 Task: Look for space in Sant Andreu de Palomar, Spain from 6th September, 2023 to 18th September, 2023 for 3 adults in price range Rs.6000 to Rs.12000. Place can be entire place with 2 bedrooms having 2 beds and 2 bathrooms. Property type can be house, flat, guest house, hotel. Amenities needed are: washing machine. Booking option can be shelf check-in. Required host language is English.
Action: Mouse moved to (383, 205)
Screenshot: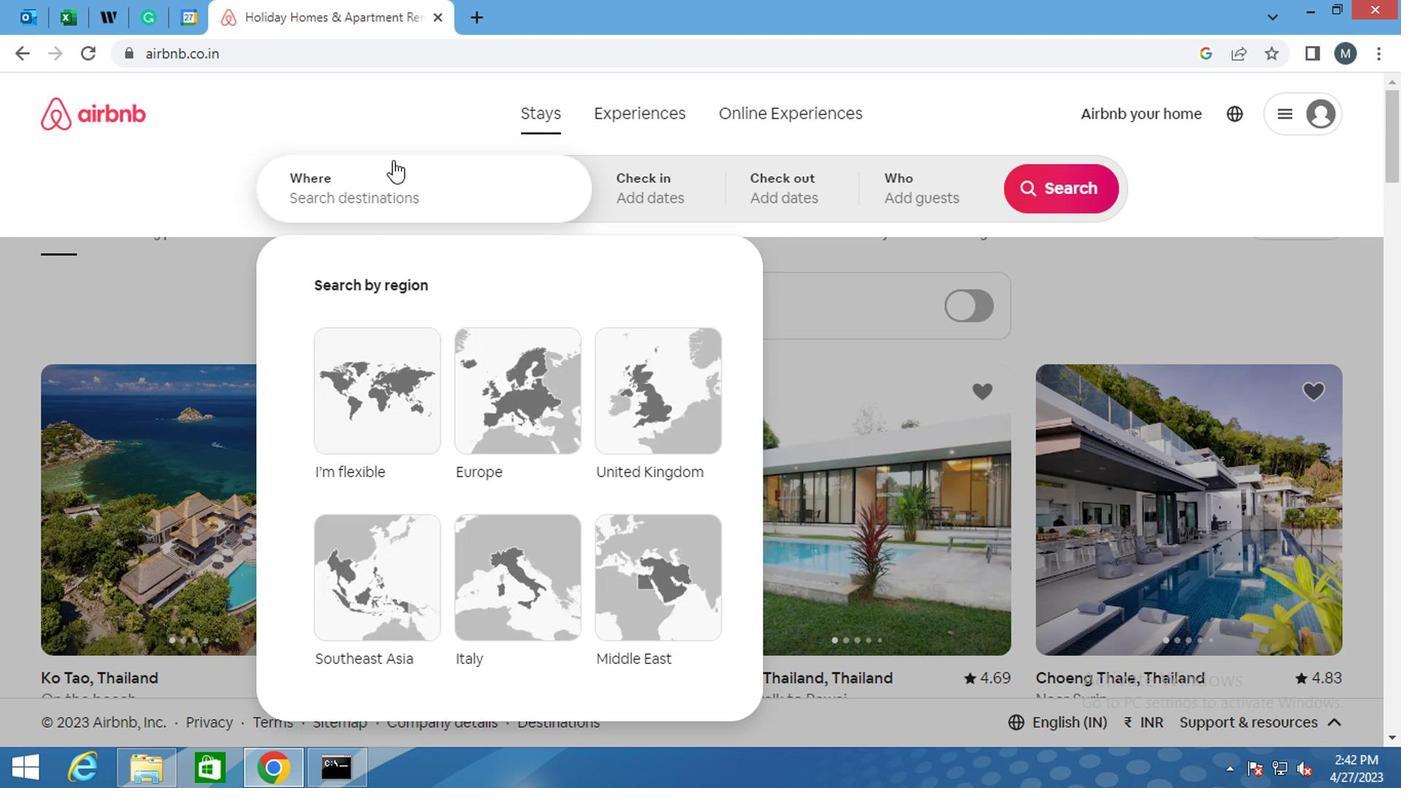 
Action: Mouse pressed left at (383, 205)
Screenshot: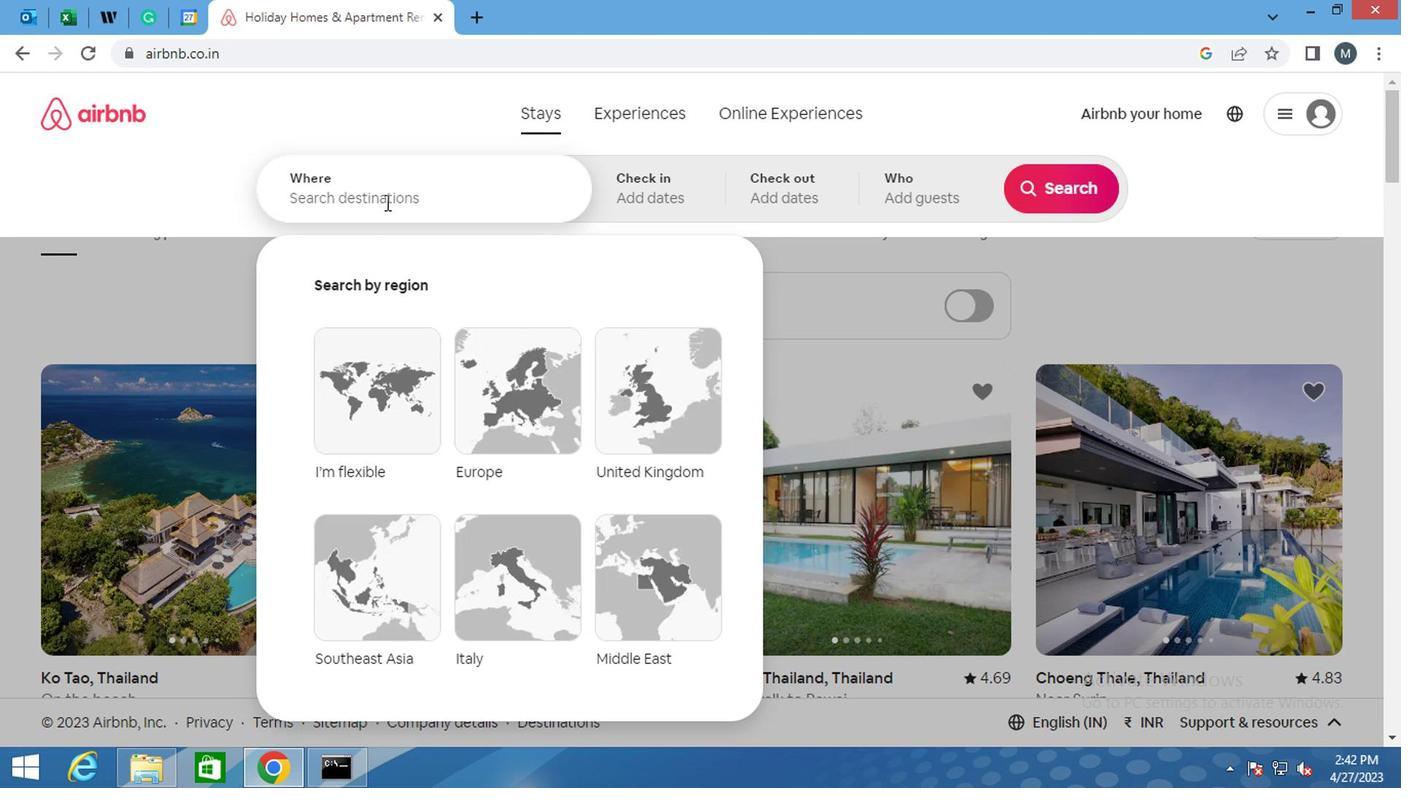 
Action: Mouse moved to (380, 206)
Screenshot: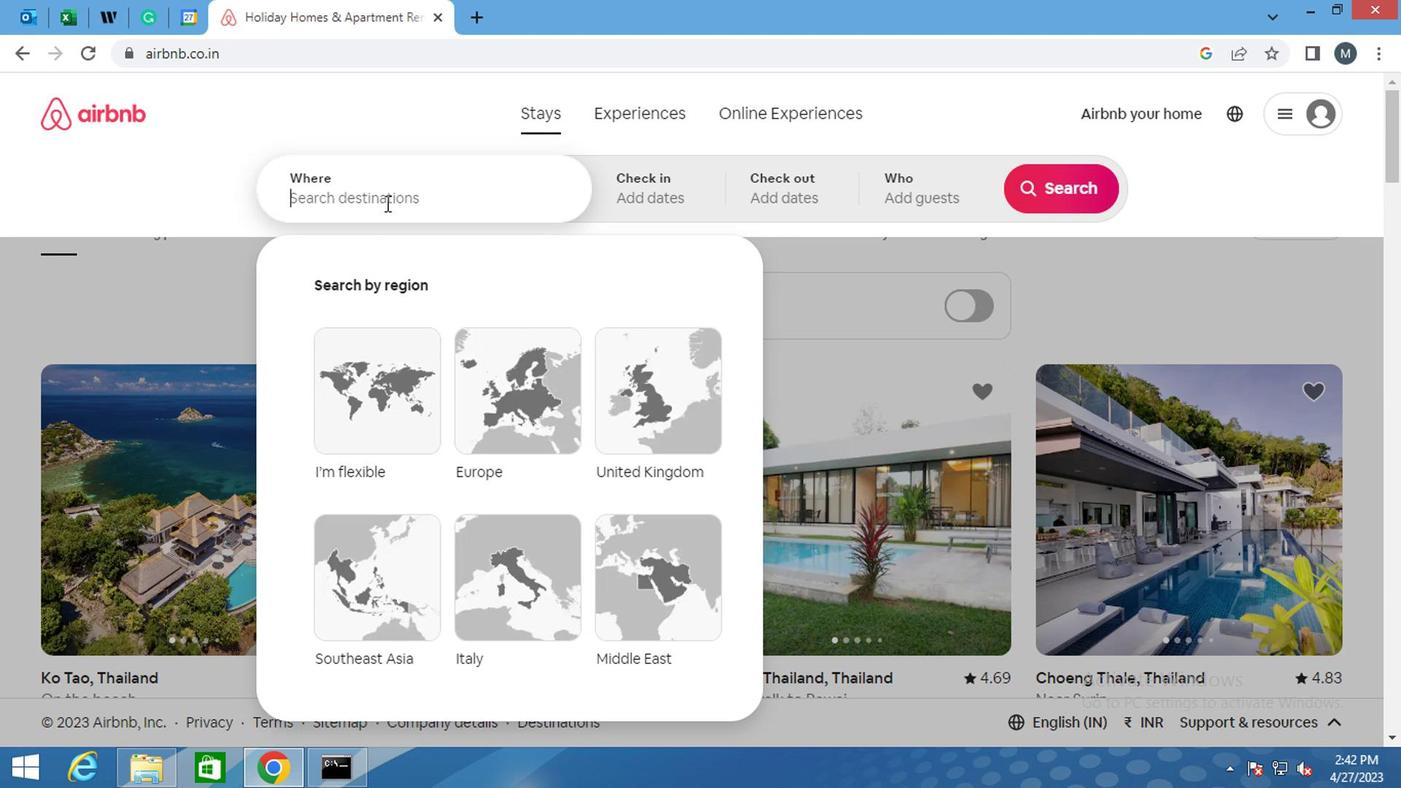 
Action: Key pressed <Key.shift>SANT<Key.space><Key.shift>ANDREU<Key.space>DE<Key.space><Key.shift>PALOMAR,<Key.space><Key.shift>SPAIN
Screenshot: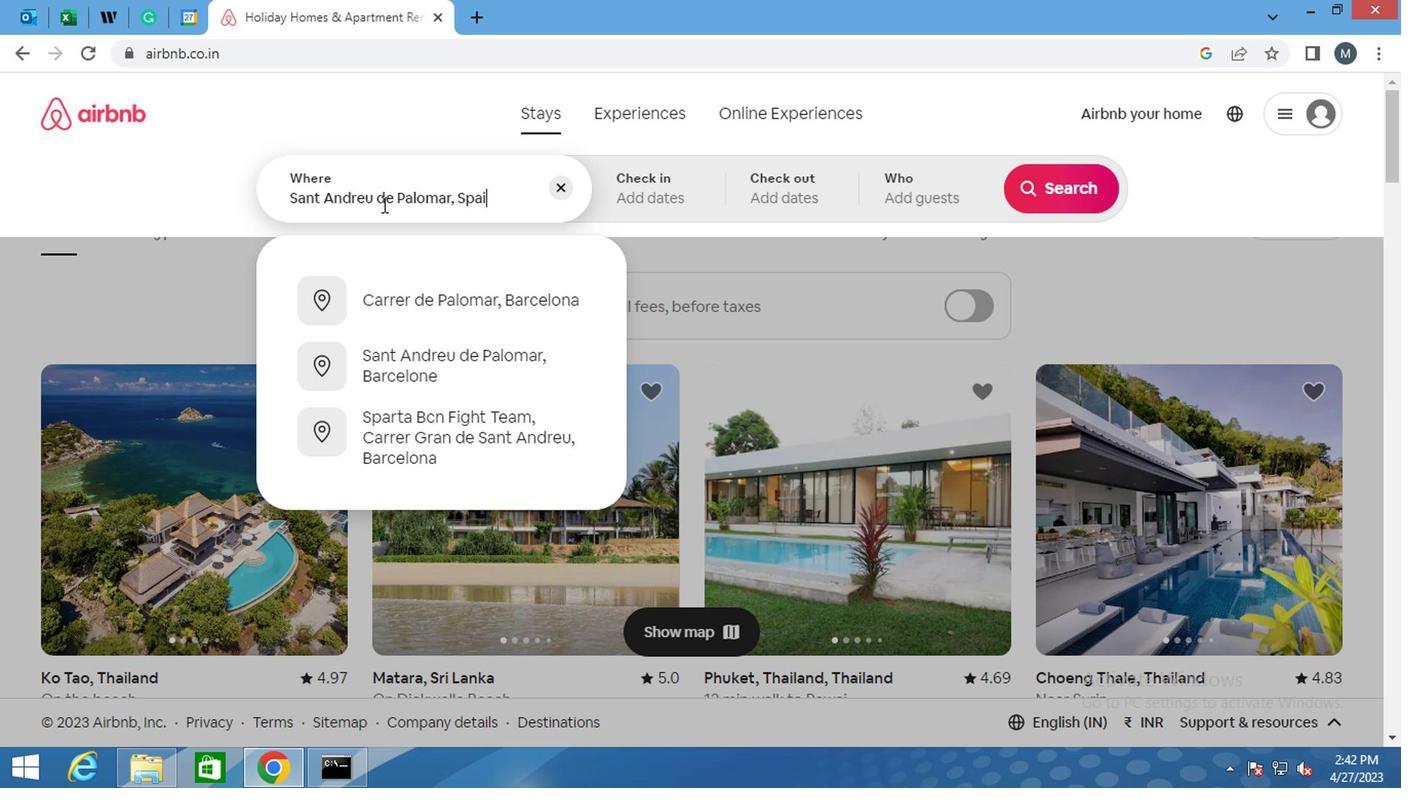 
Action: Mouse moved to (381, 209)
Screenshot: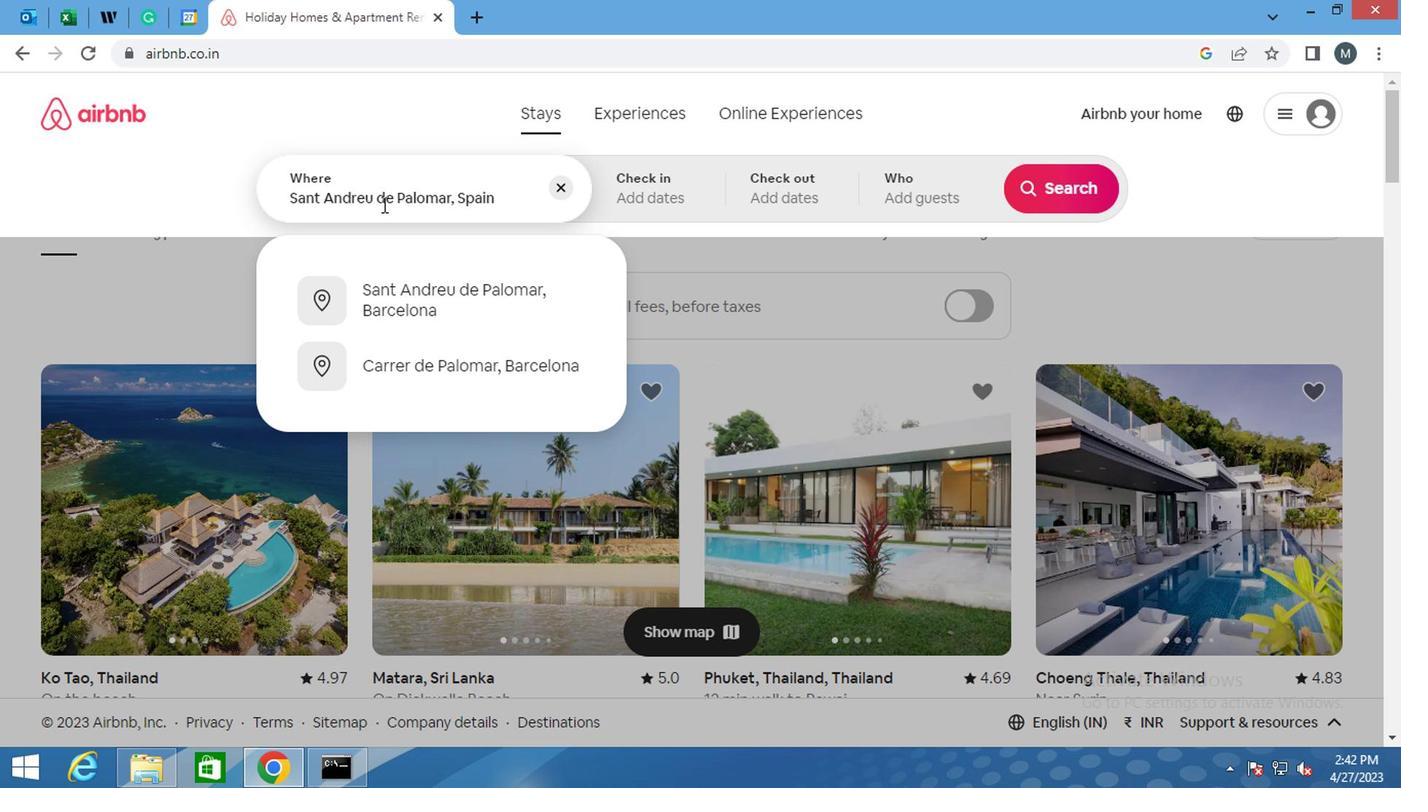 
Action: Key pressed <Key.enter>
Screenshot: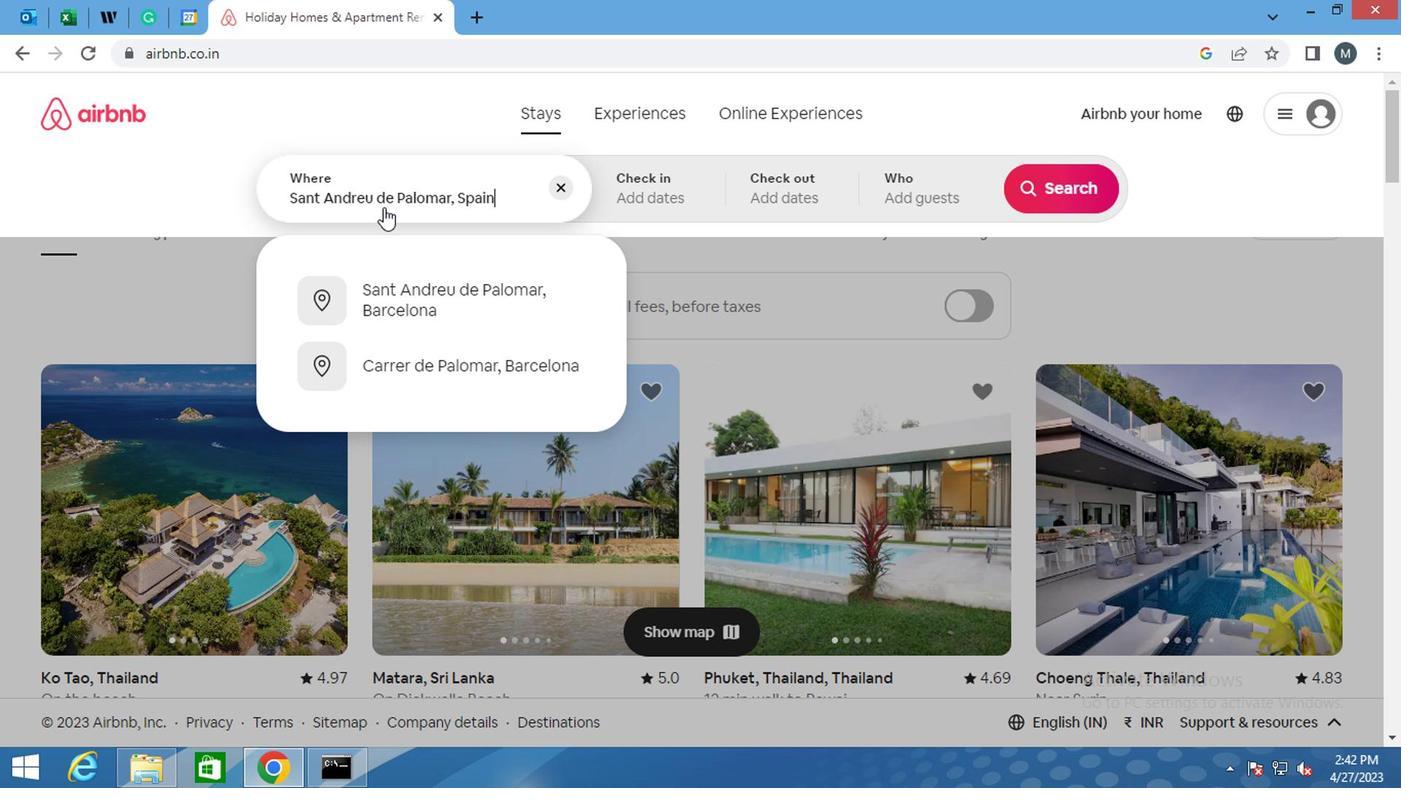 
Action: Mouse moved to (1033, 345)
Screenshot: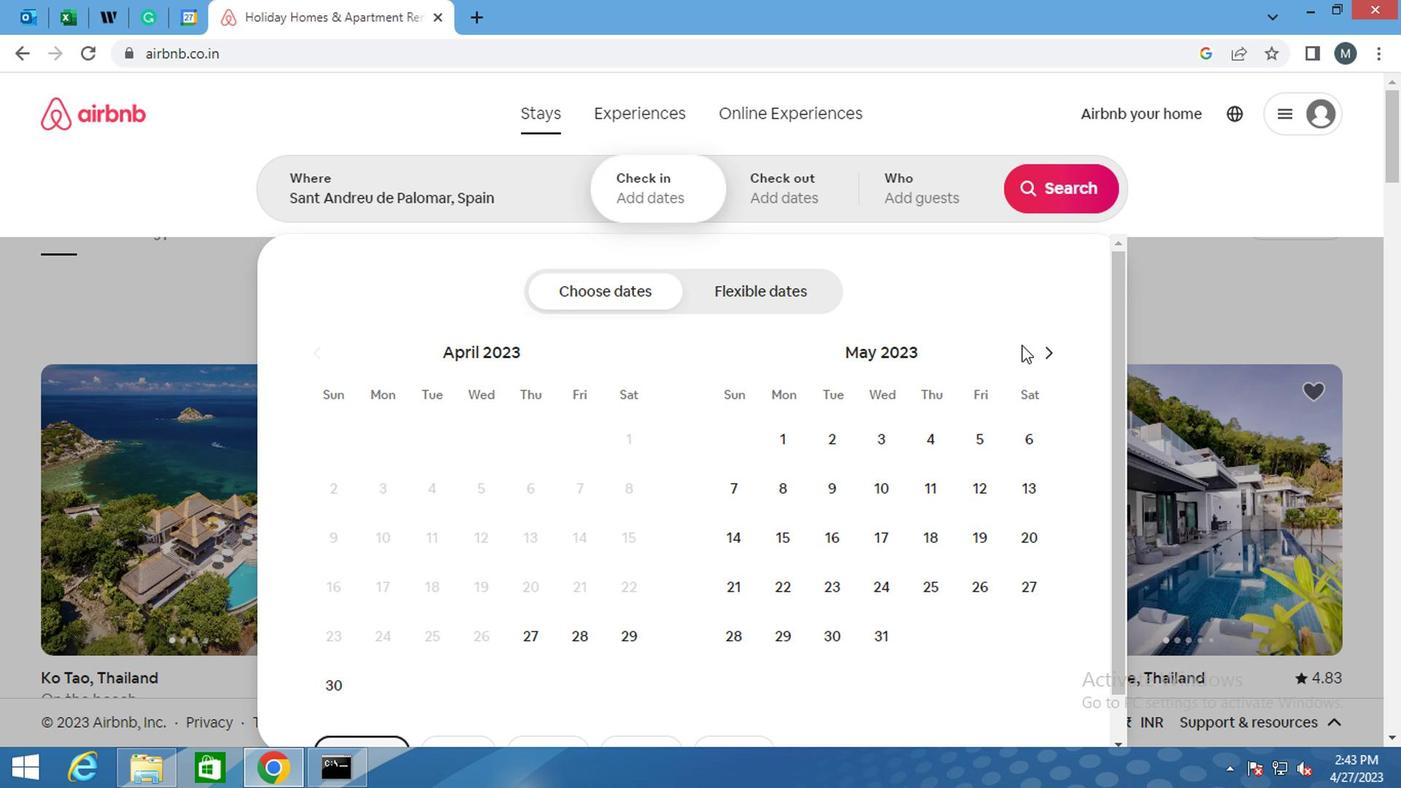 
Action: Mouse pressed left at (1033, 345)
Screenshot: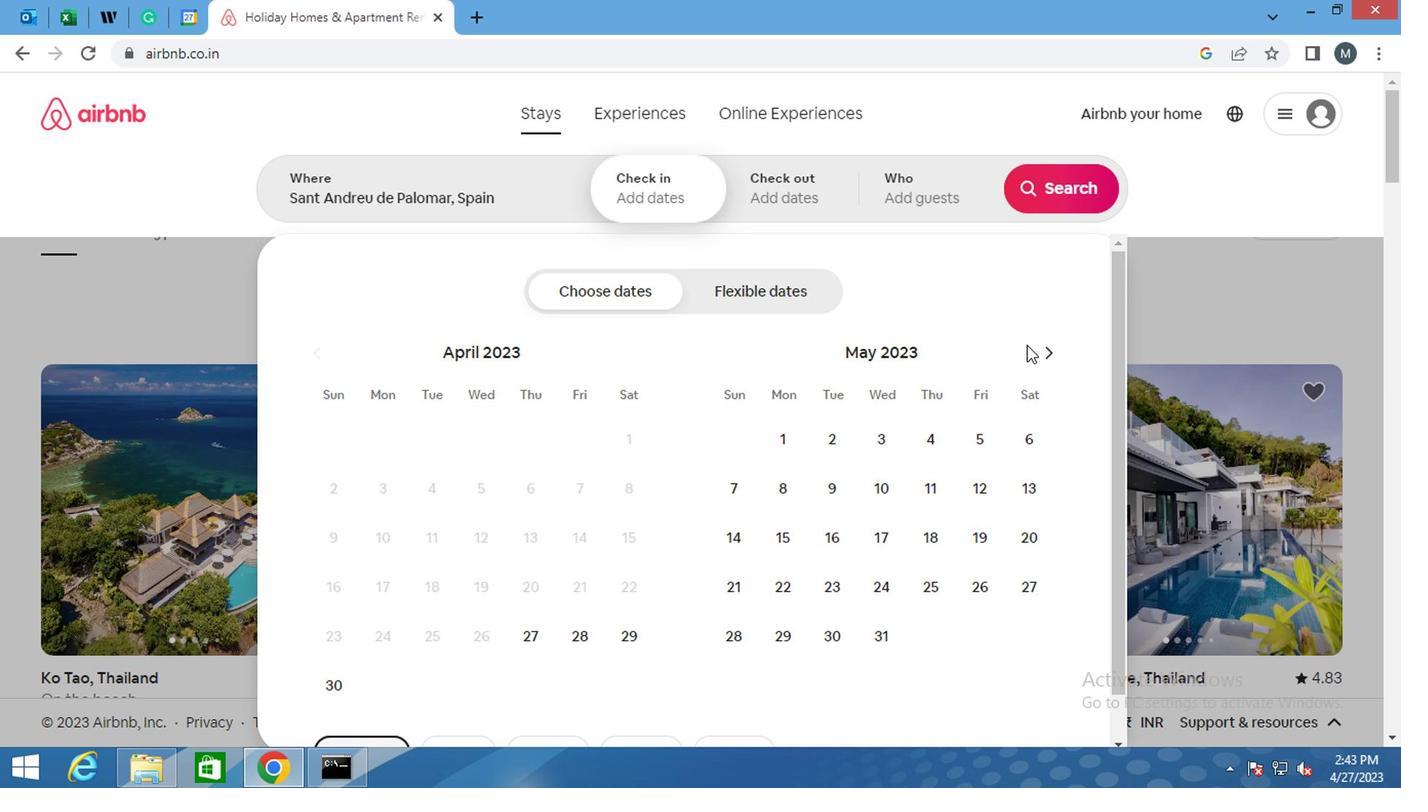 
Action: Mouse pressed left at (1033, 345)
Screenshot: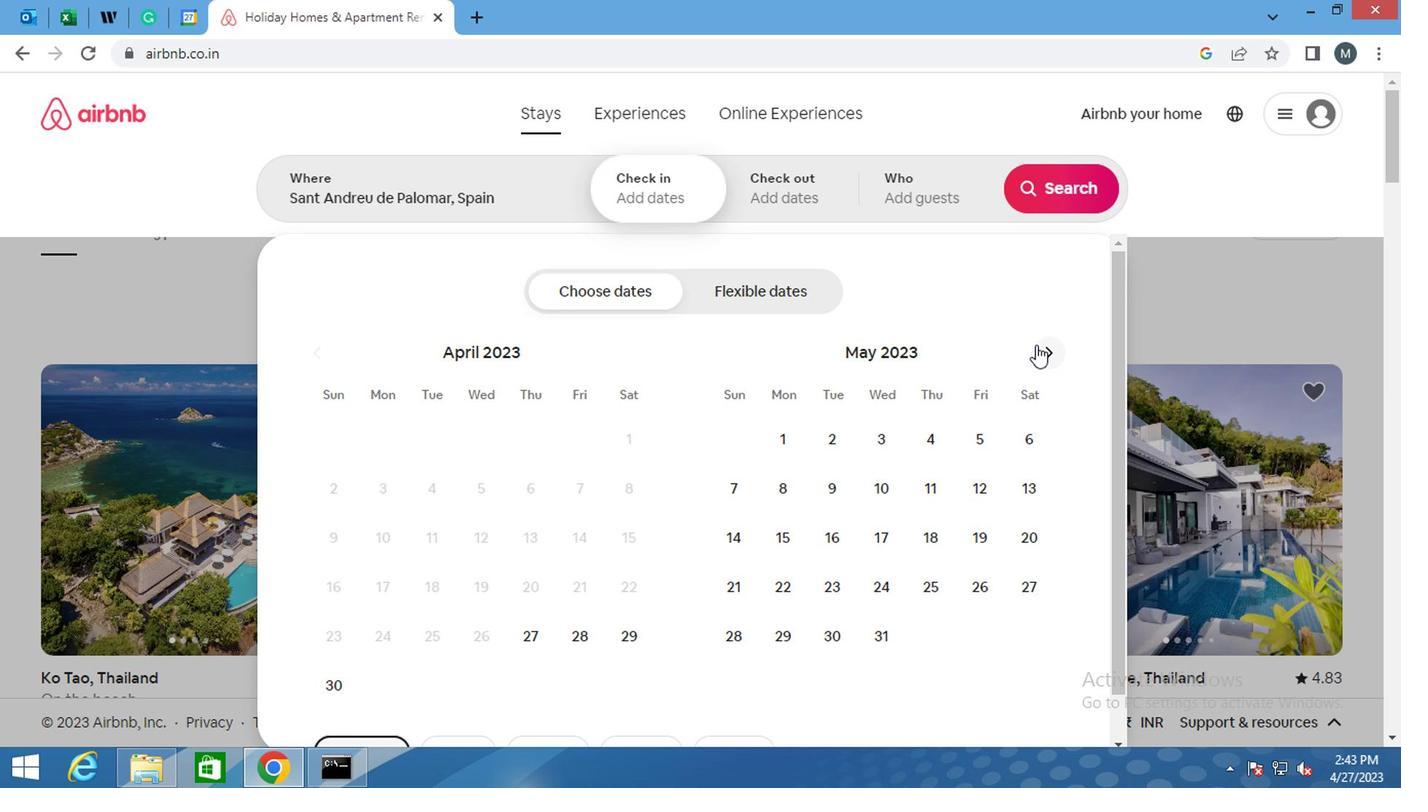 
Action: Mouse moved to (1033, 345)
Screenshot: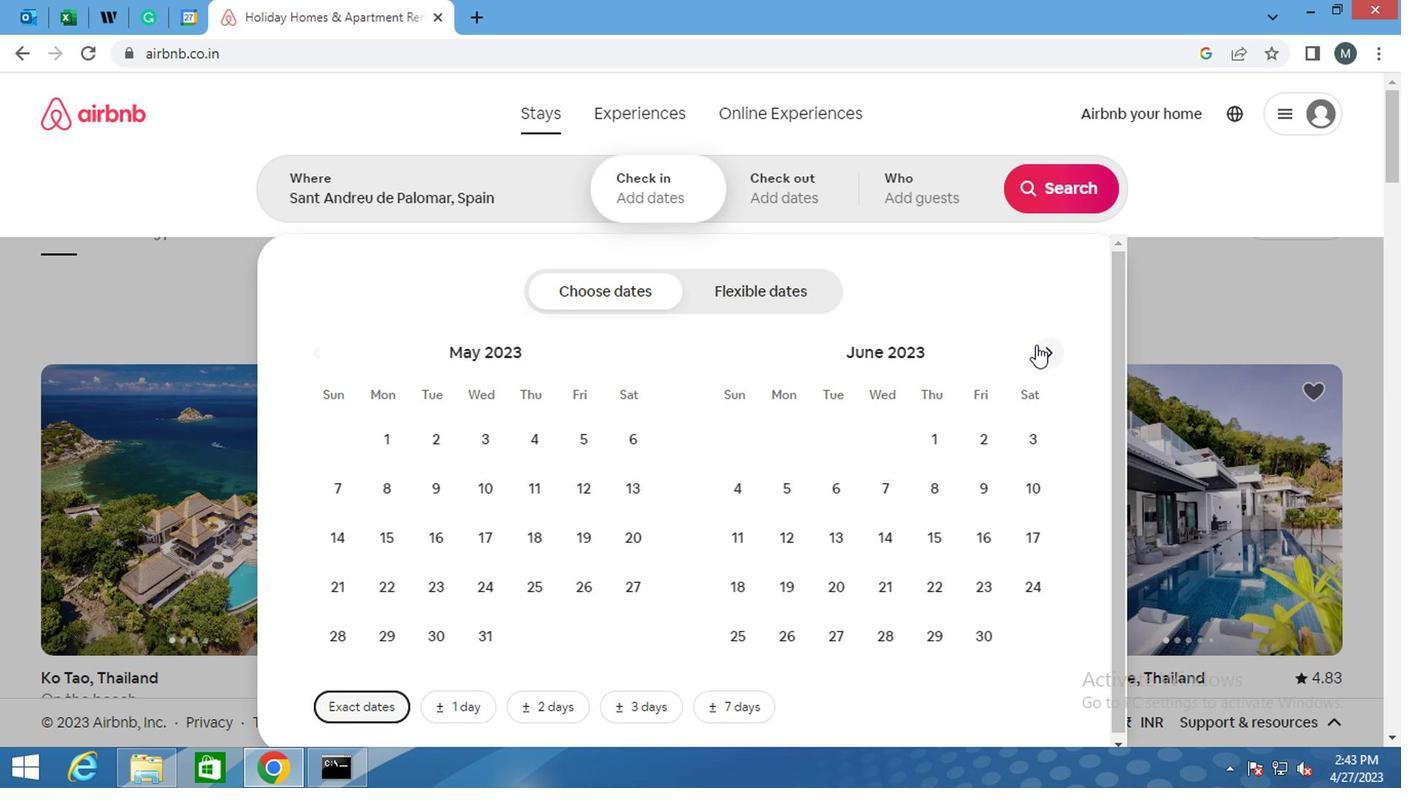 
Action: Mouse pressed left at (1033, 345)
Screenshot: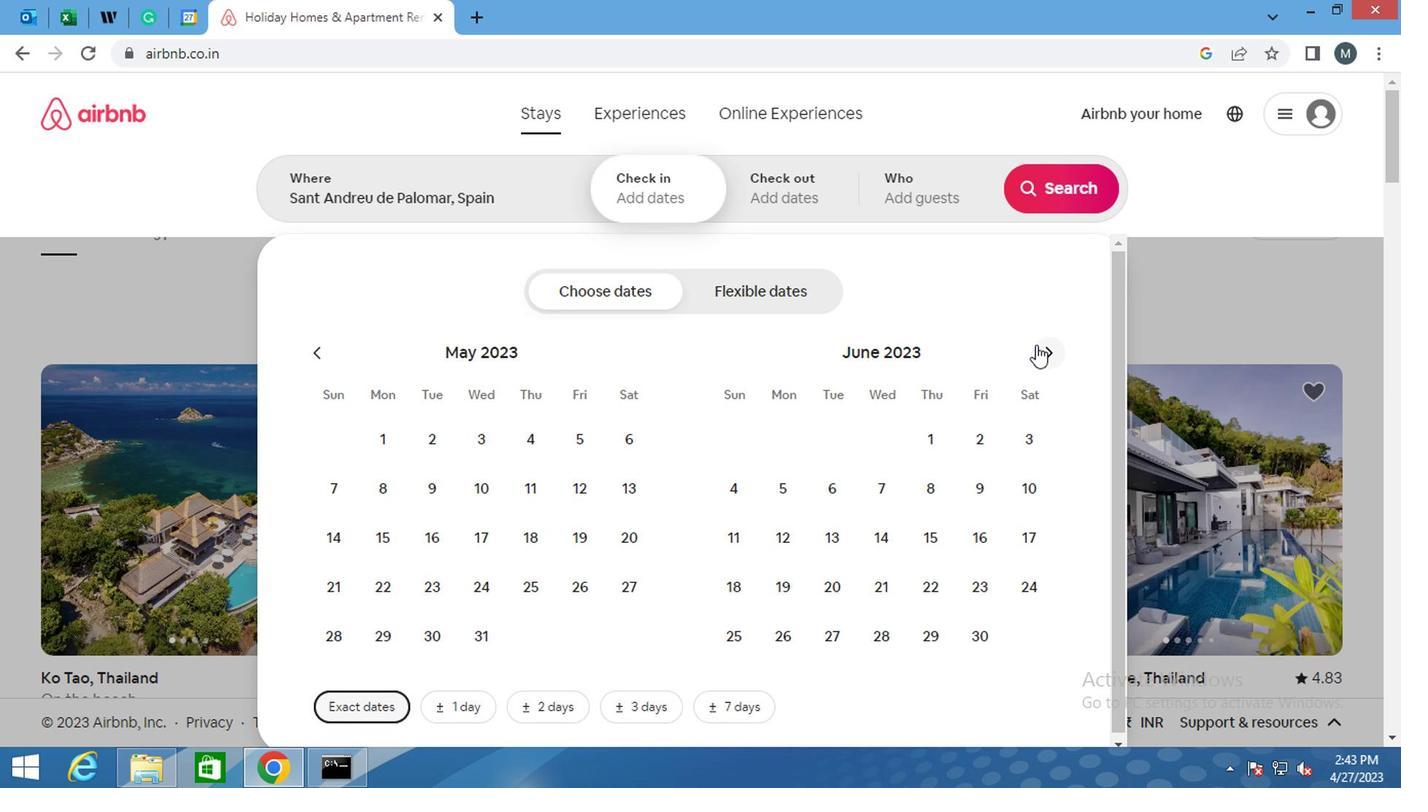 
Action: Mouse moved to (1036, 345)
Screenshot: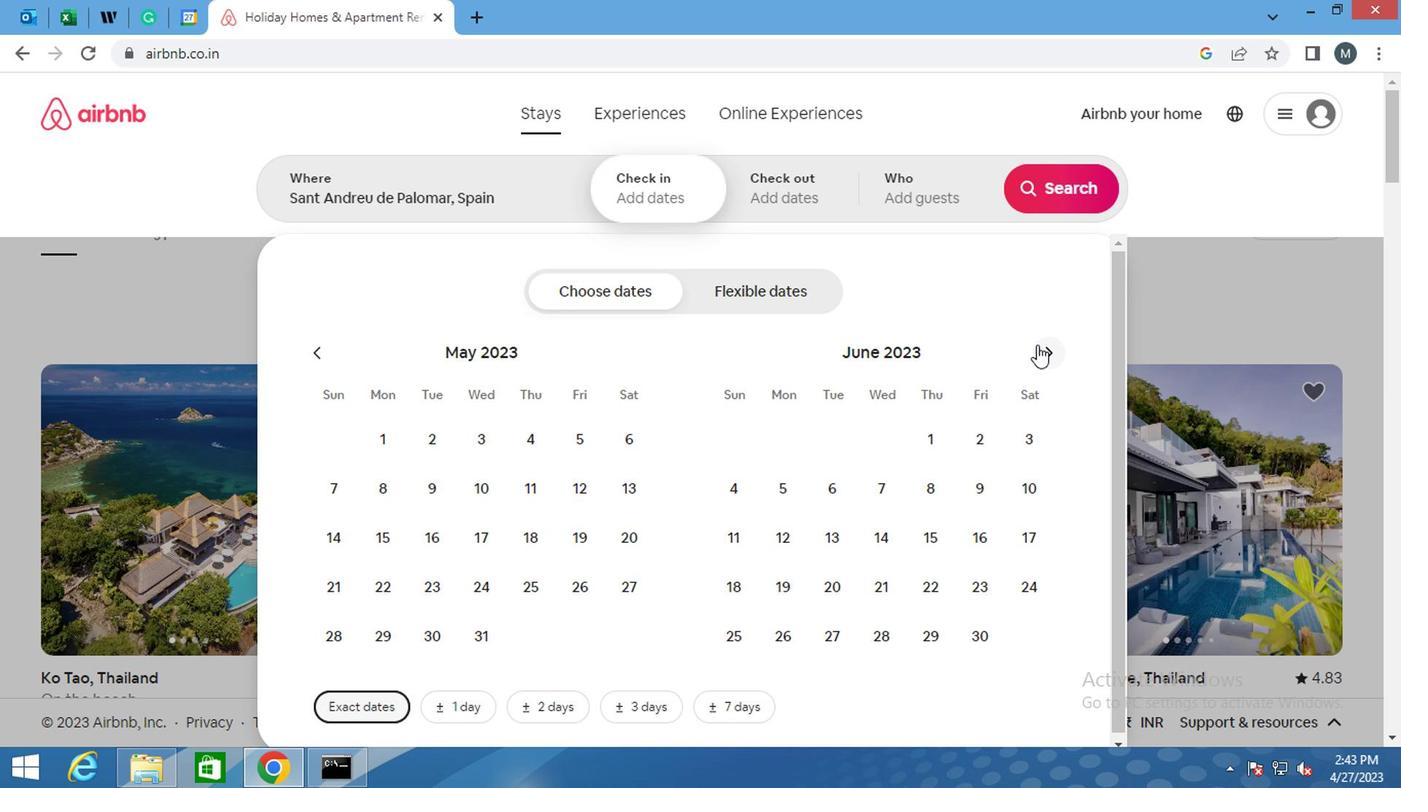 
Action: Mouse pressed left at (1036, 345)
Screenshot: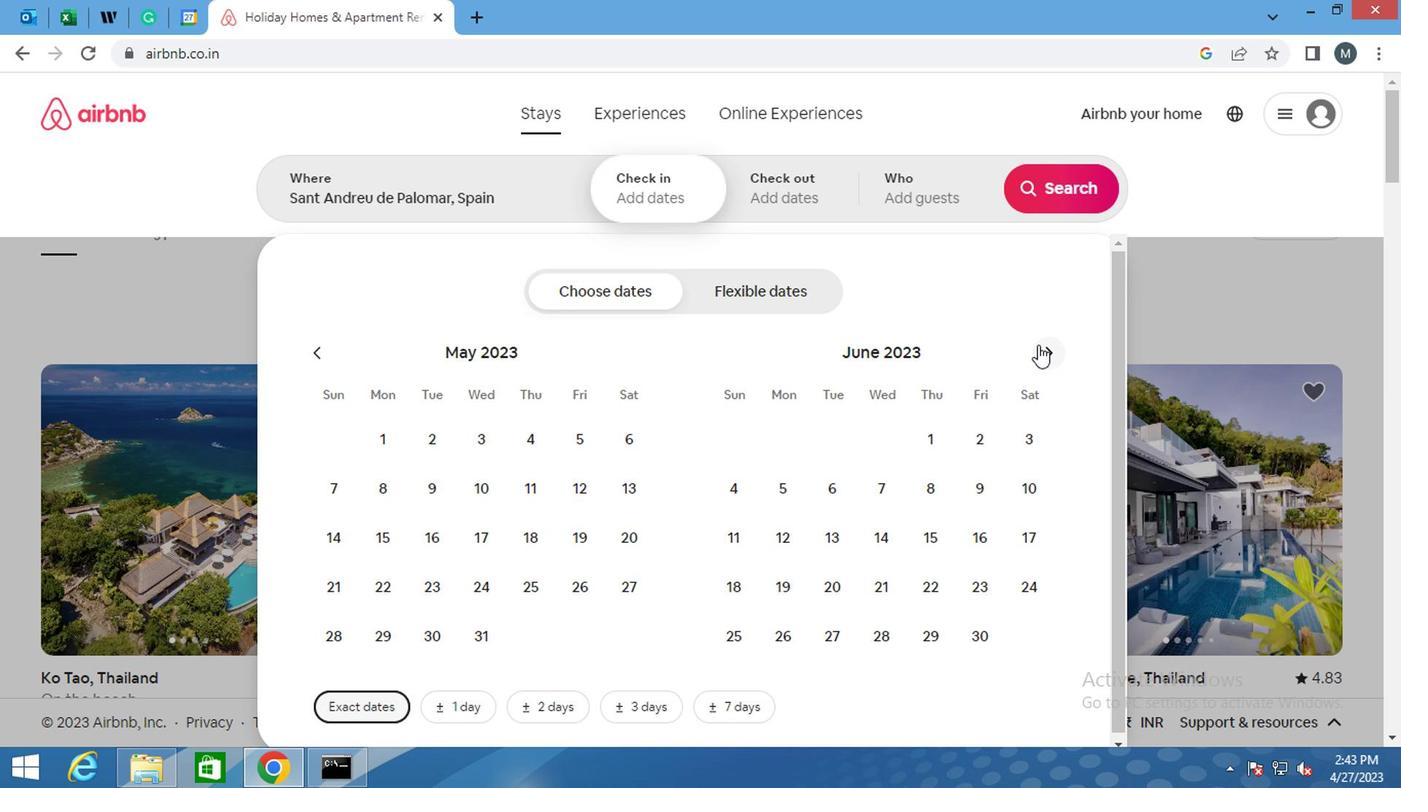 
Action: Mouse moved to (1036, 345)
Screenshot: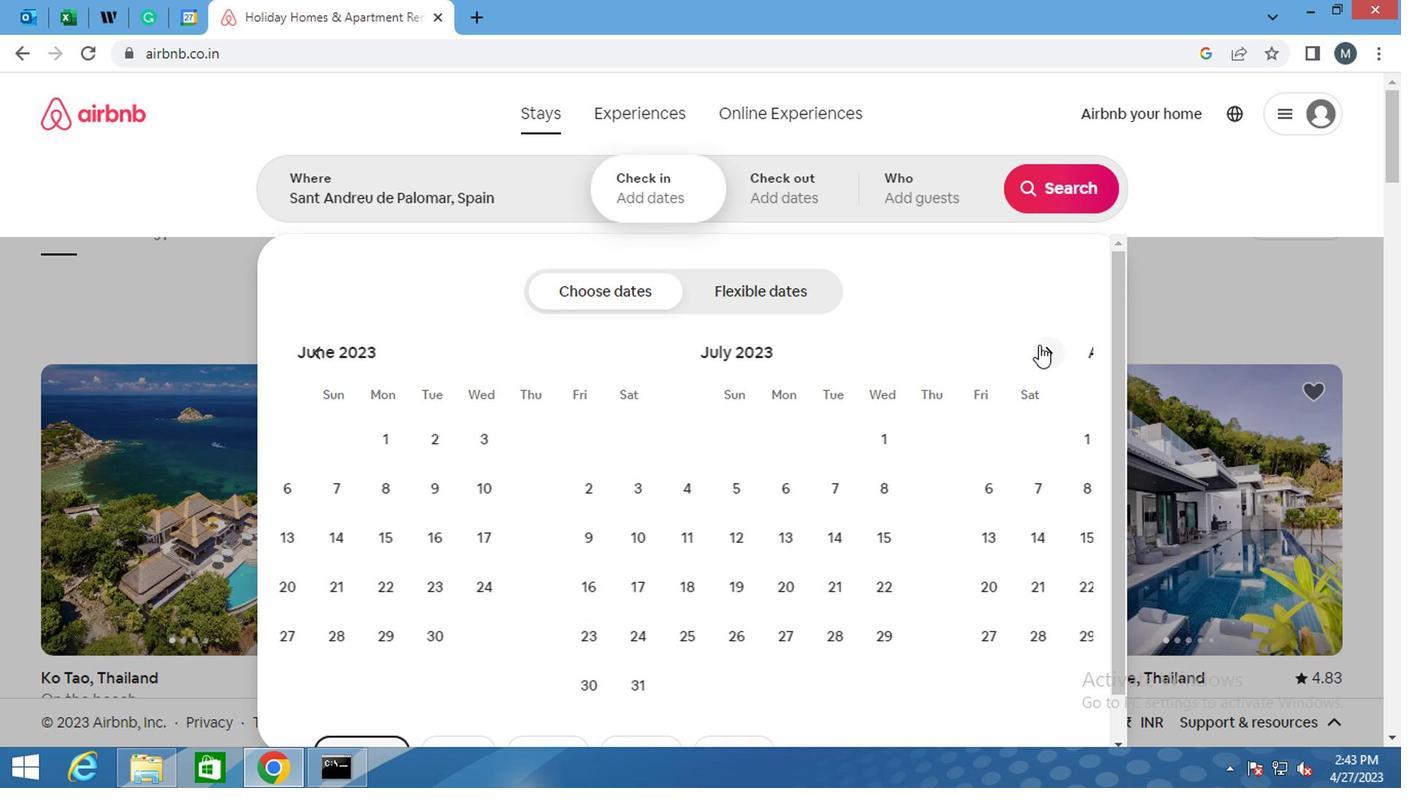 
Action: Mouse pressed left at (1036, 345)
Screenshot: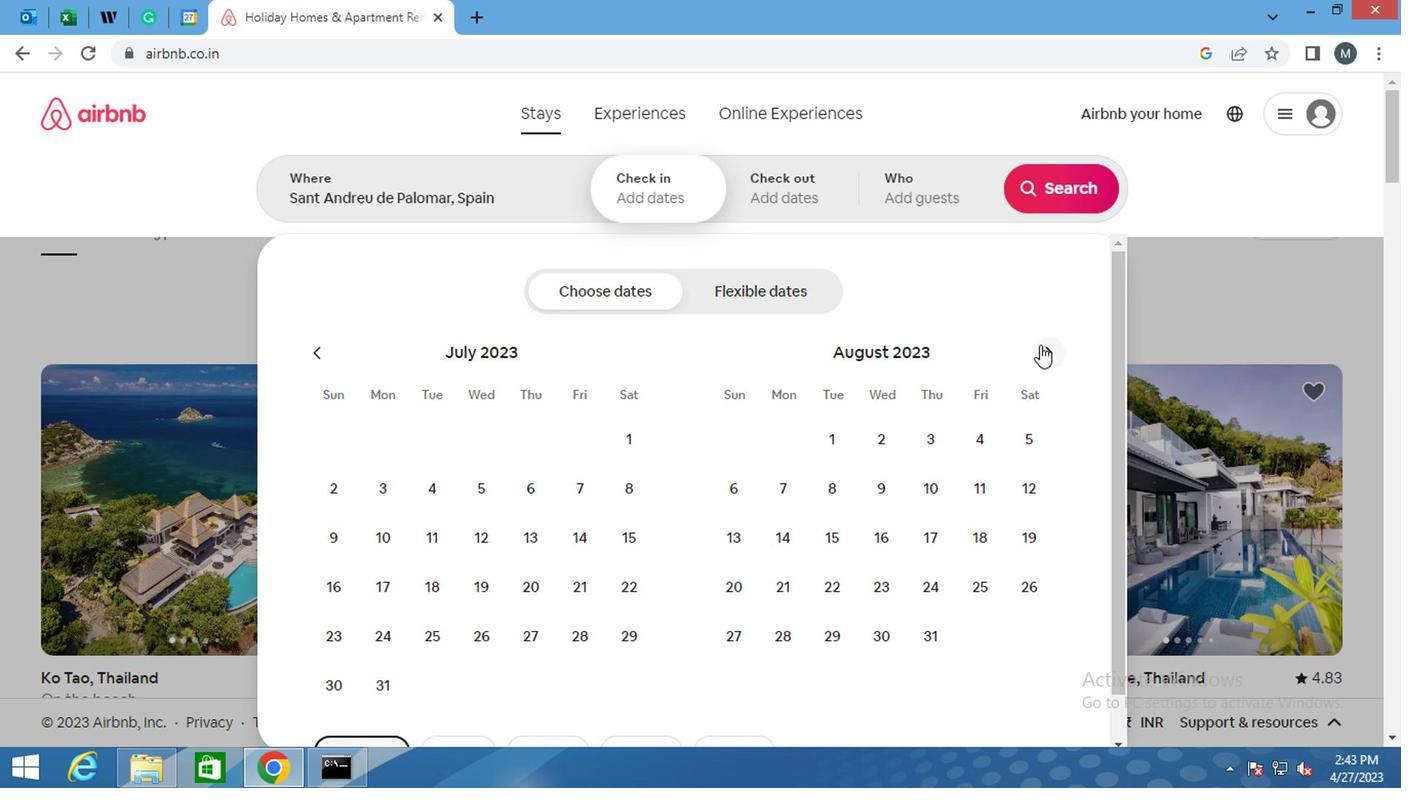 
Action: Mouse moved to (878, 476)
Screenshot: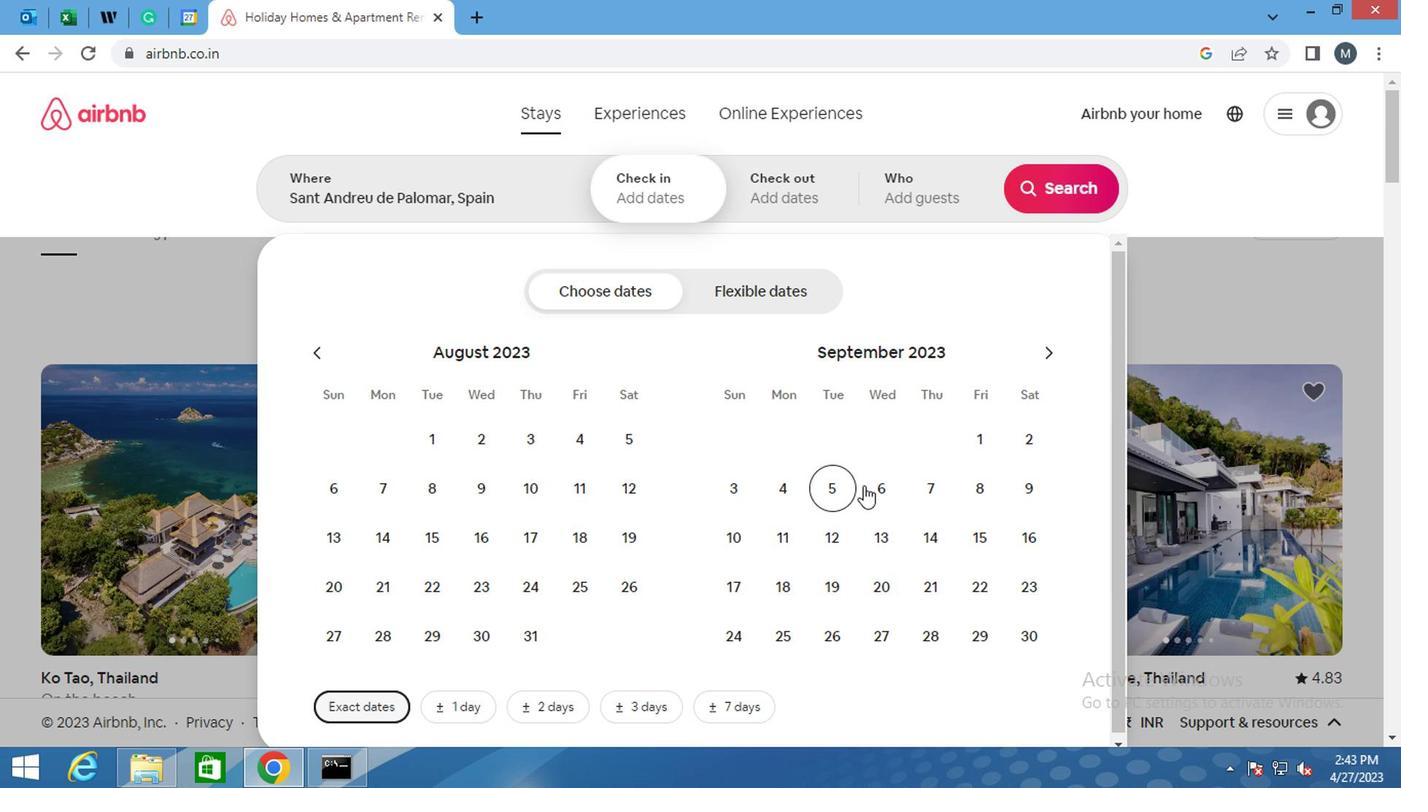 
Action: Mouse pressed left at (878, 476)
Screenshot: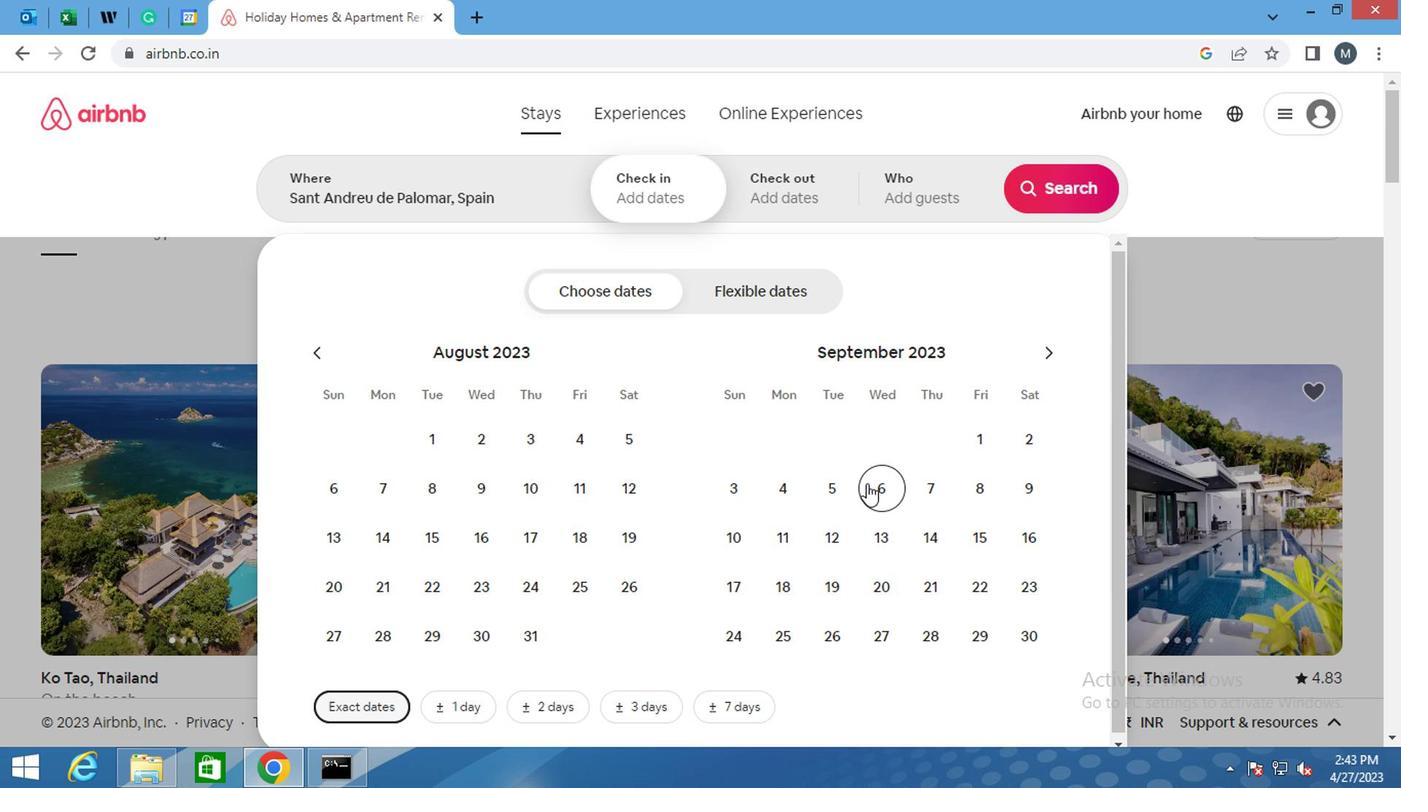 
Action: Mouse moved to (784, 583)
Screenshot: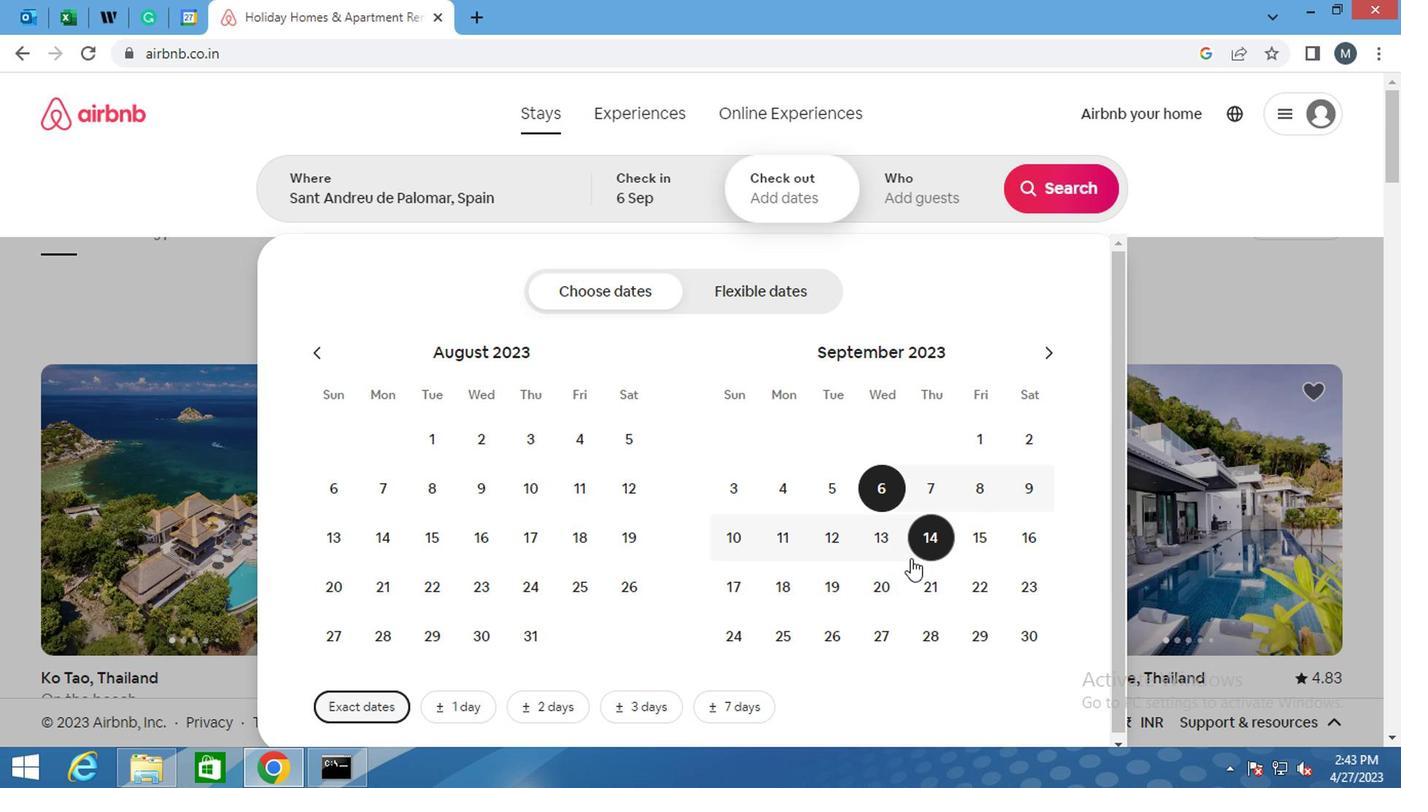 
Action: Mouse pressed left at (784, 583)
Screenshot: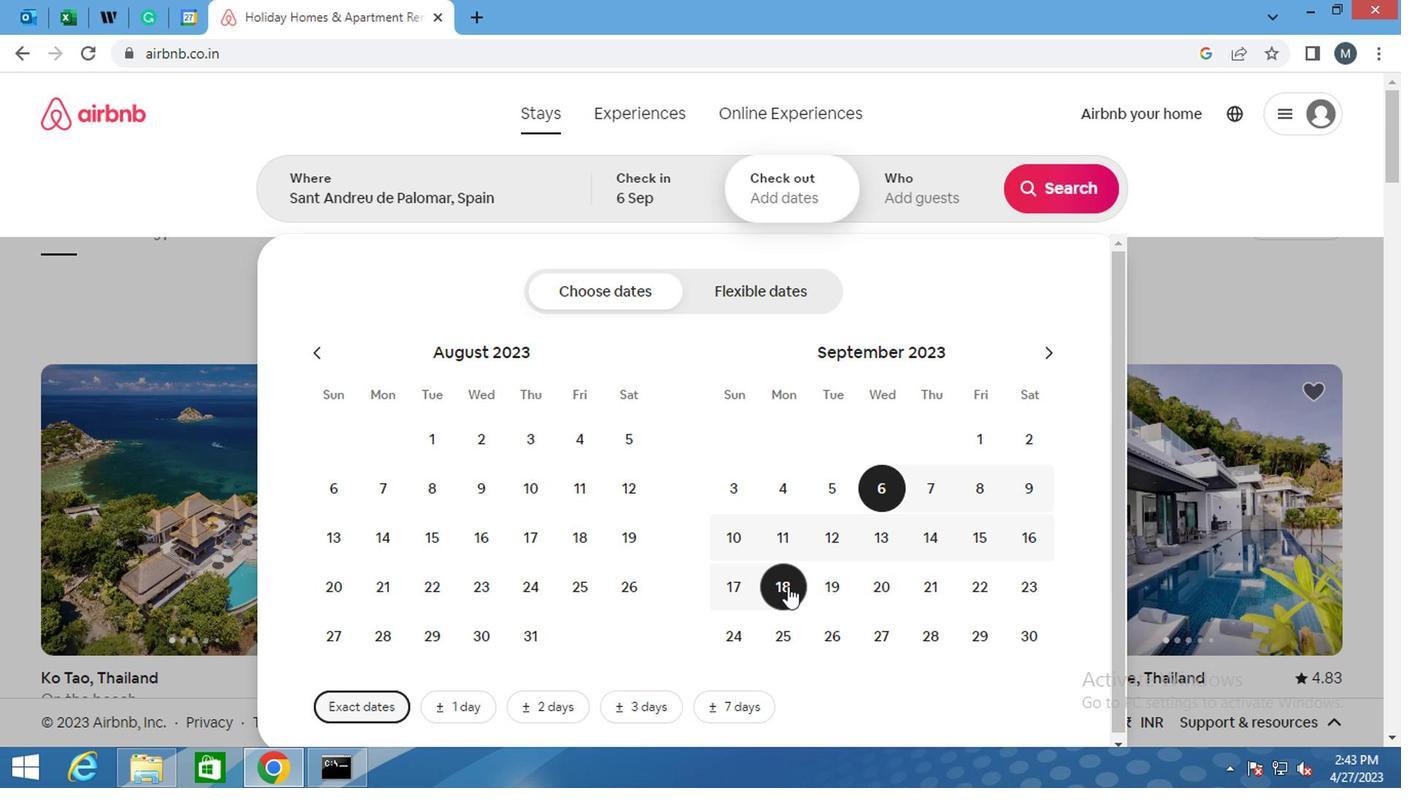 
Action: Mouse moved to (897, 202)
Screenshot: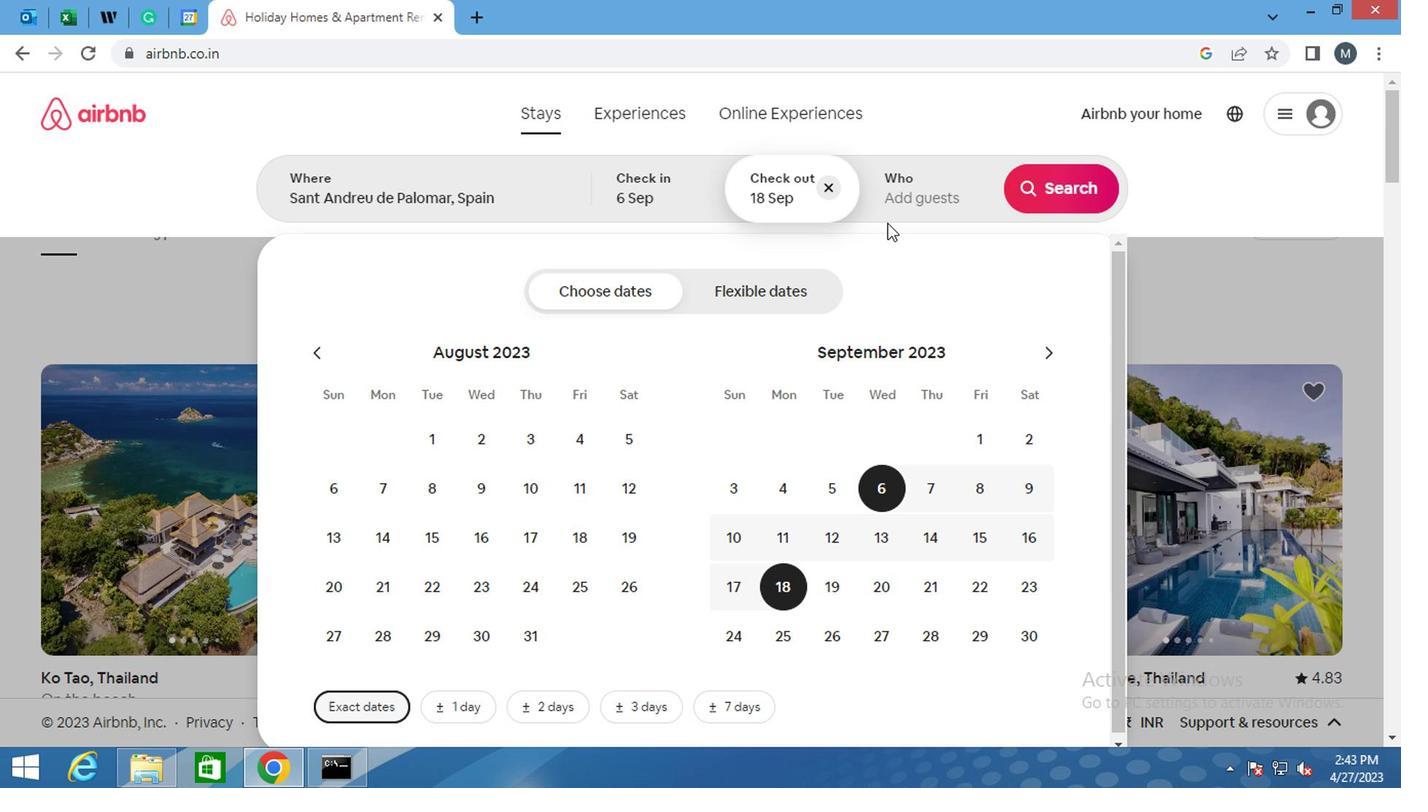 
Action: Mouse pressed left at (897, 202)
Screenshot: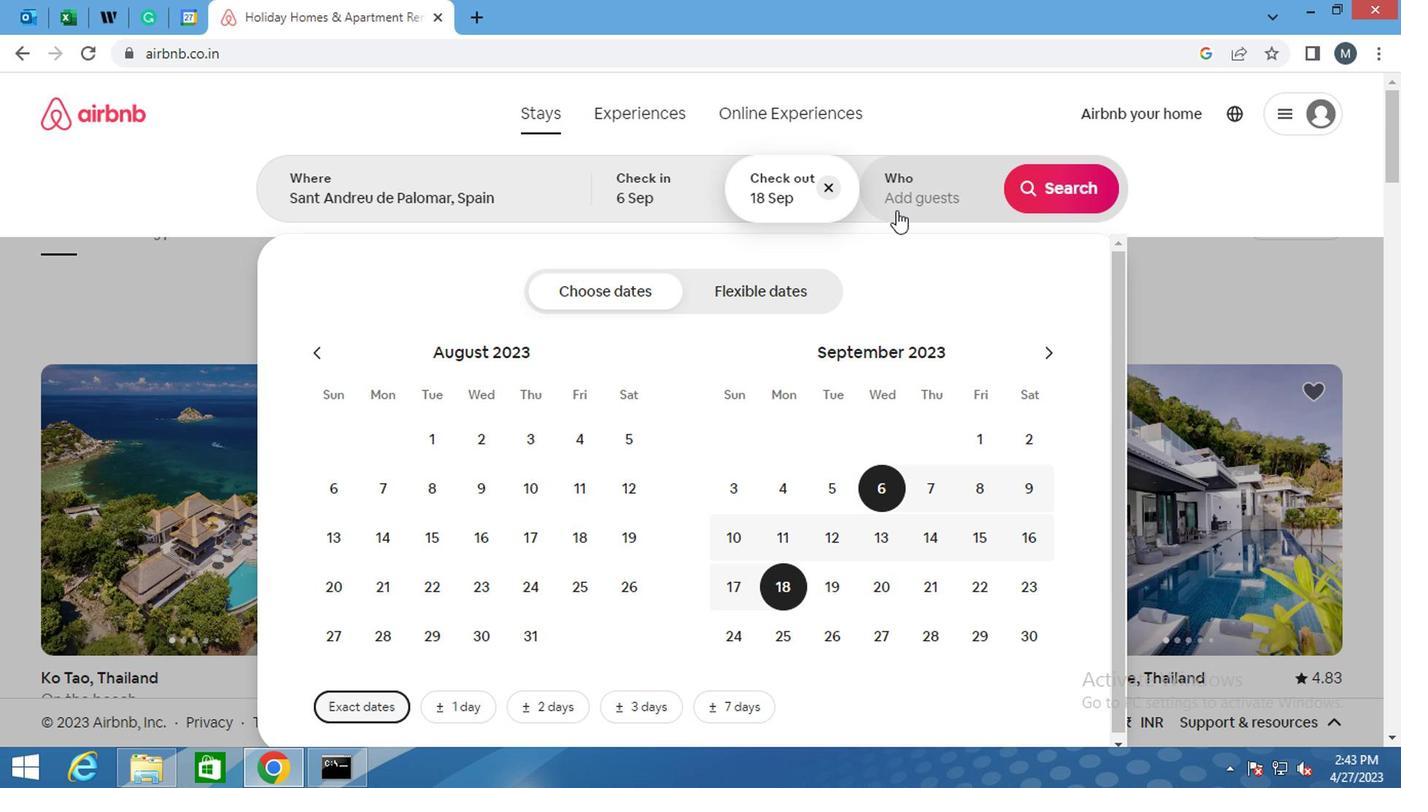 
Action: Mouse moved to (1059, 295)
Screenshot: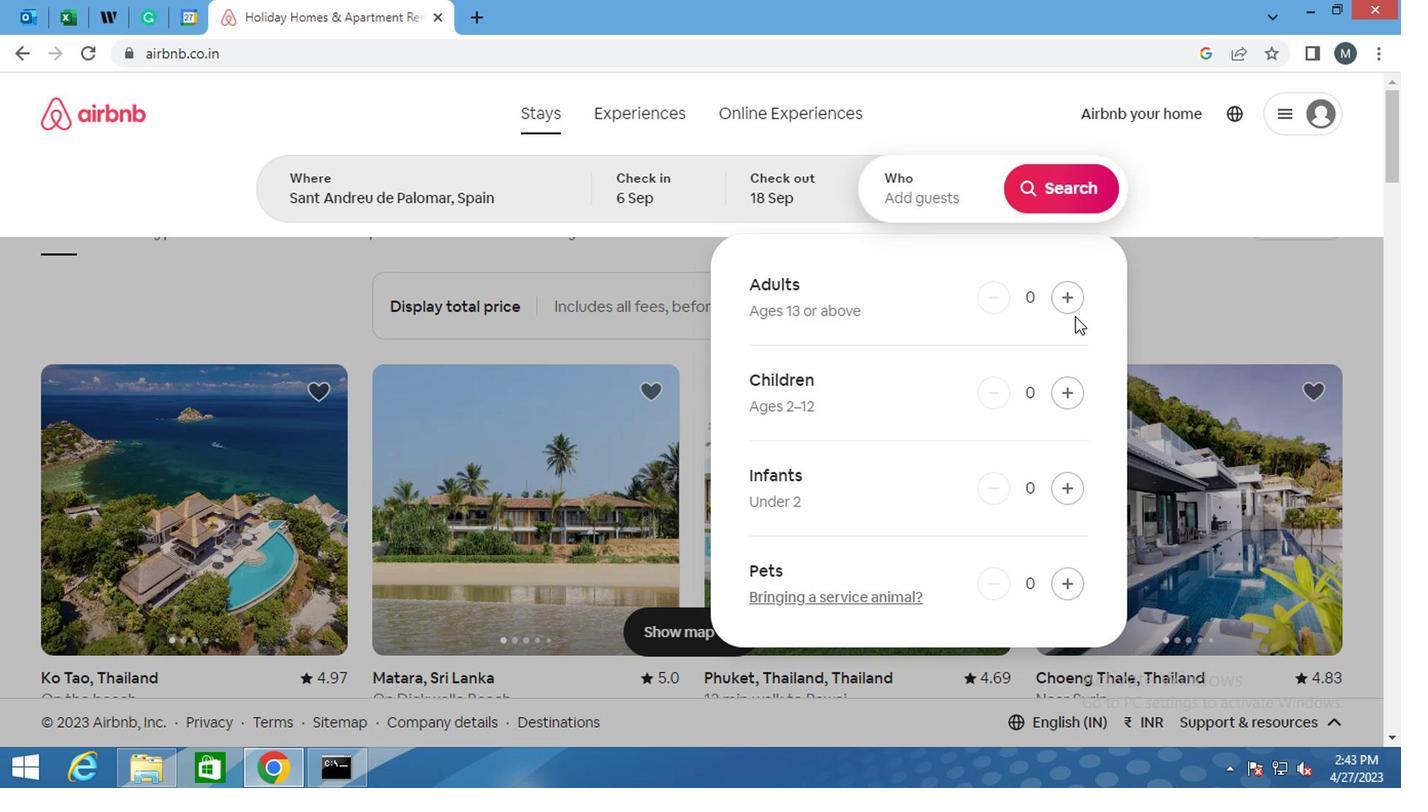 
Action: Mouse pressed left at (1059, 295)
Screenshot: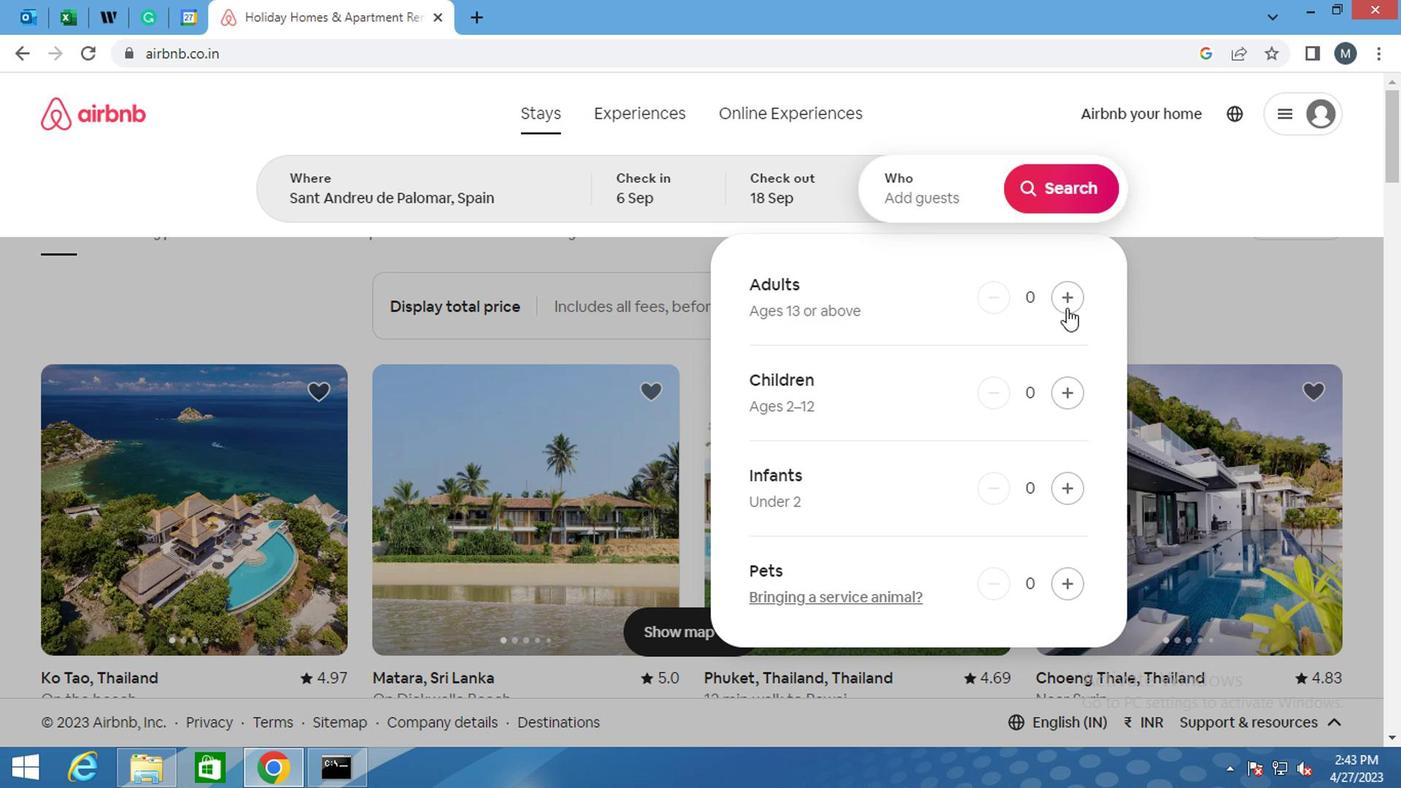 
Action: Mouse pressed left at (1059, 295)
Screenshot: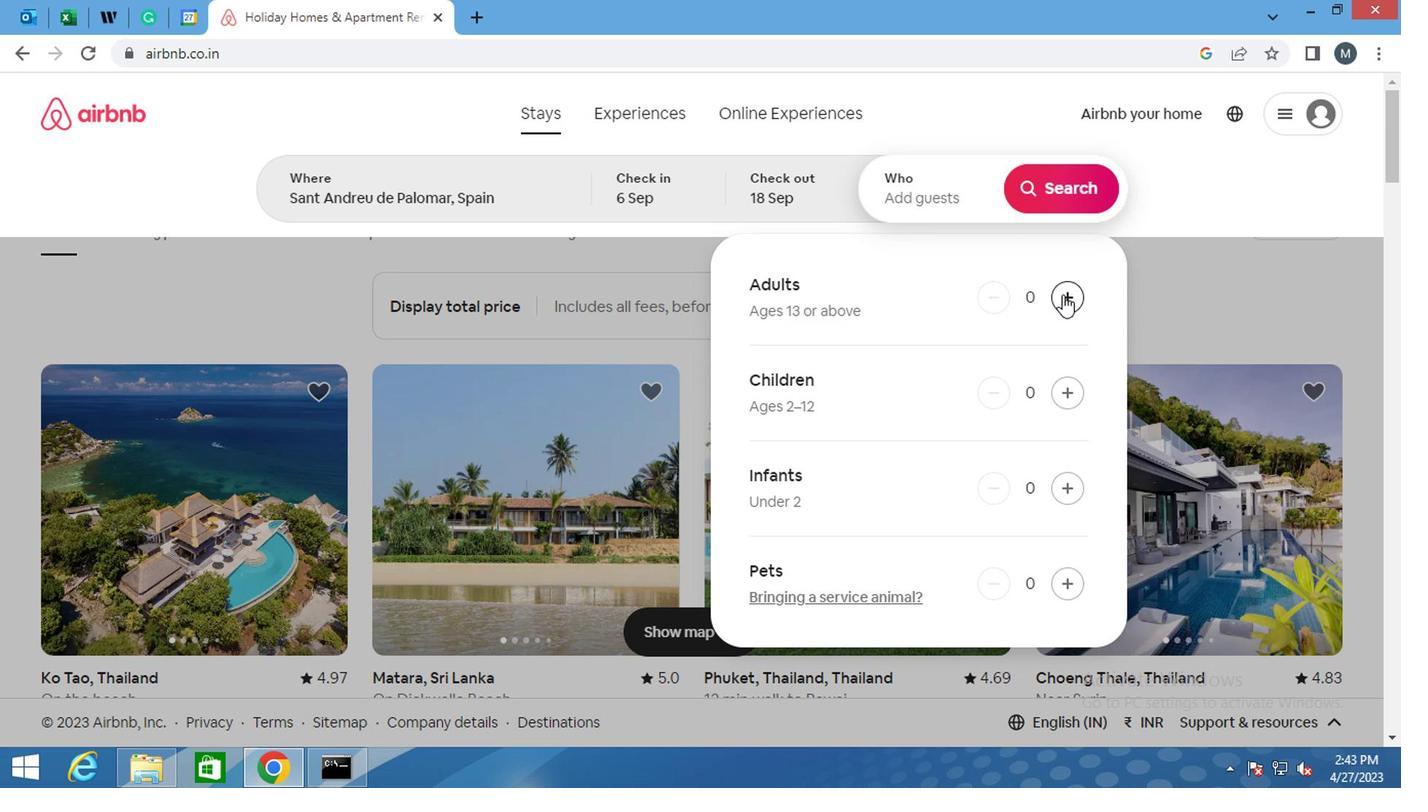 
Action: Mouse pressed left at (1059, 295)
Screenshot: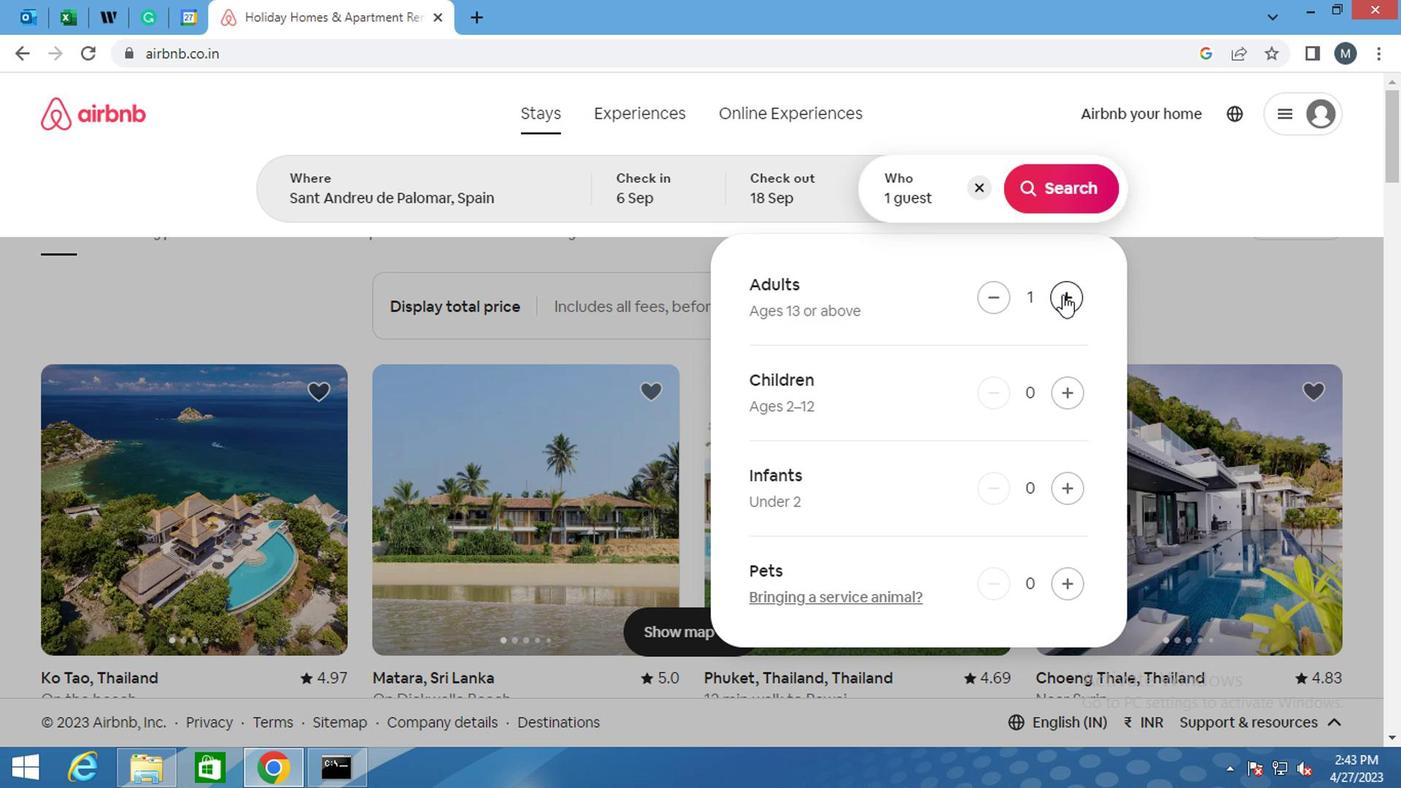 
Action: Mouse moved to (1071, 189)
Screenshot: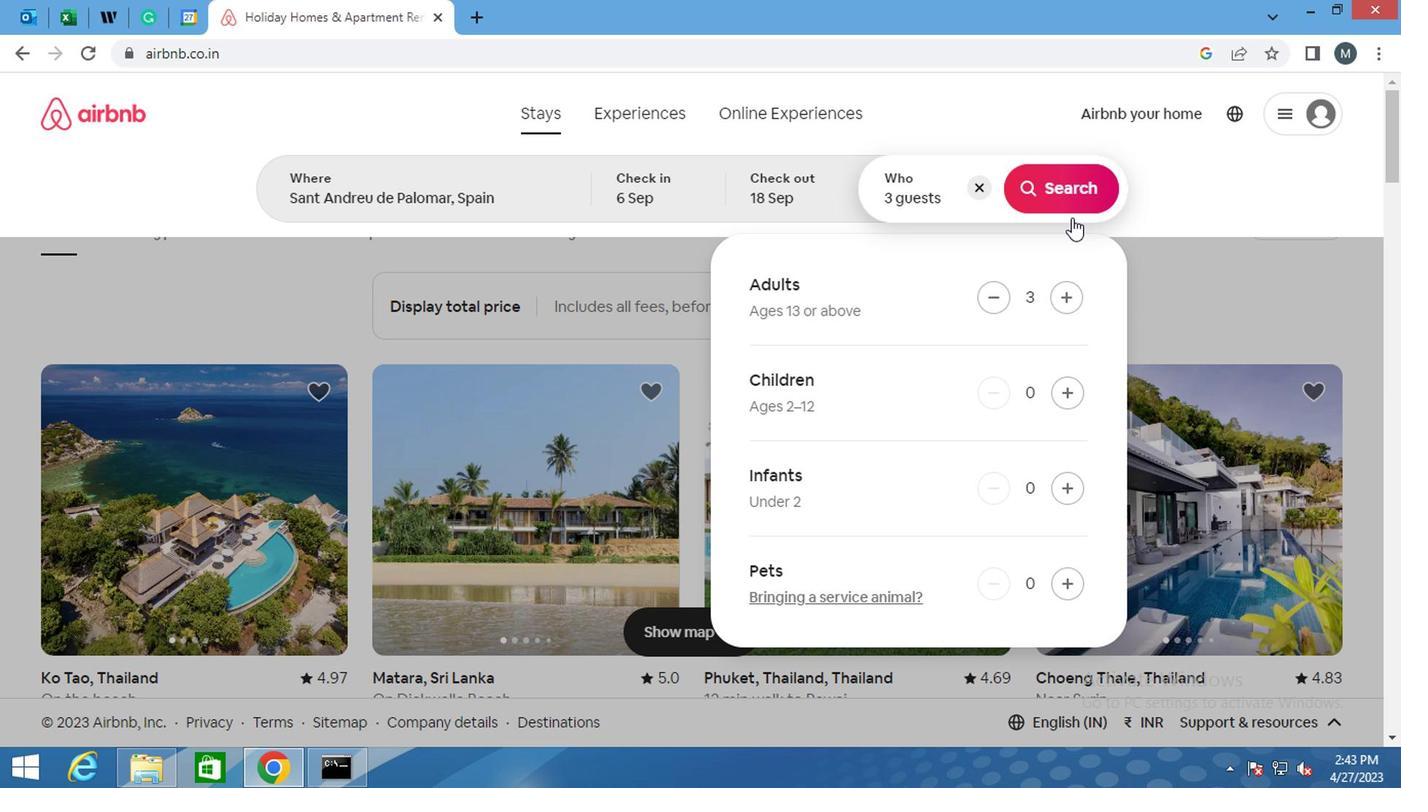 
Action: Mouse pressed left at (1071, 189)
Screenshot: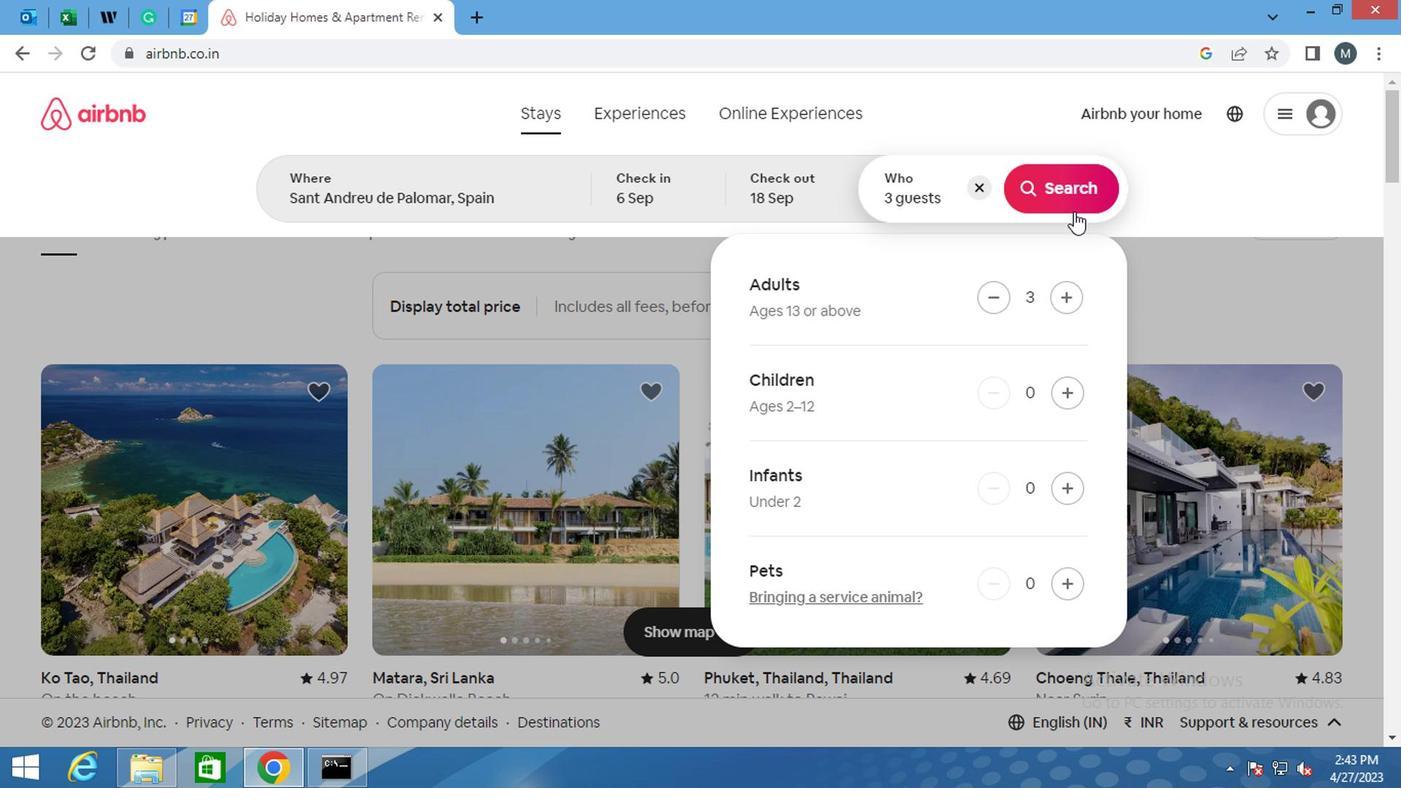 
Action: Mouse moved to (1282, 197)
Screenshot: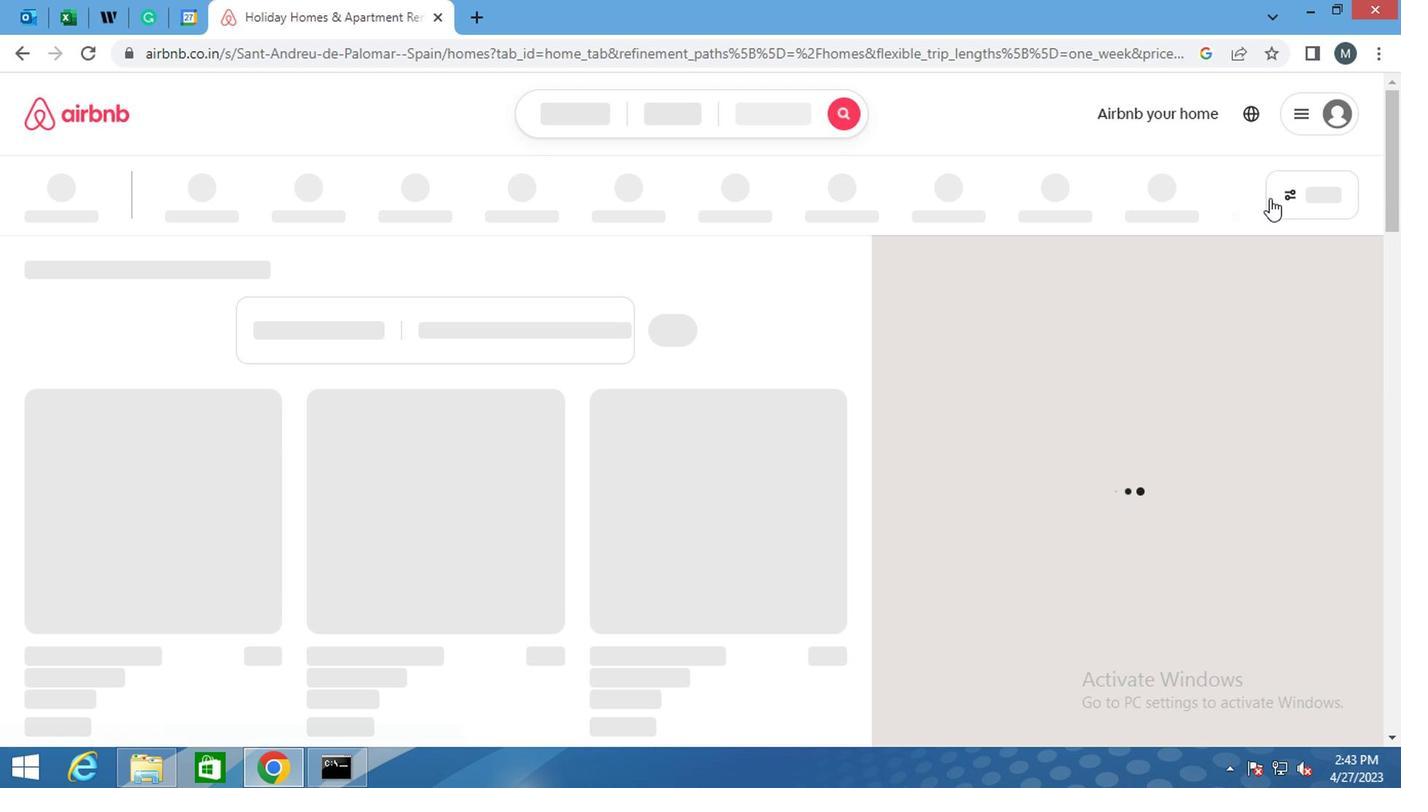 
Action: Mouse pressed left at (1282, 197)
Screenshot: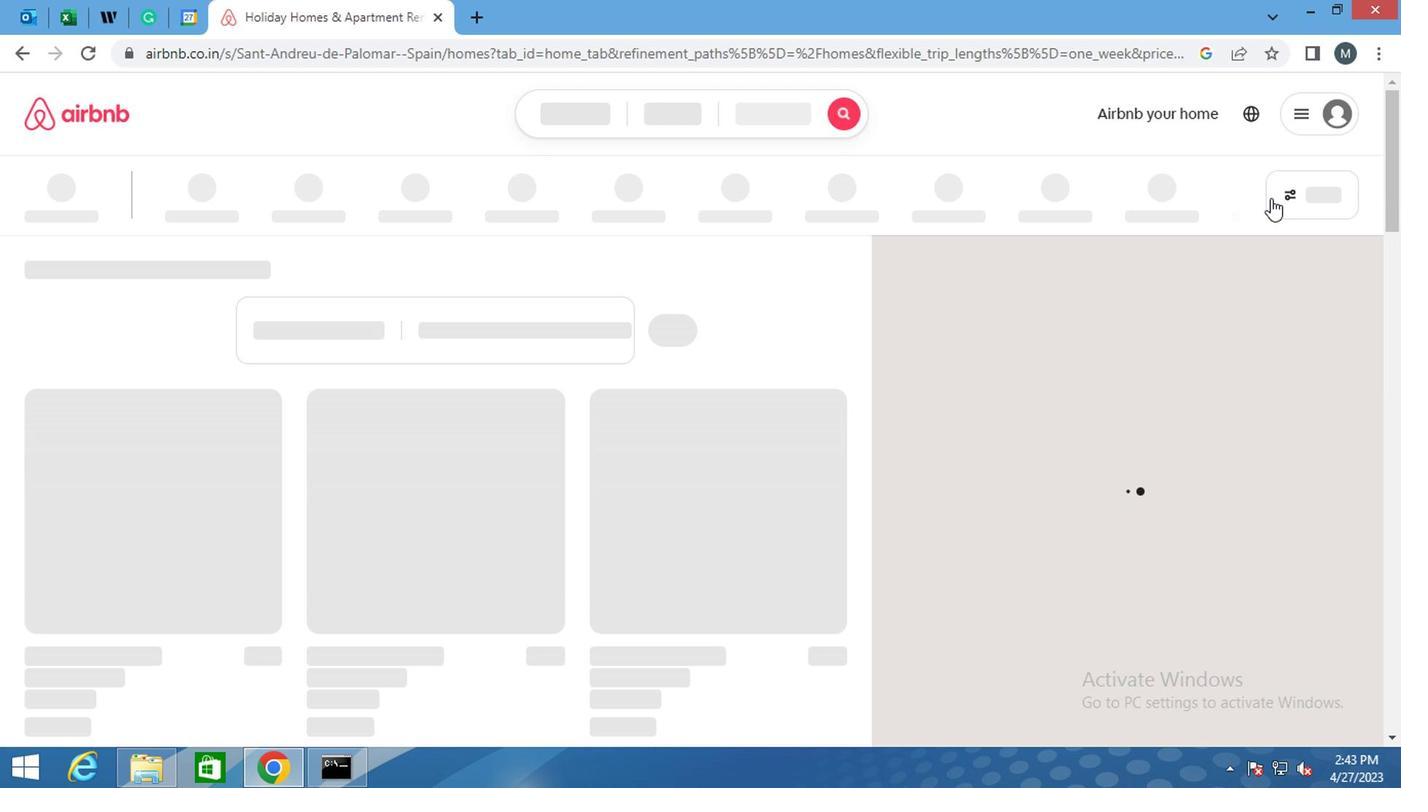 
Action: Mouse moved to (1320, 197)
Screenshot: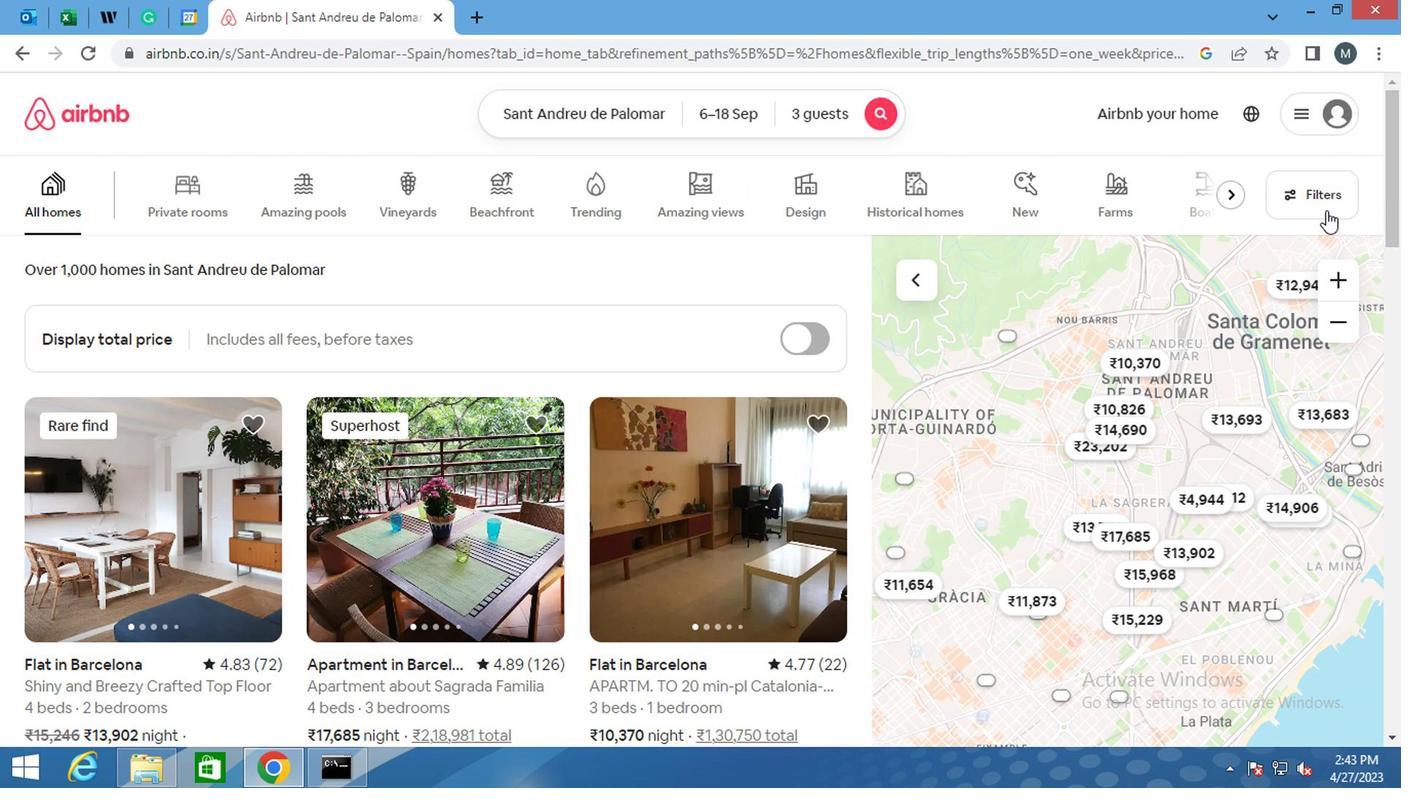 
Action: Mouse pressed left at (1320, 197)
Screenshot: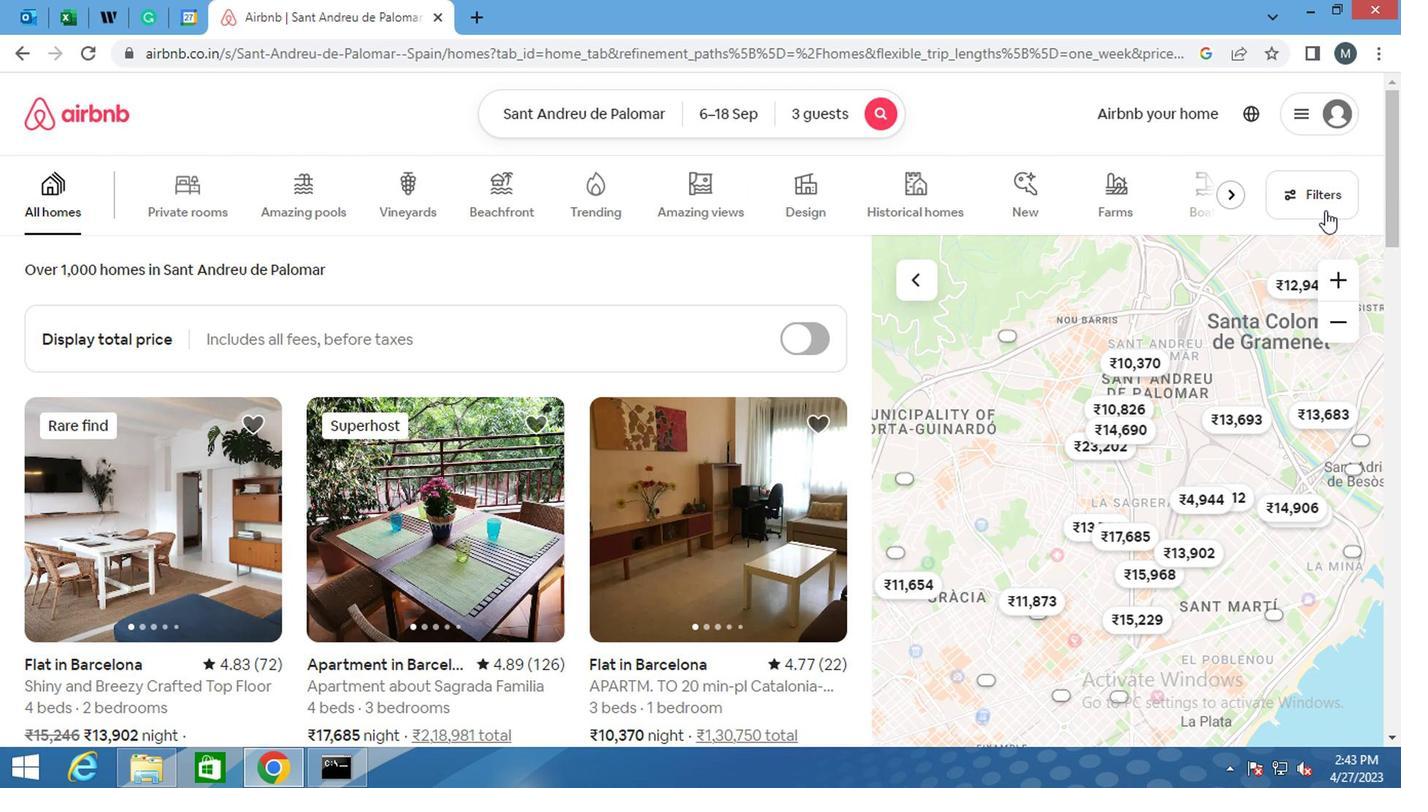 
Action: Mouse moved to (553, 457)
Screenshot: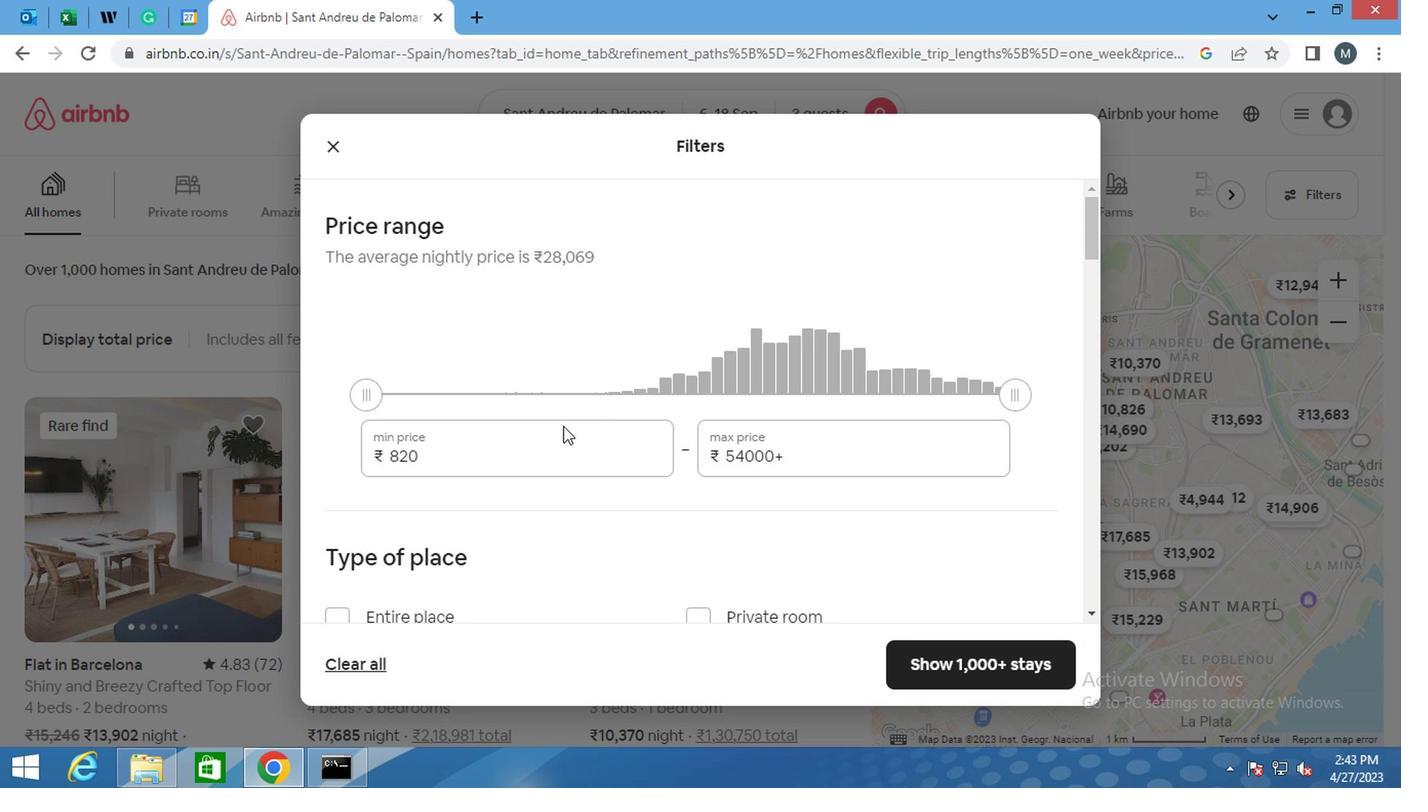 
Action: Mouse pressed left at (553, 457)
Screenshot: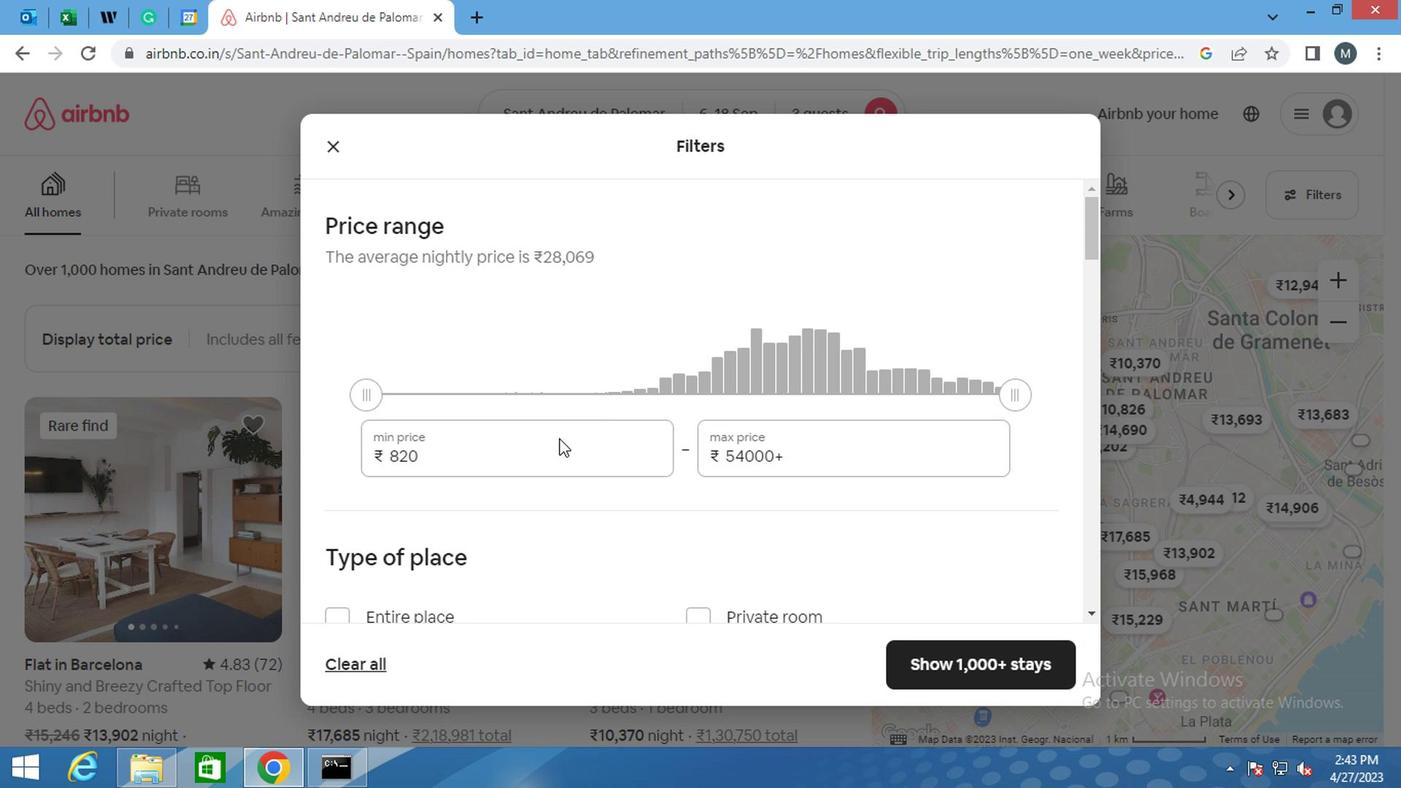 
Action: Mouse moved to (549, 455)
Screenshot: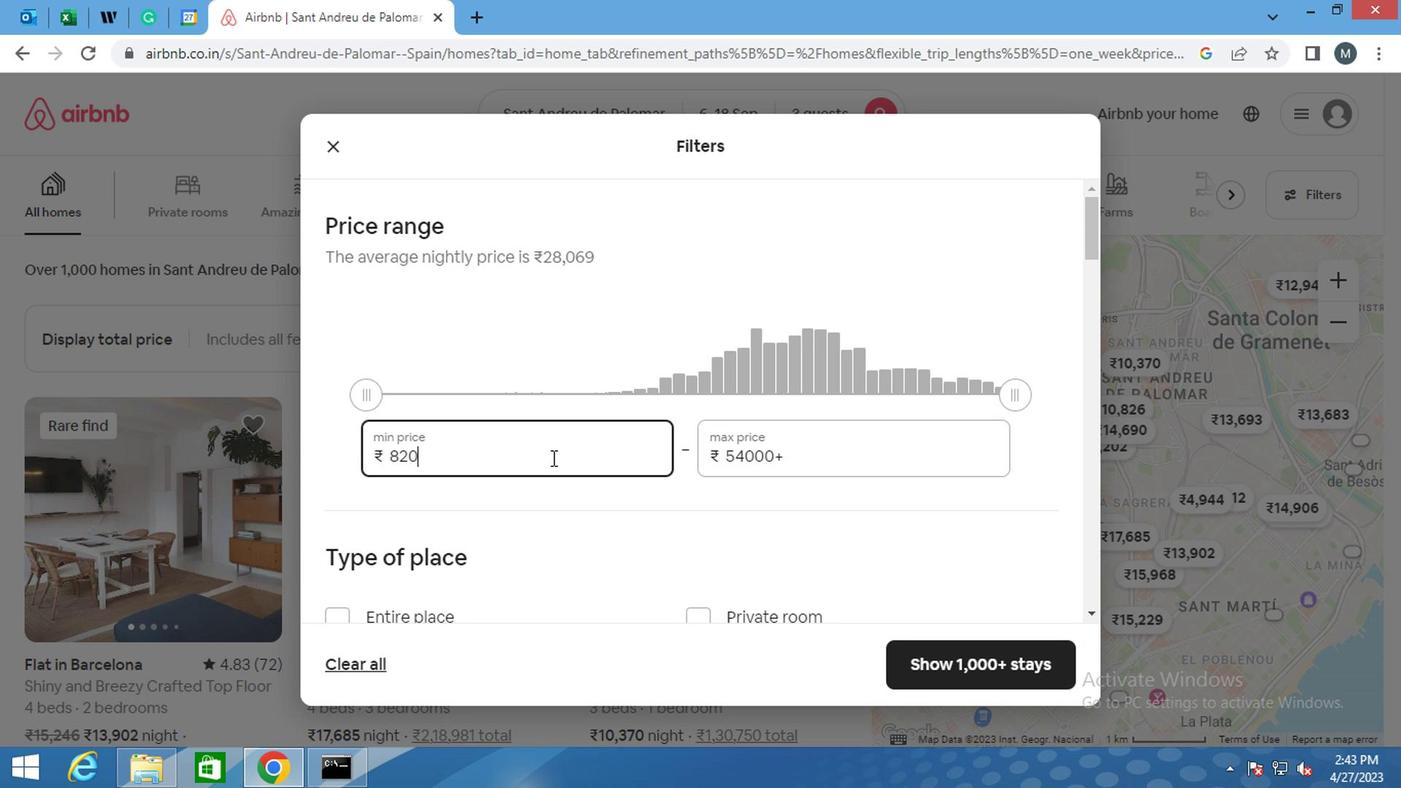 
Action: Key pressed <Key.backspace><Key.backspace><Key.backspace>6000
Screenshot: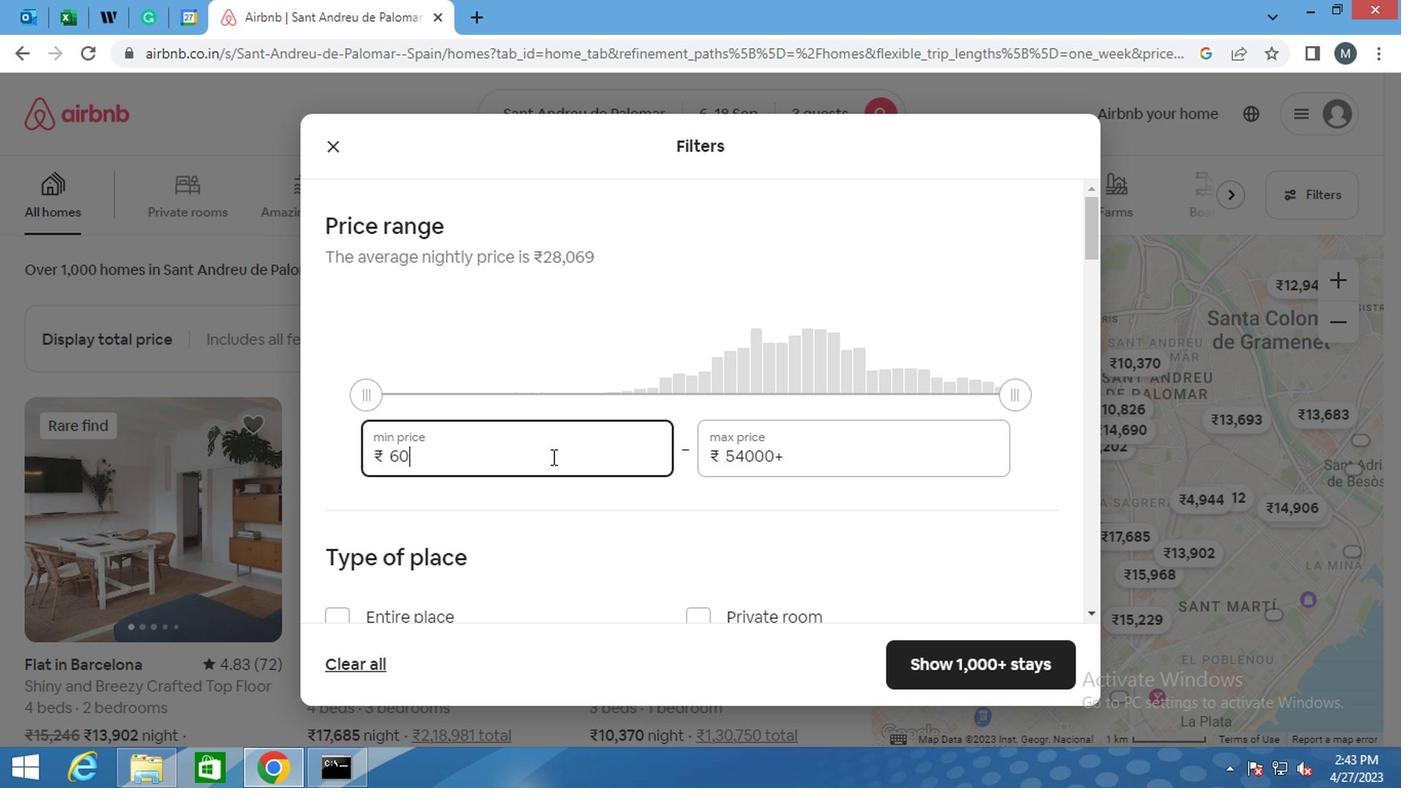 
Action: Mouse moved to (748, 460)
Screenshot: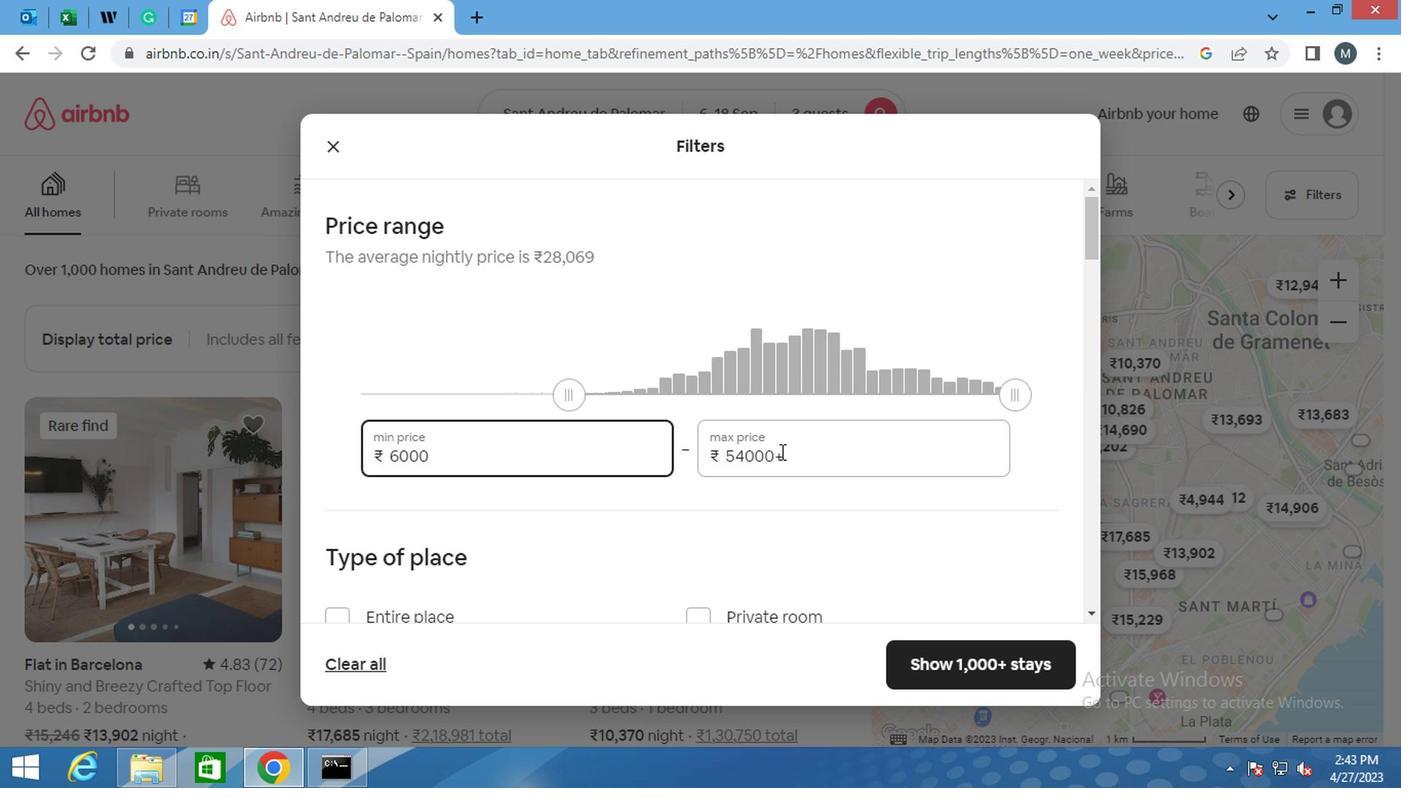 
Action: Mouse pressed left at (748, 460)
Screenshot: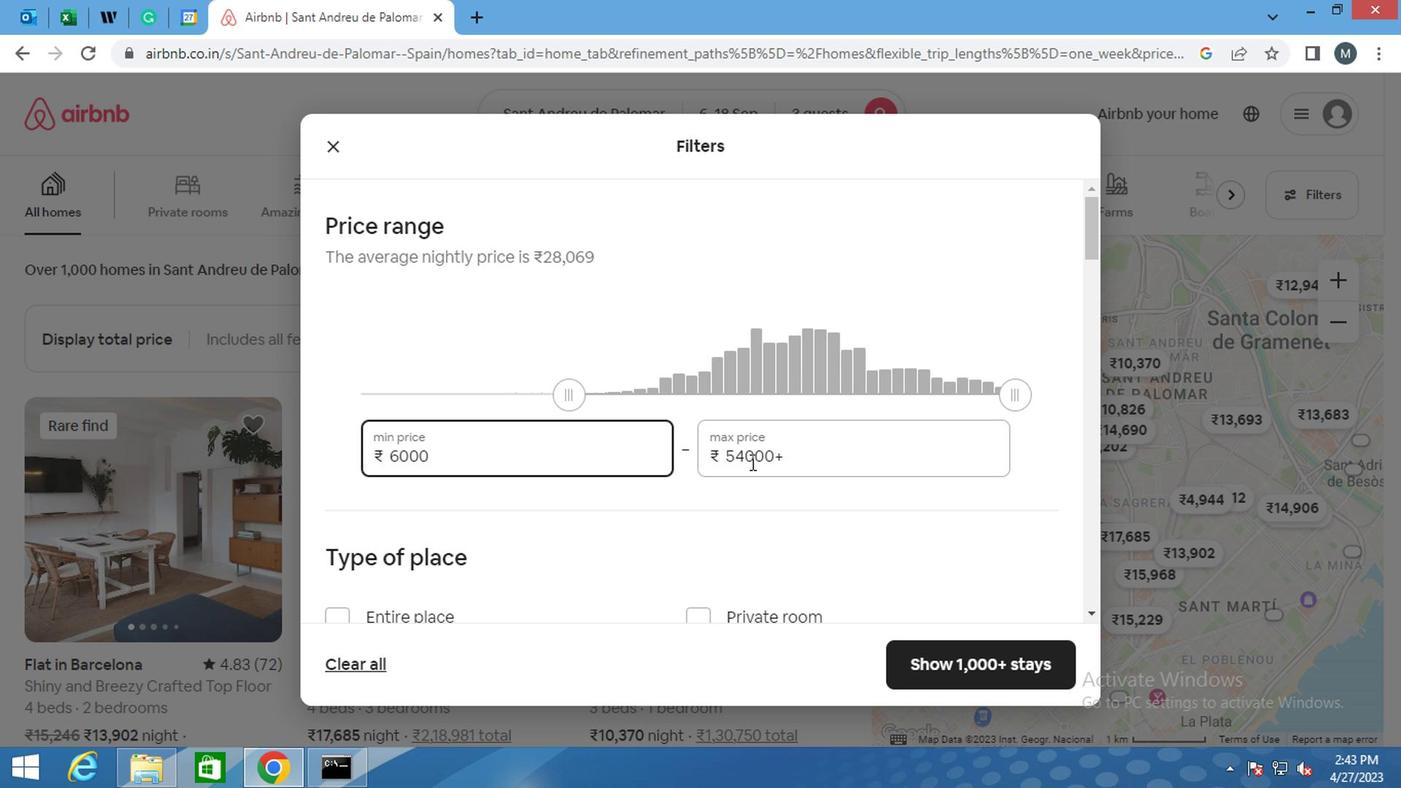 
Action: Mouse pressed left at (748, 460)
Screenshot: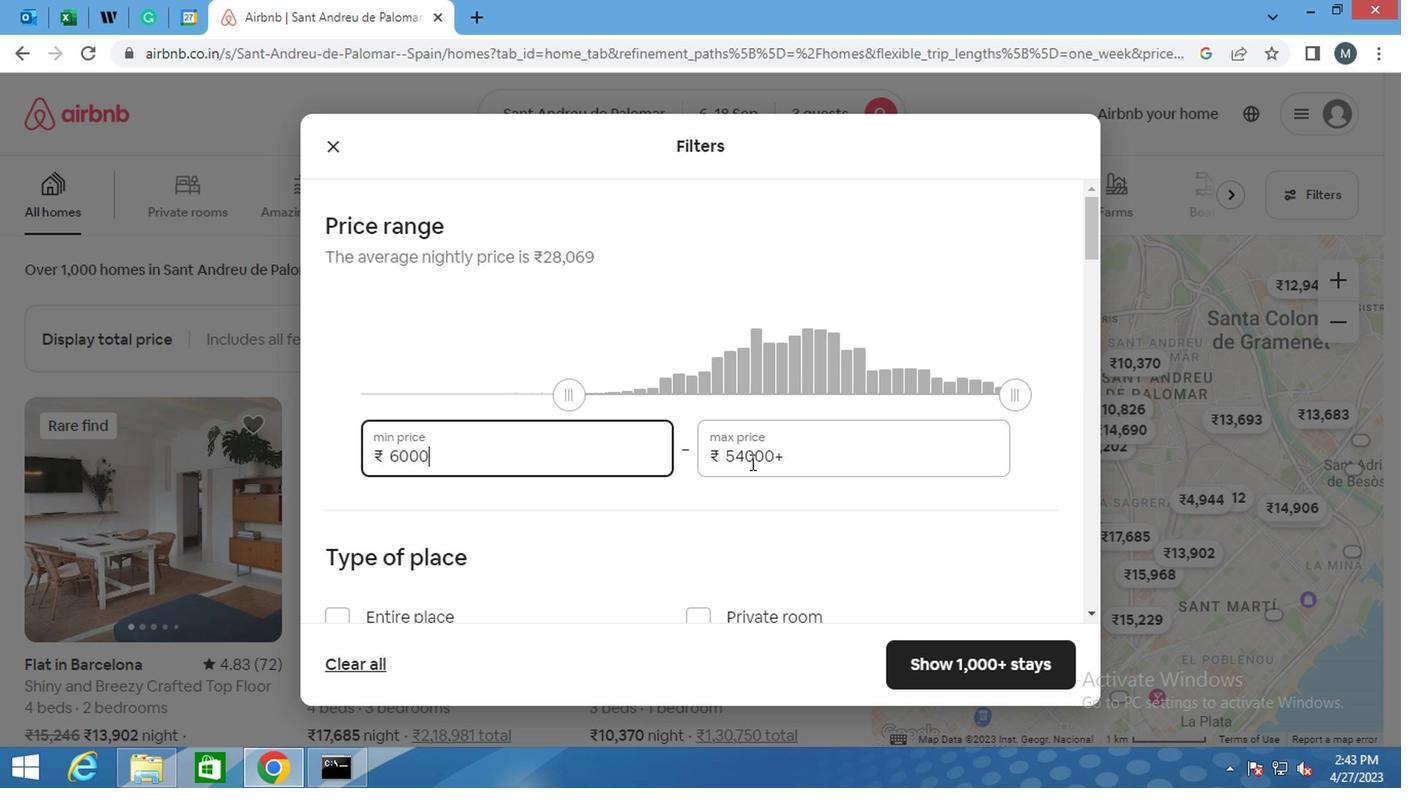 
Action: Key pressed 12
Screenshot: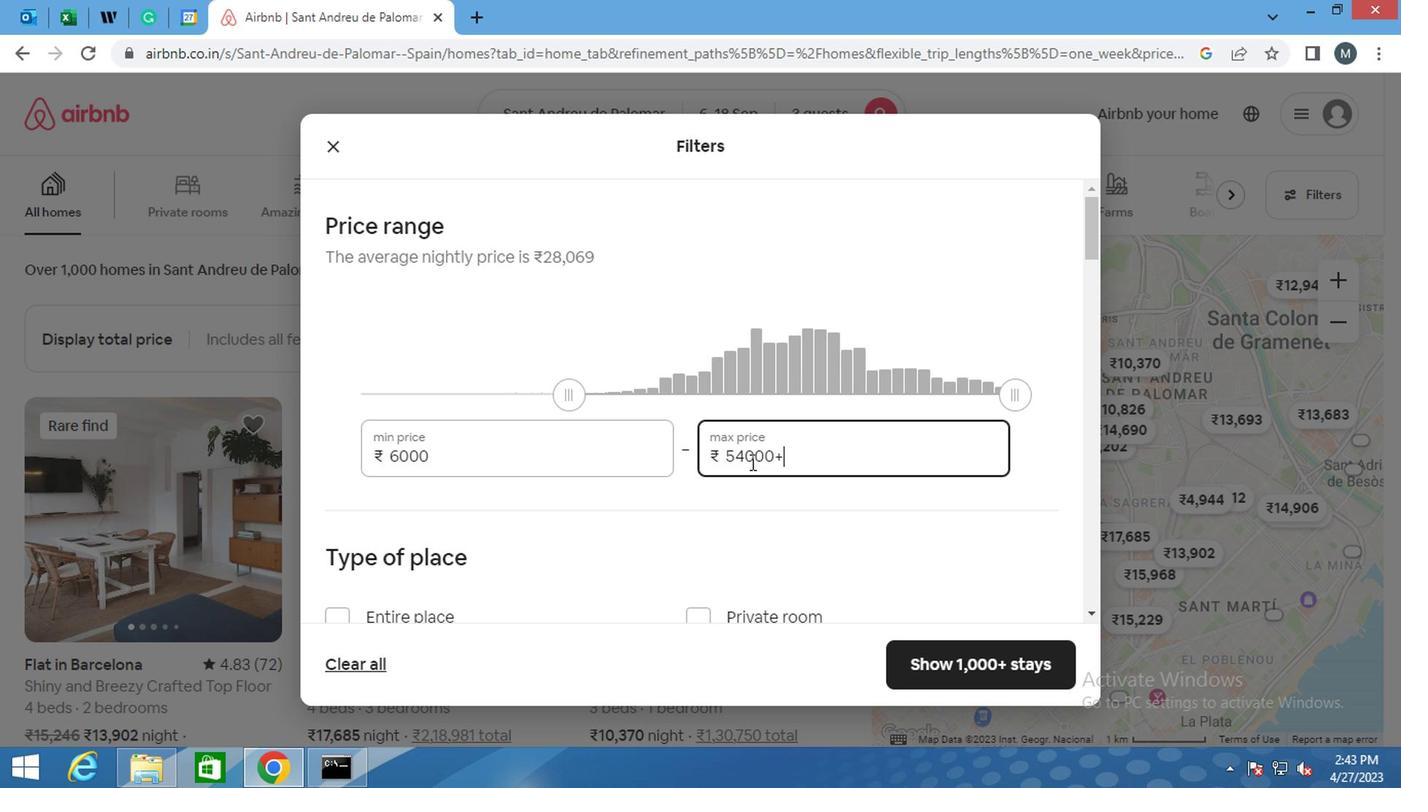 
Action: Mouse moved to (784, 455)
Screenshot: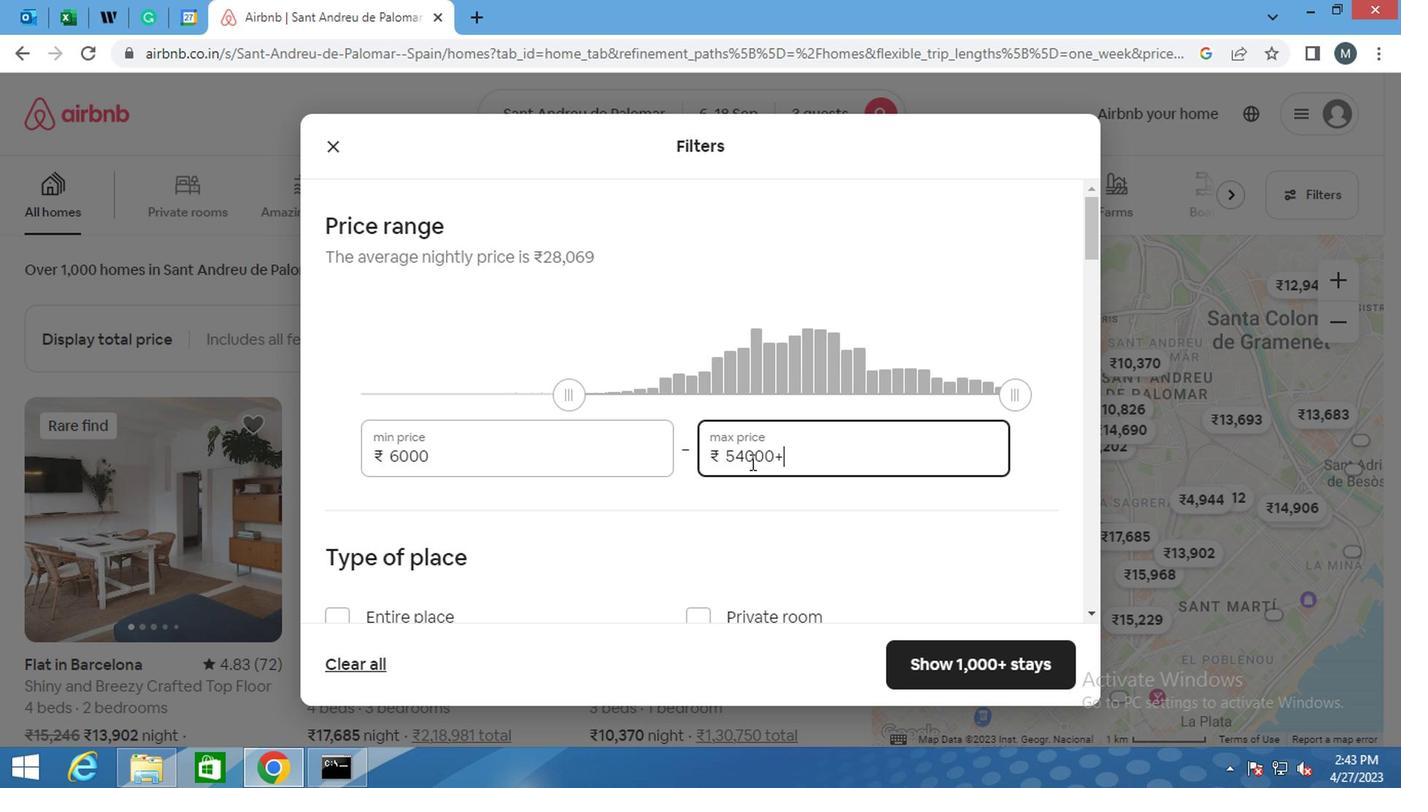 
Action: Mouse pressed left at (784, 455)
Screenshot: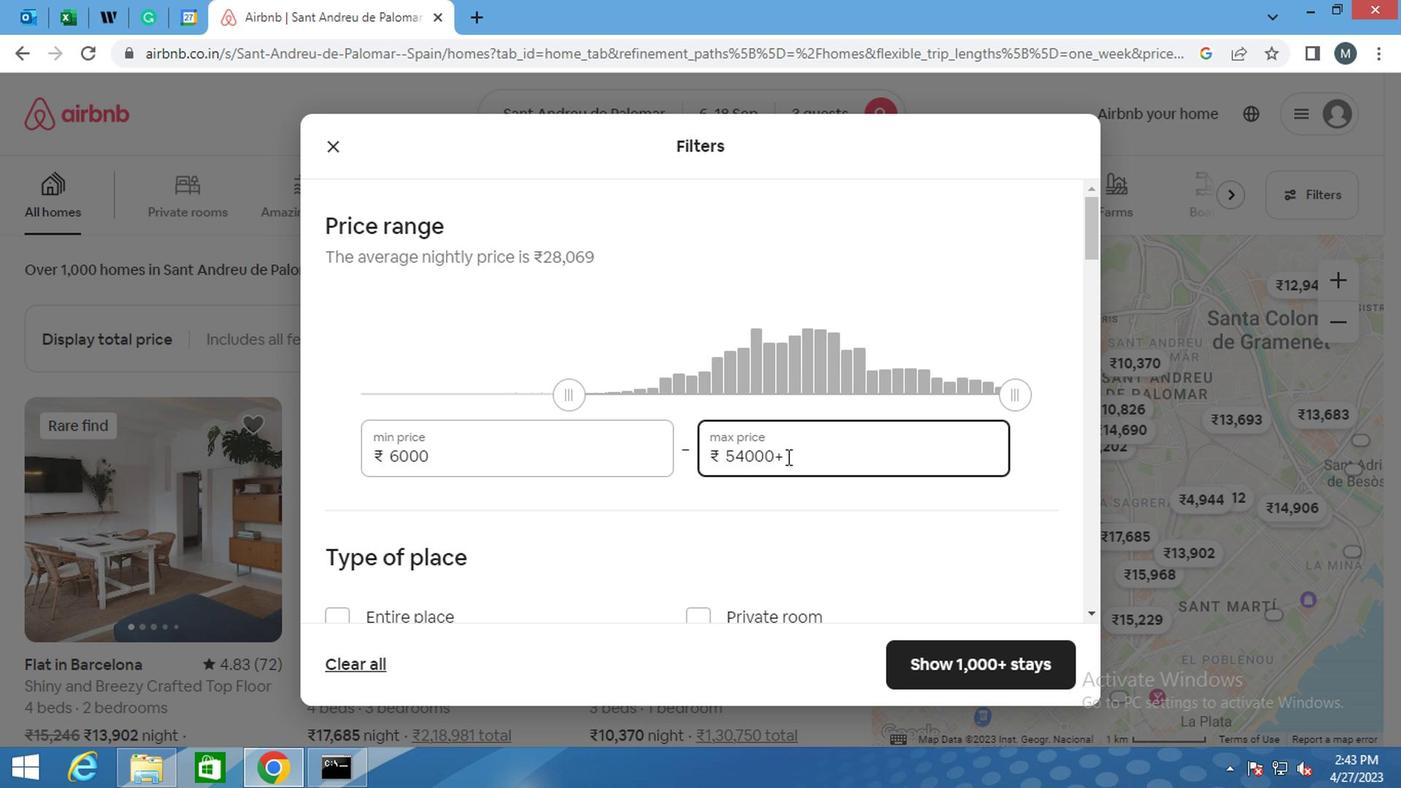 
Action: Mouse moved to (724, 453)
Screenshot: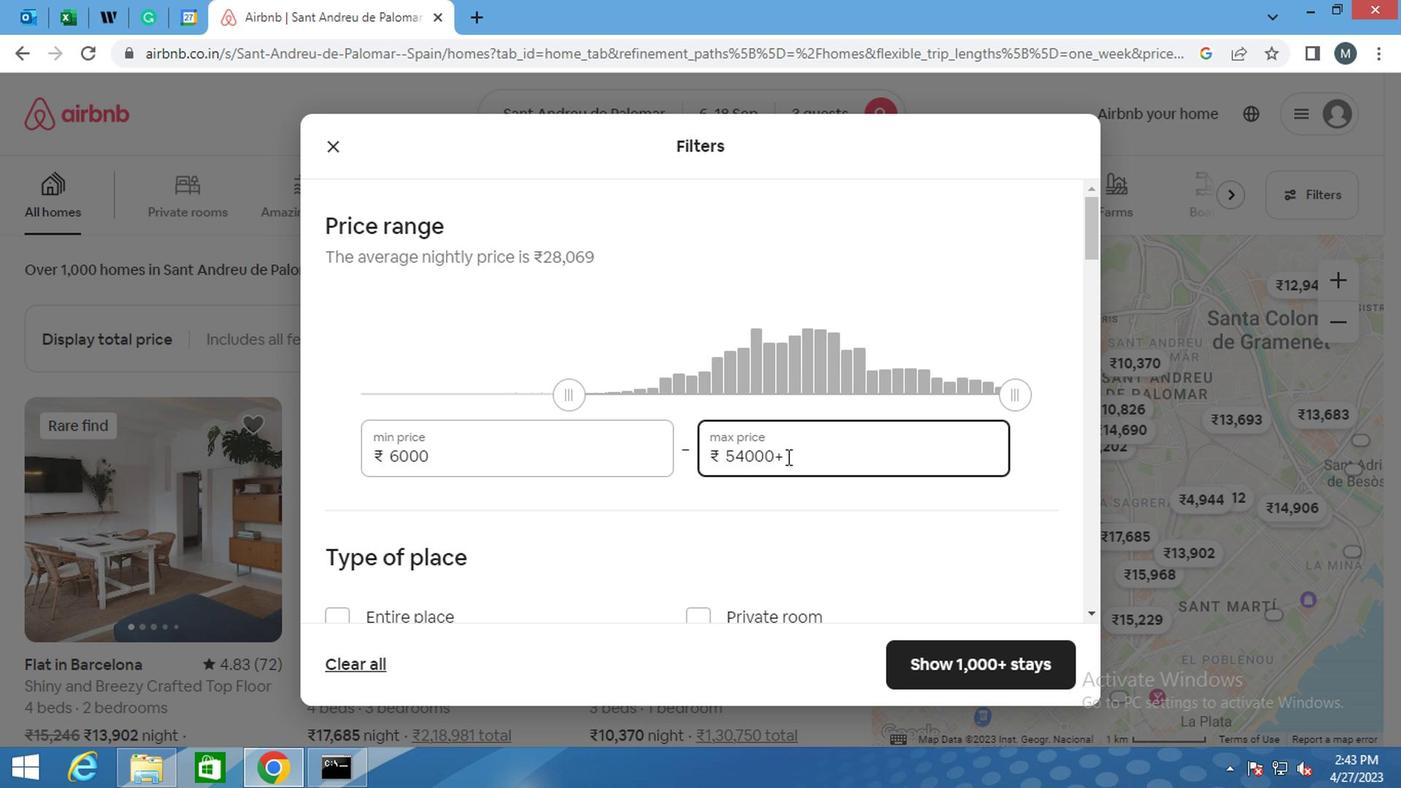 
Action: Key pressed 12000
Screenshot: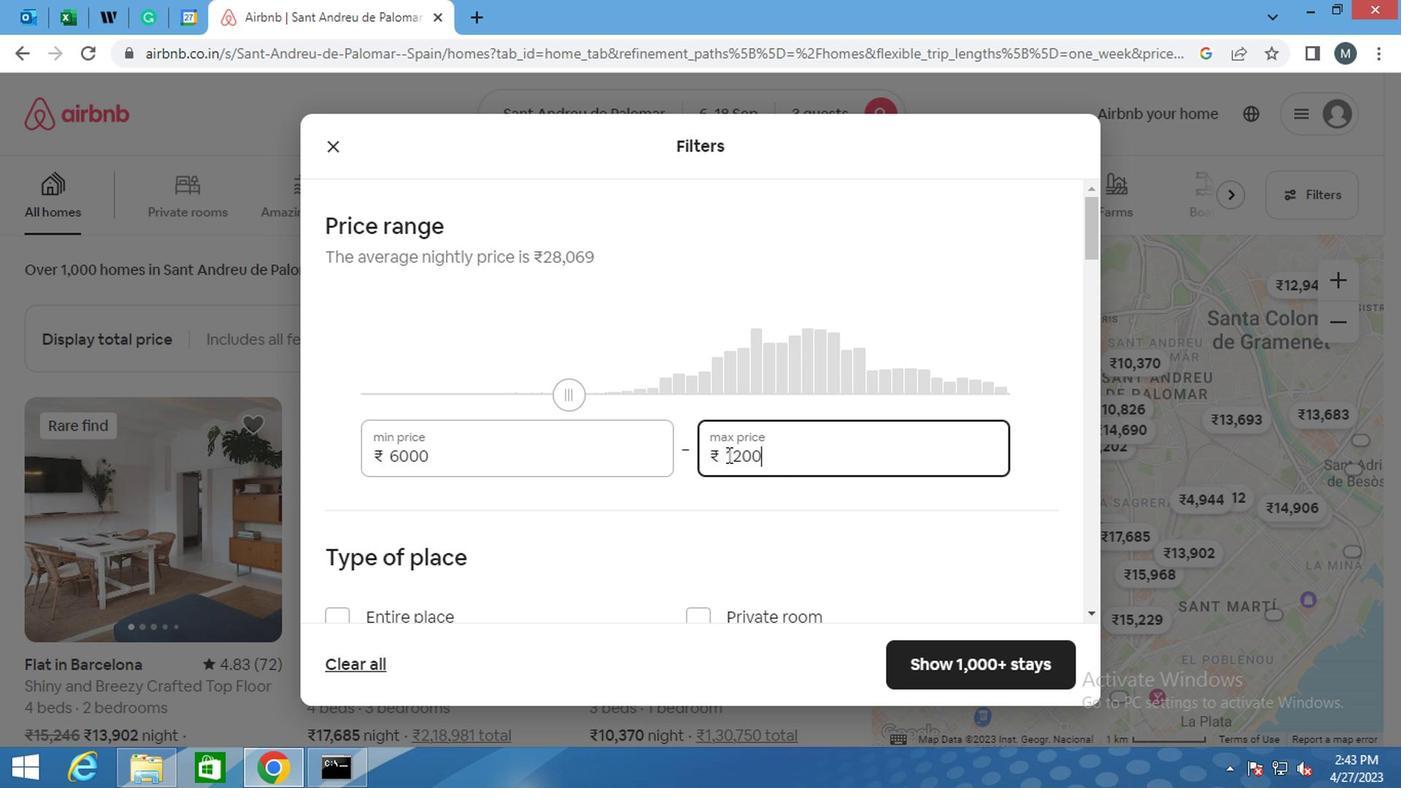 
Action: Mouse moved to (649, 438)
Screenshot: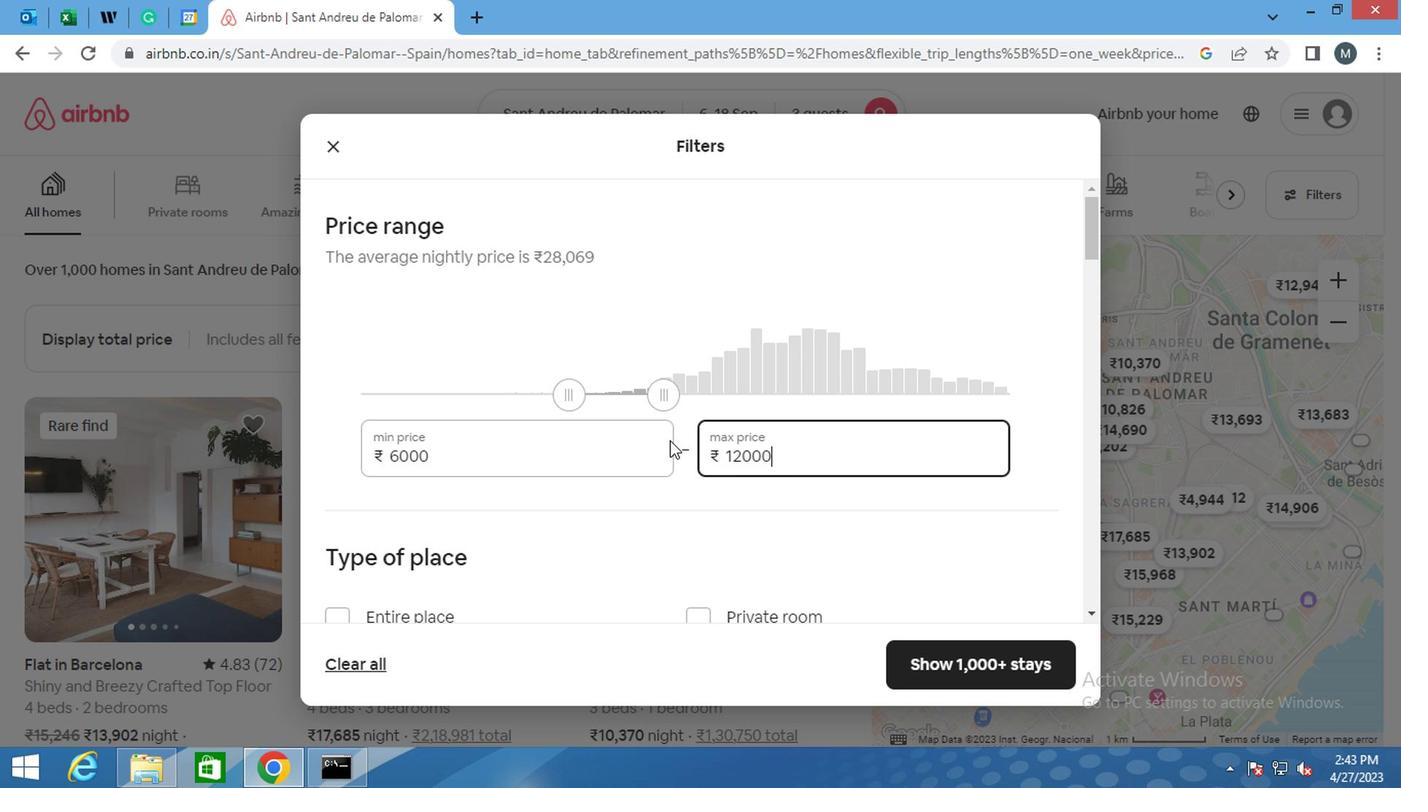 
Action: Mouse scrolled (649, 437) with delta (0, -1)
Screenshot: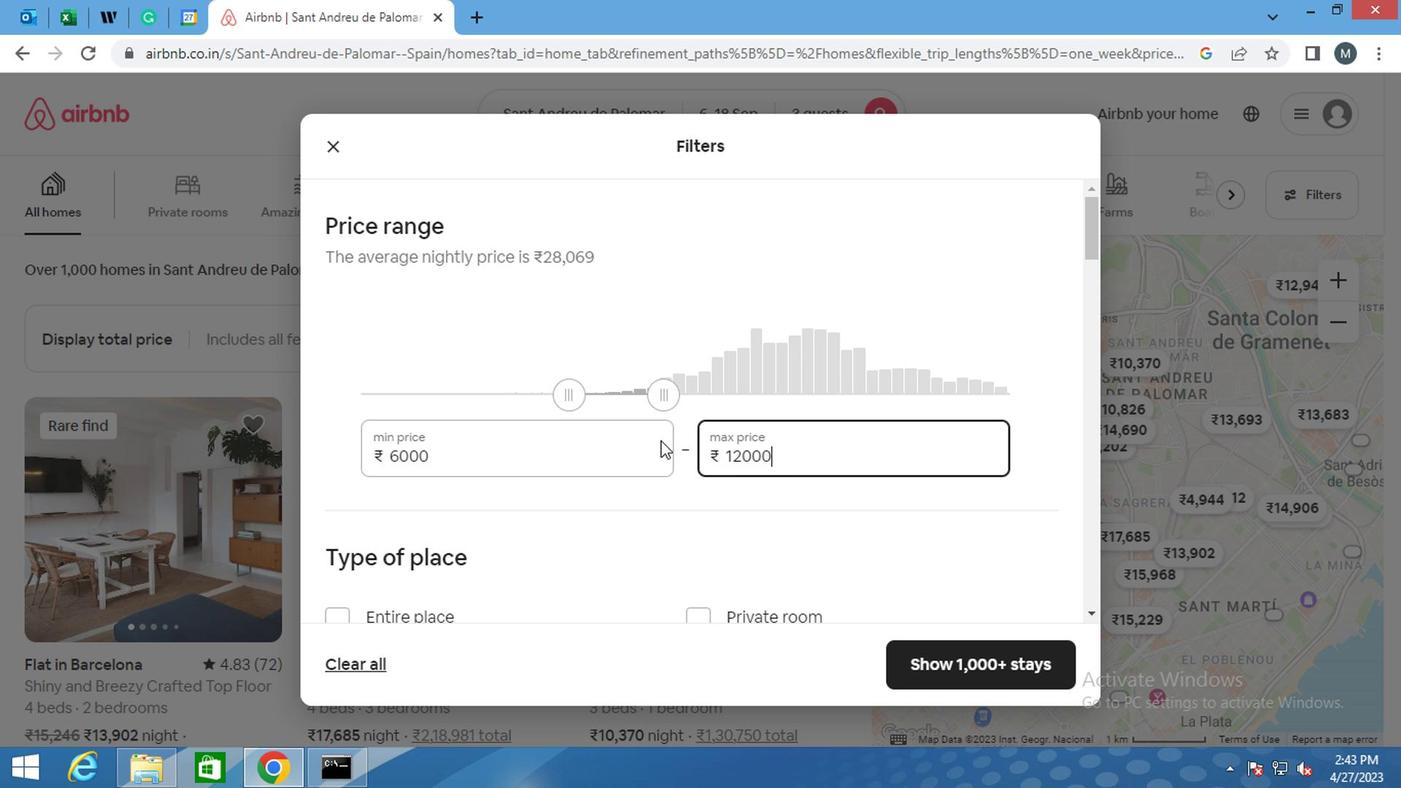 
Action: Mouse moved to (647, 438)
Screenshot: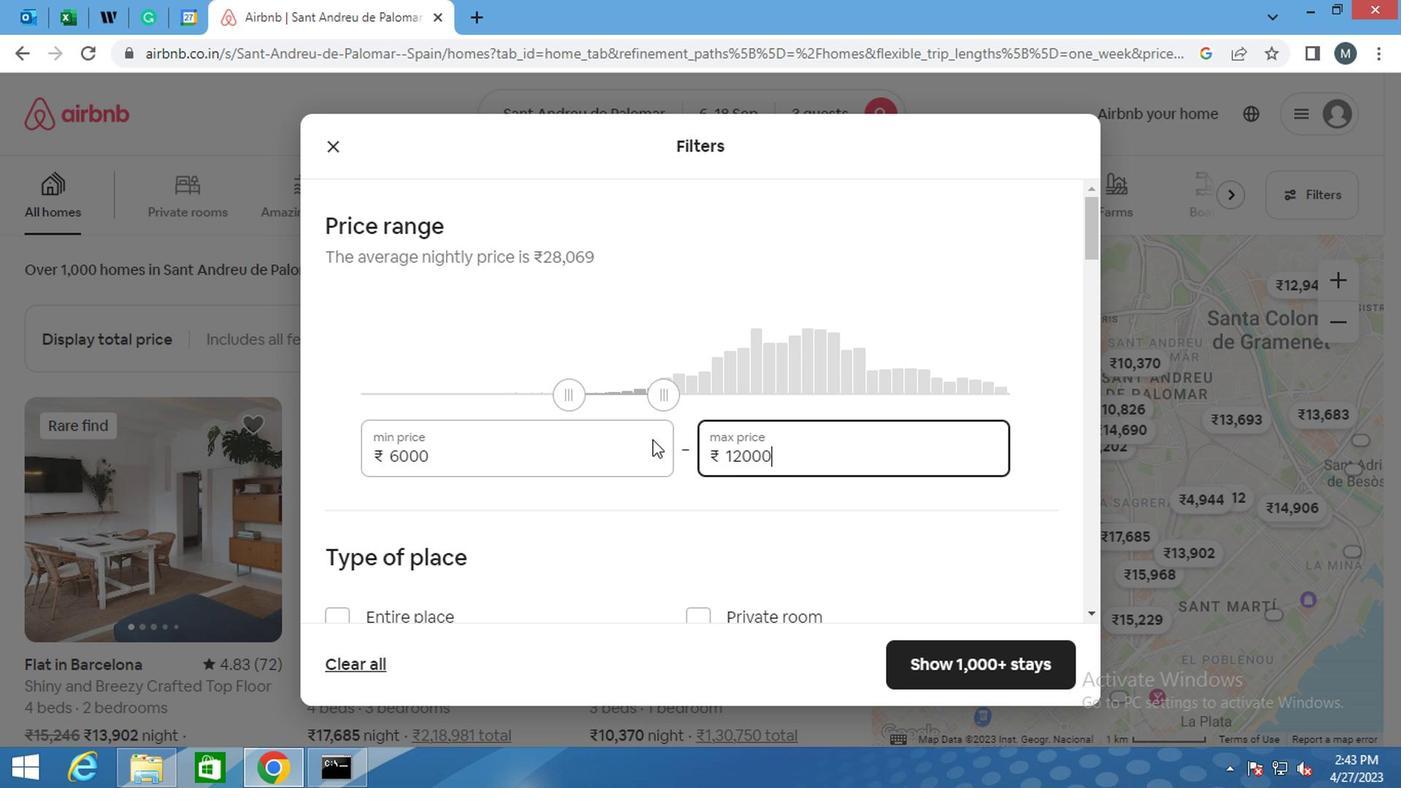 
Action: Mouse scrolled (647, 437) with delta (0, -1)
Screenshot: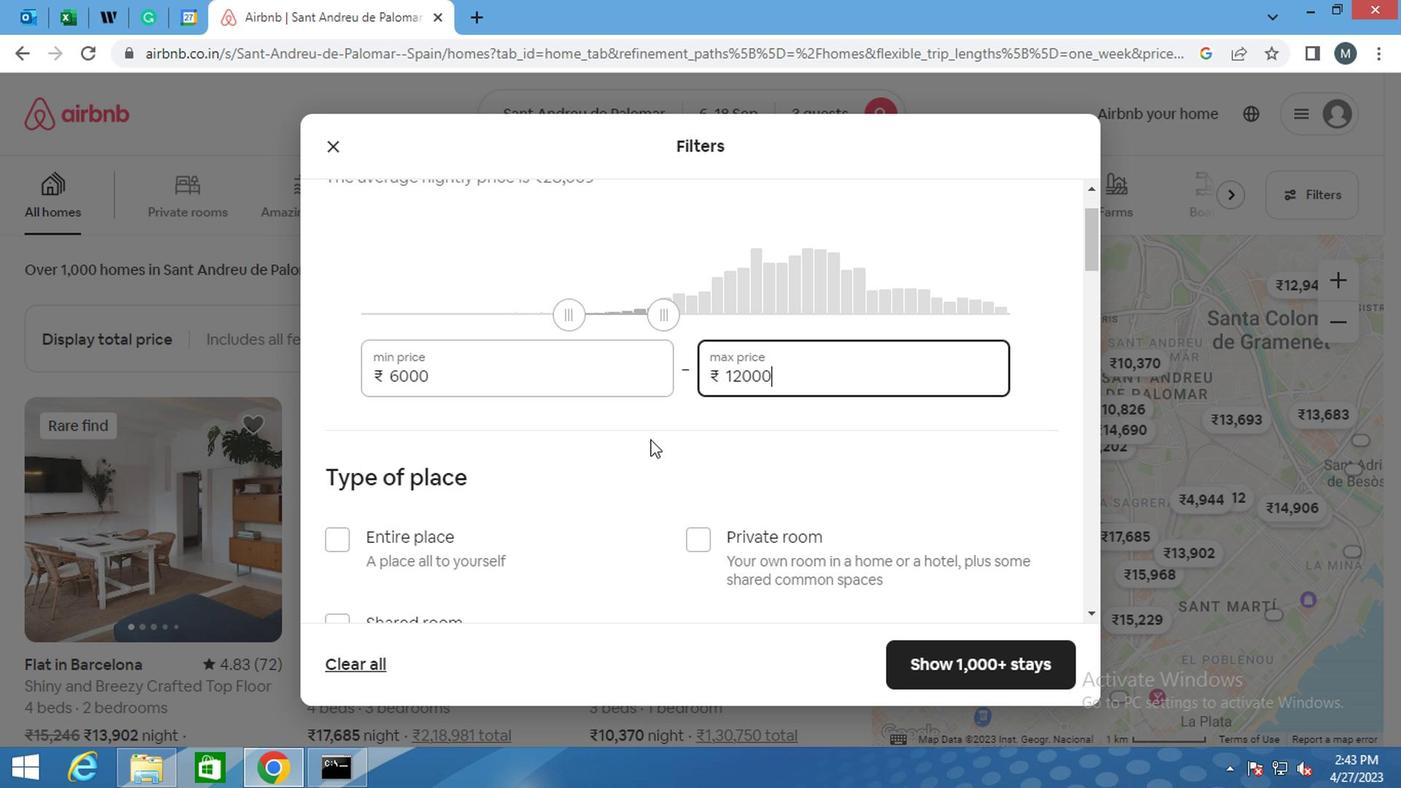 
Action: Mouse moved to (636, 441)
Screenshot: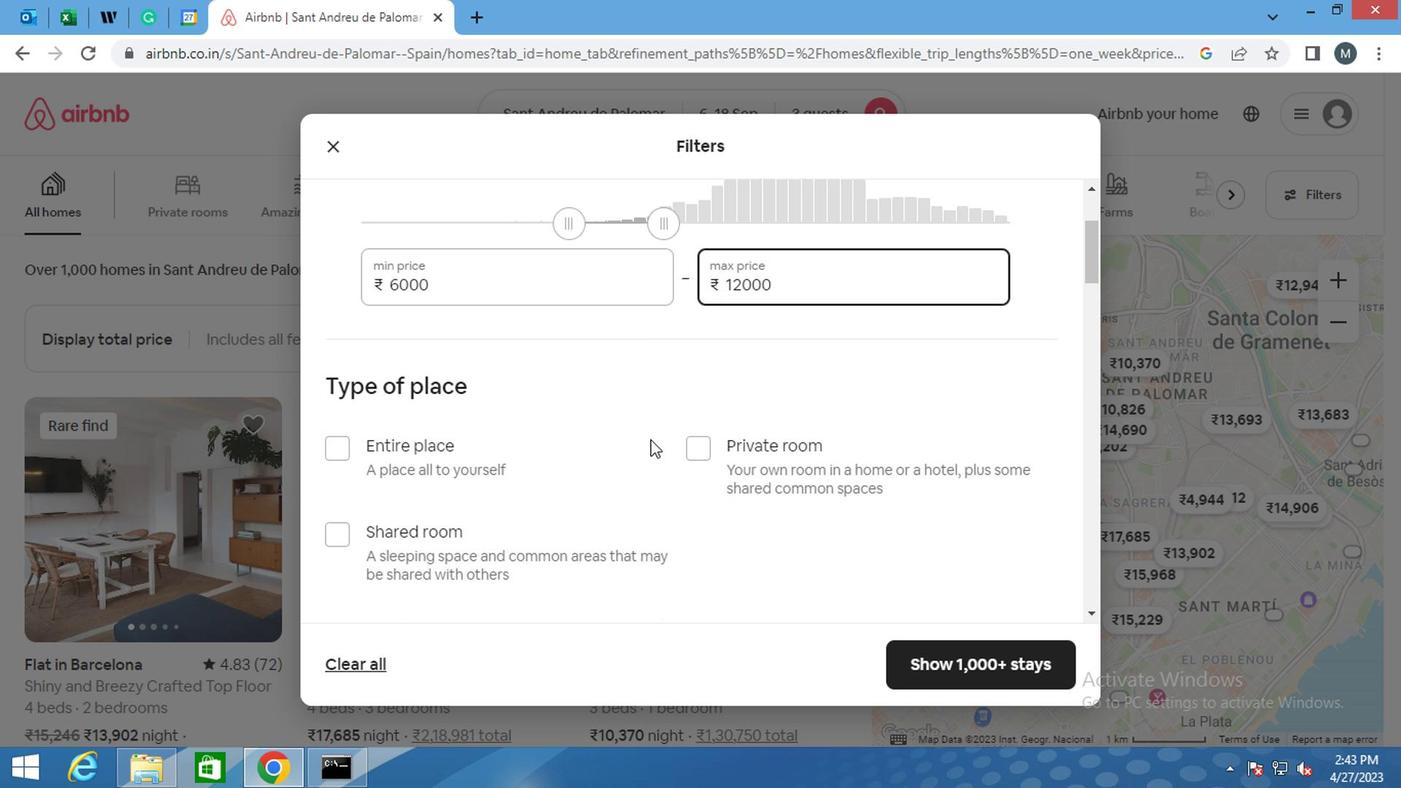 
Action: Mouse scrolled (636, 440) with delta (0, -1)
Screenshot: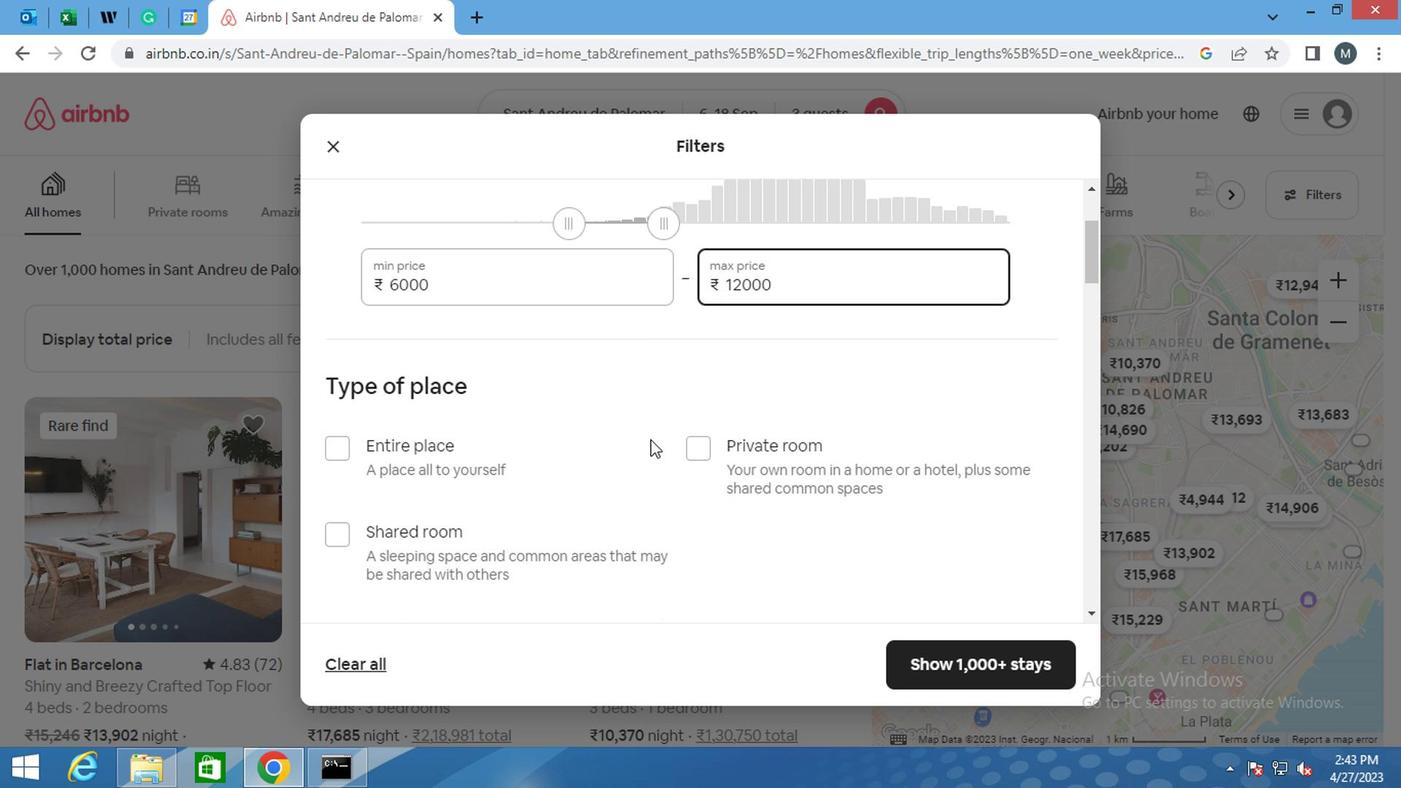 
Action: Mouse moved to (328, 309)
Screenshot: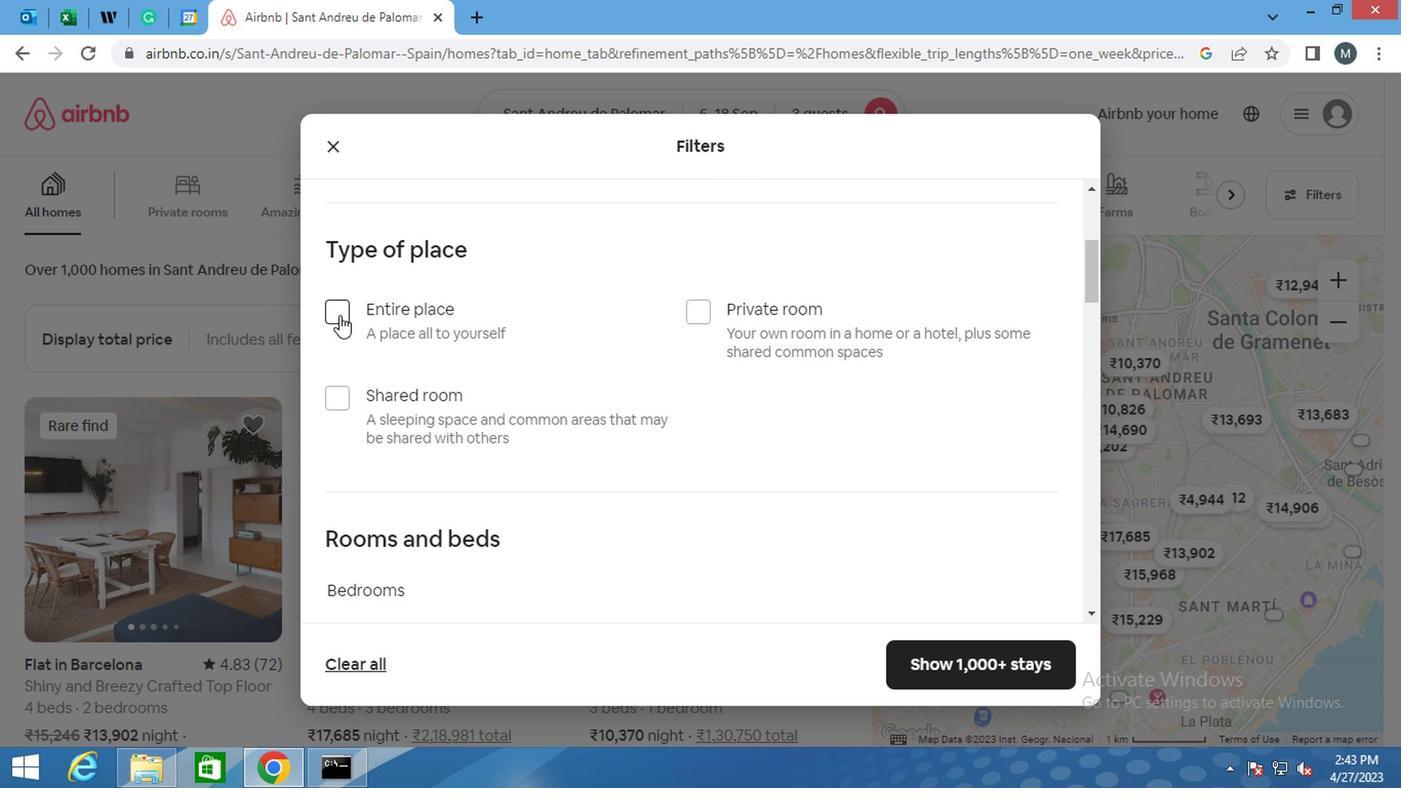 
Action: Mouse pressed left at (328, 309)
Screenshot: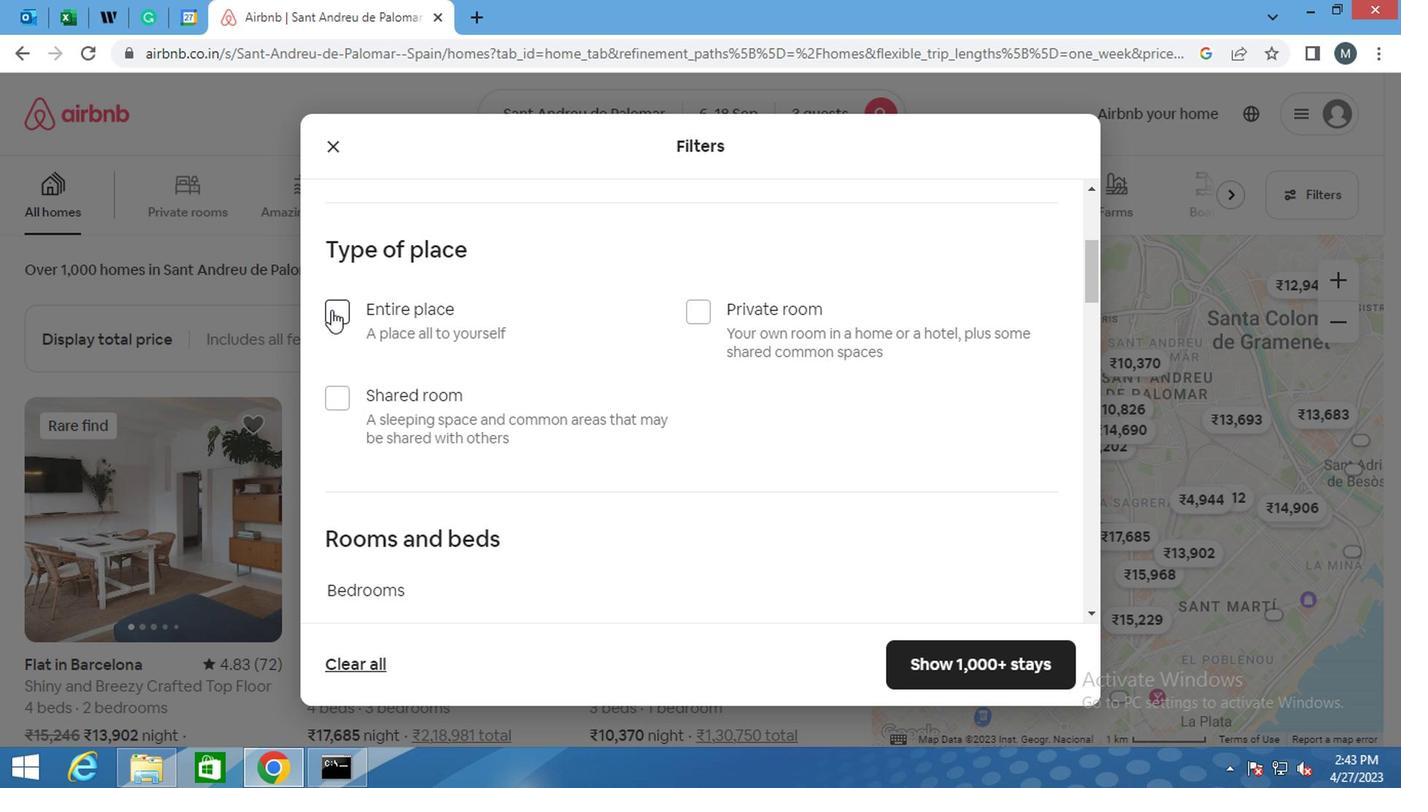 
Action: Mouse moved to (408, 322)
Screenshot: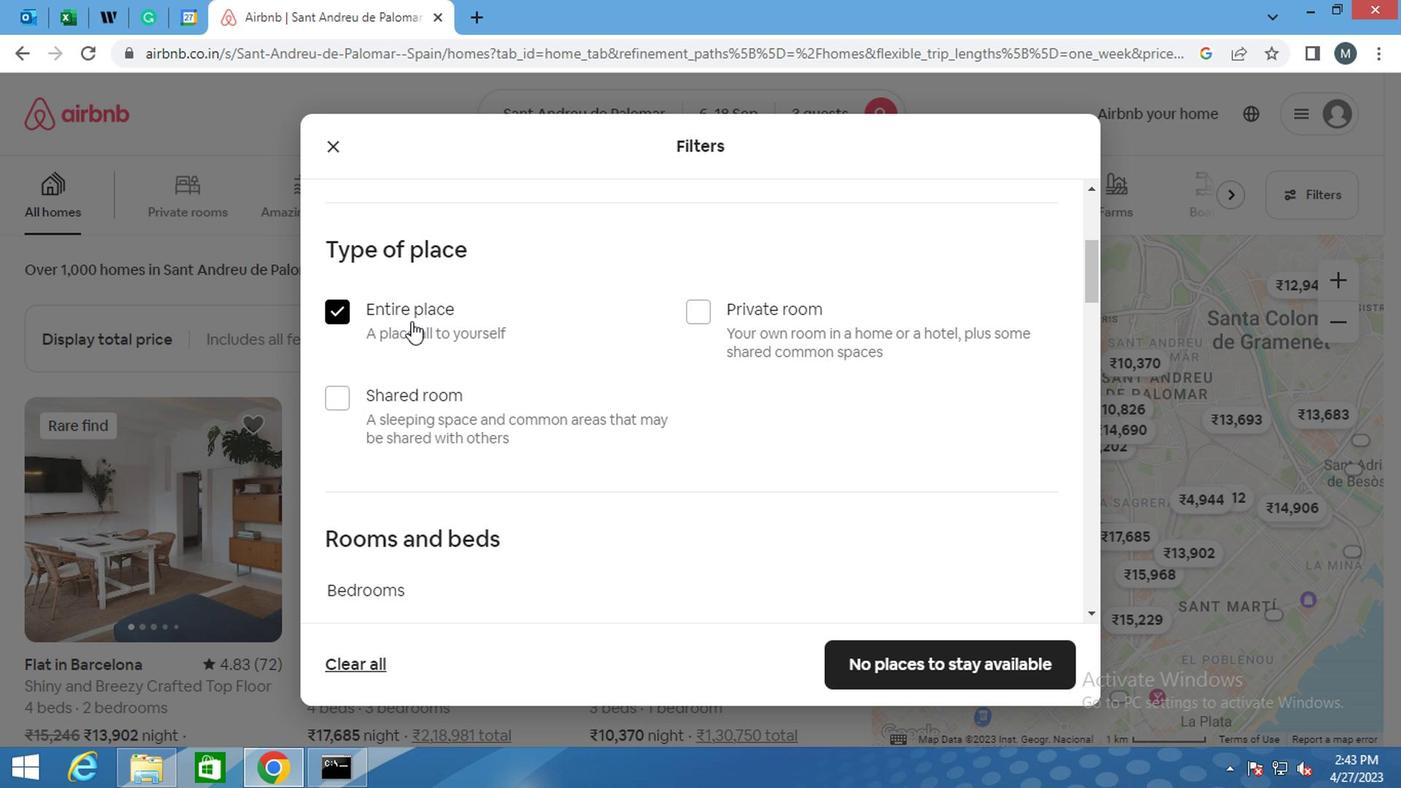 
Action: Mouse scrolled (408, 321) with delta (0, 0)
Screenshot: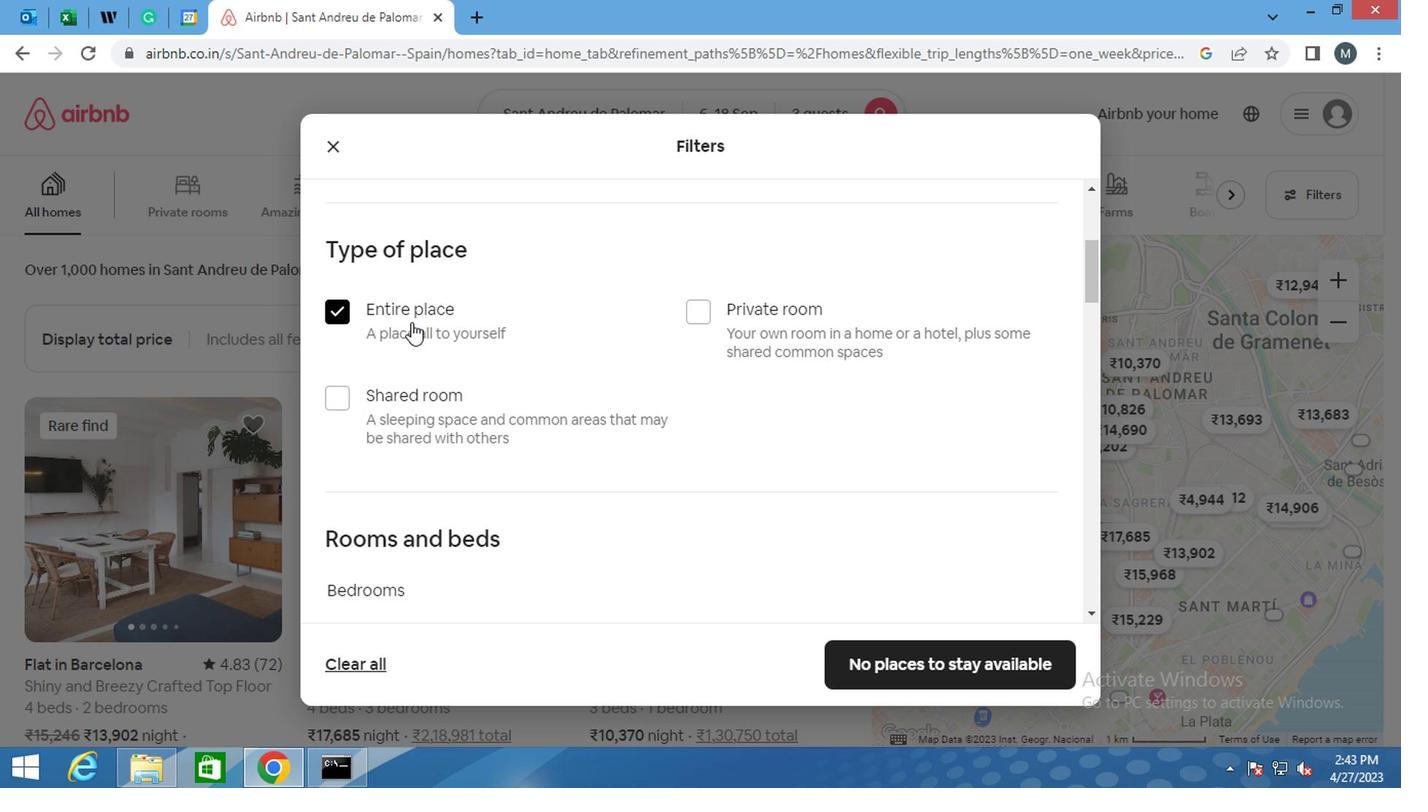 
Action: Mouse scrolled (408, 321) with delta (0, 0)
Screenshot: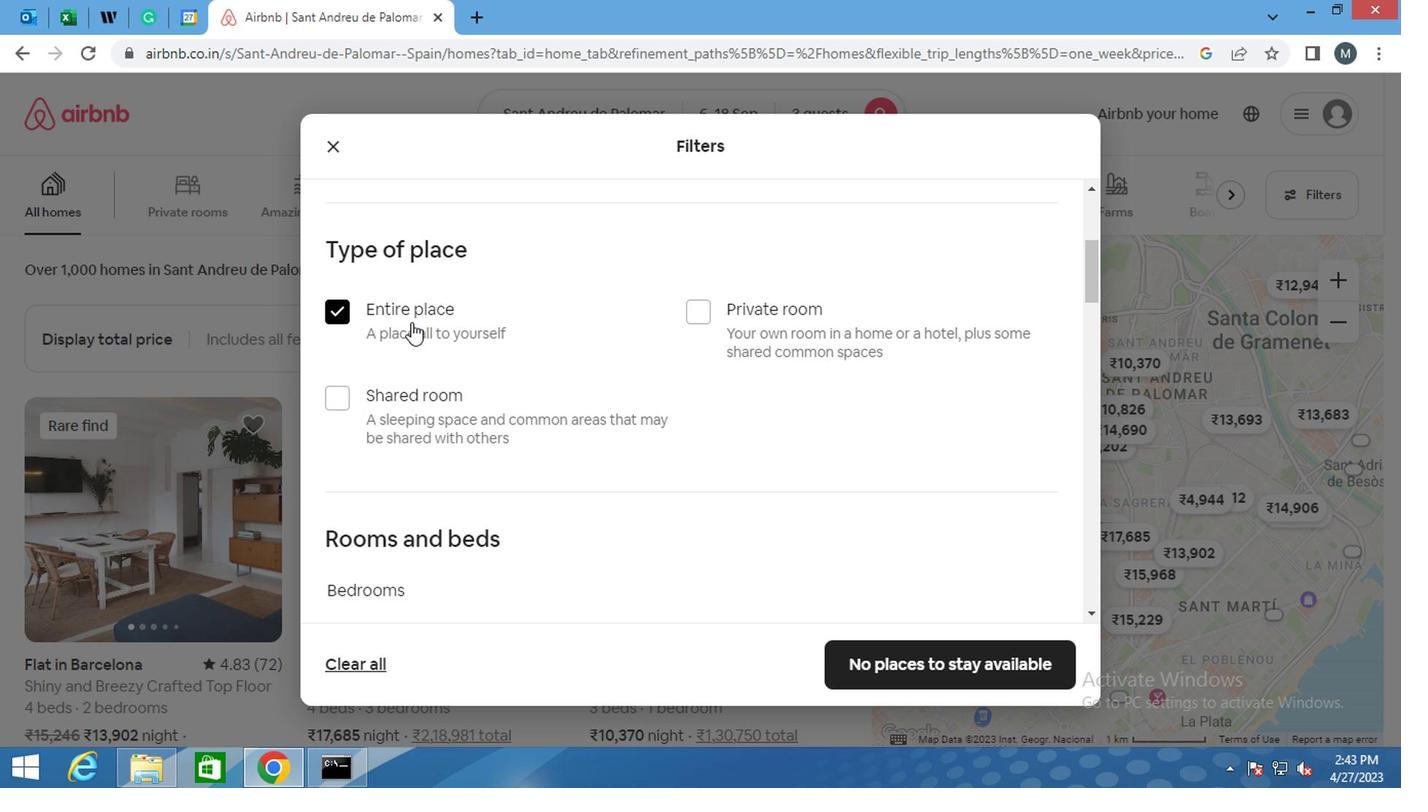 
Action: Mouse scrolled (408, 321) with delta (0, 0)
Screenshot: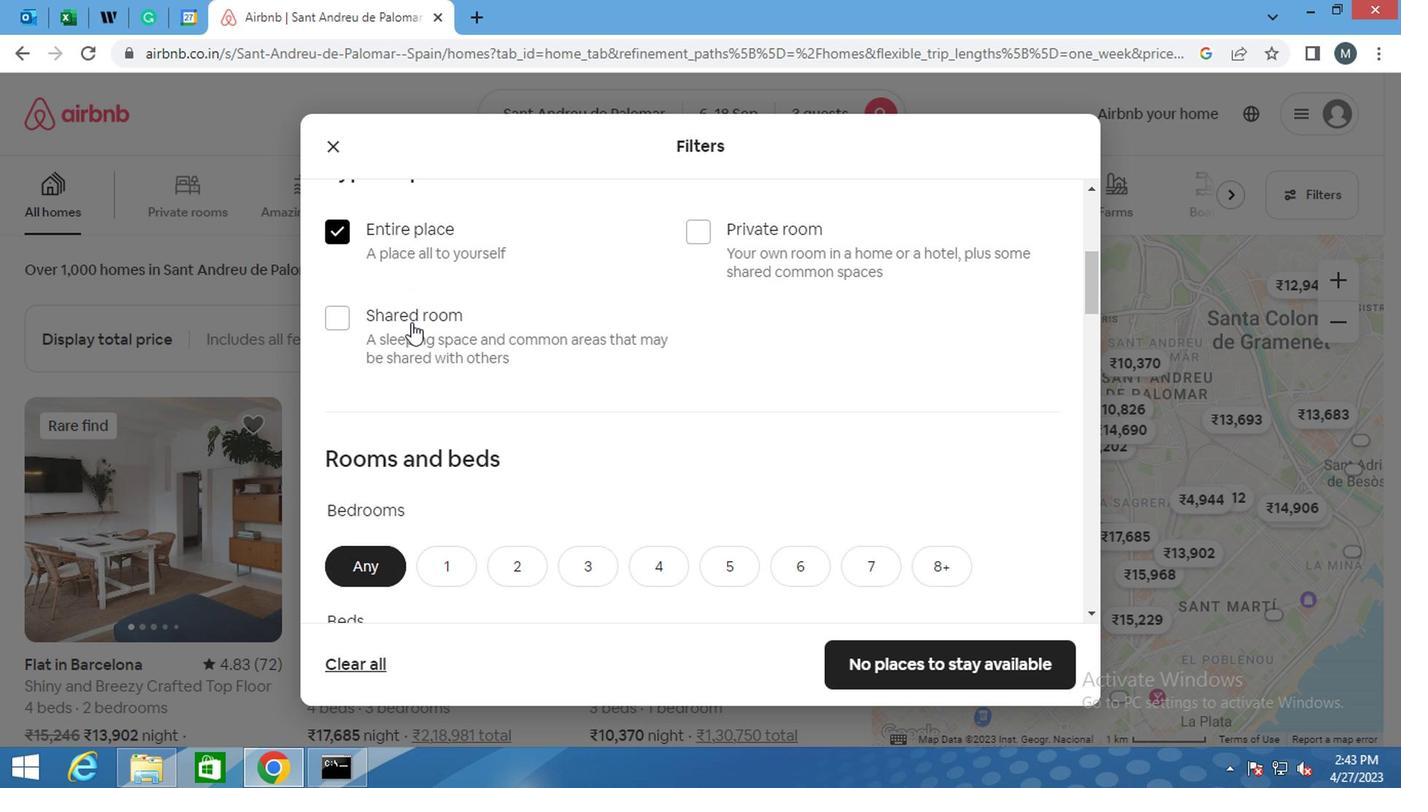 
Action: Mouse moved to (500, 332)
Screenshot: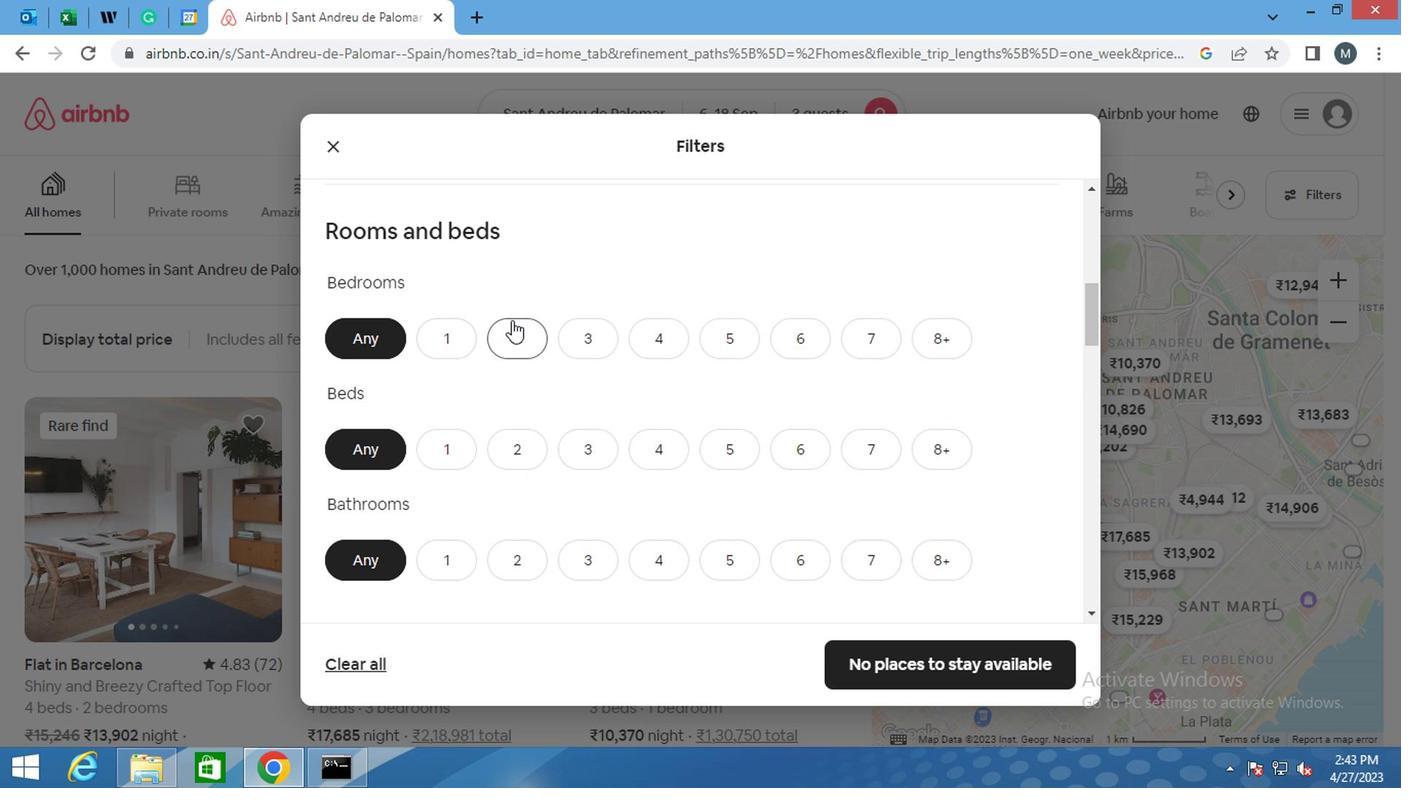 
Action: Mouse pressed left at (500, 332)
Screenshot: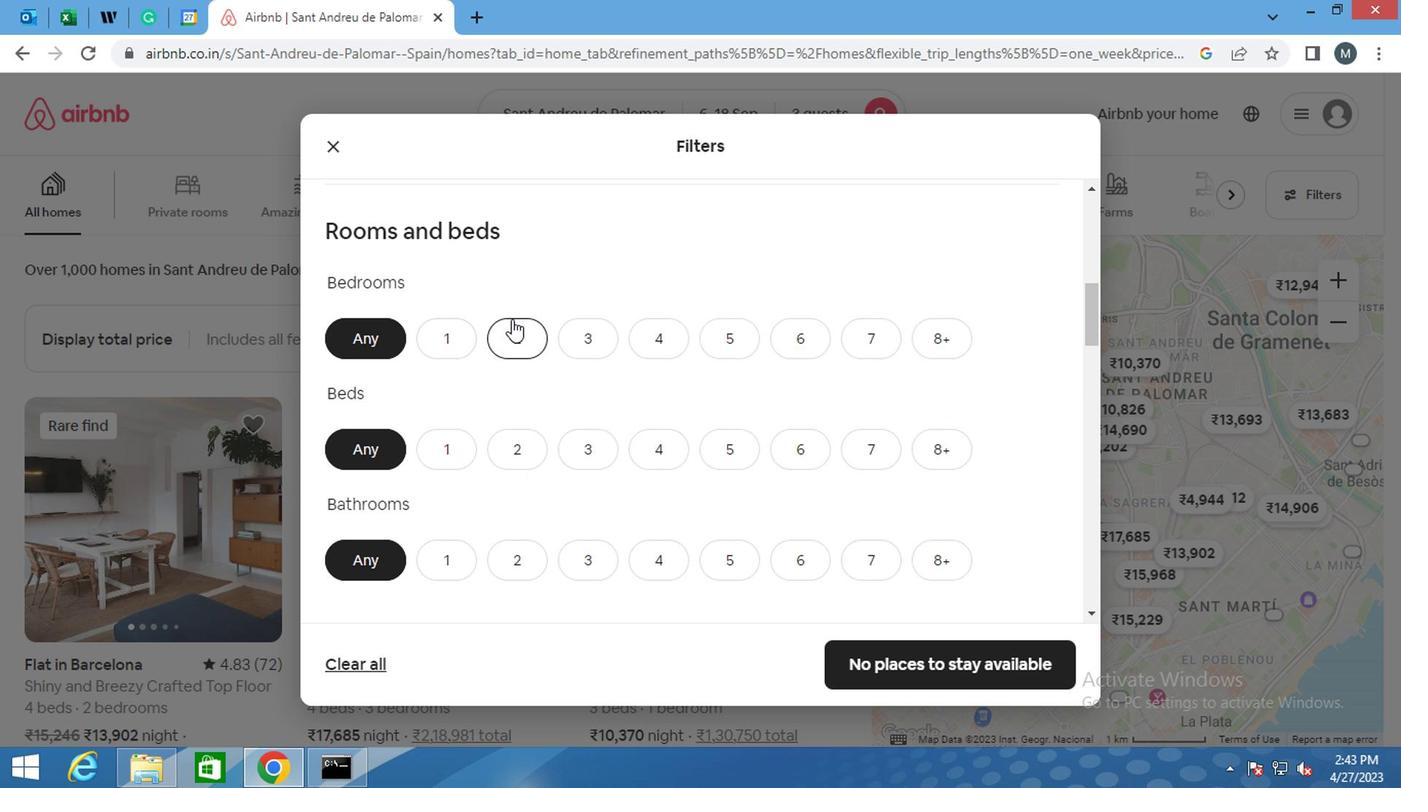 
Action: Mouse moved to (527, 436)
Screenshot: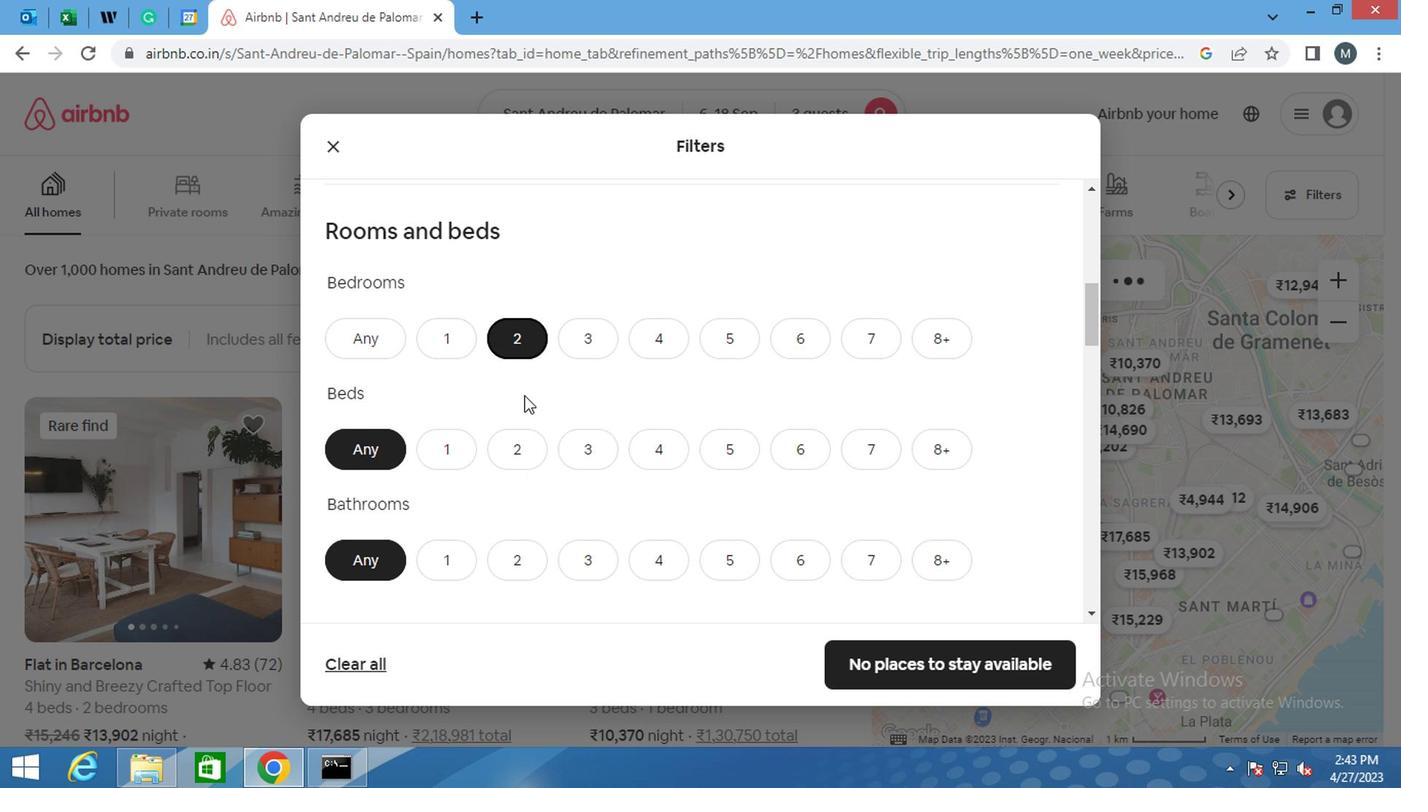 
Action: Mouse pressed left at (527, 436)
Screenshot: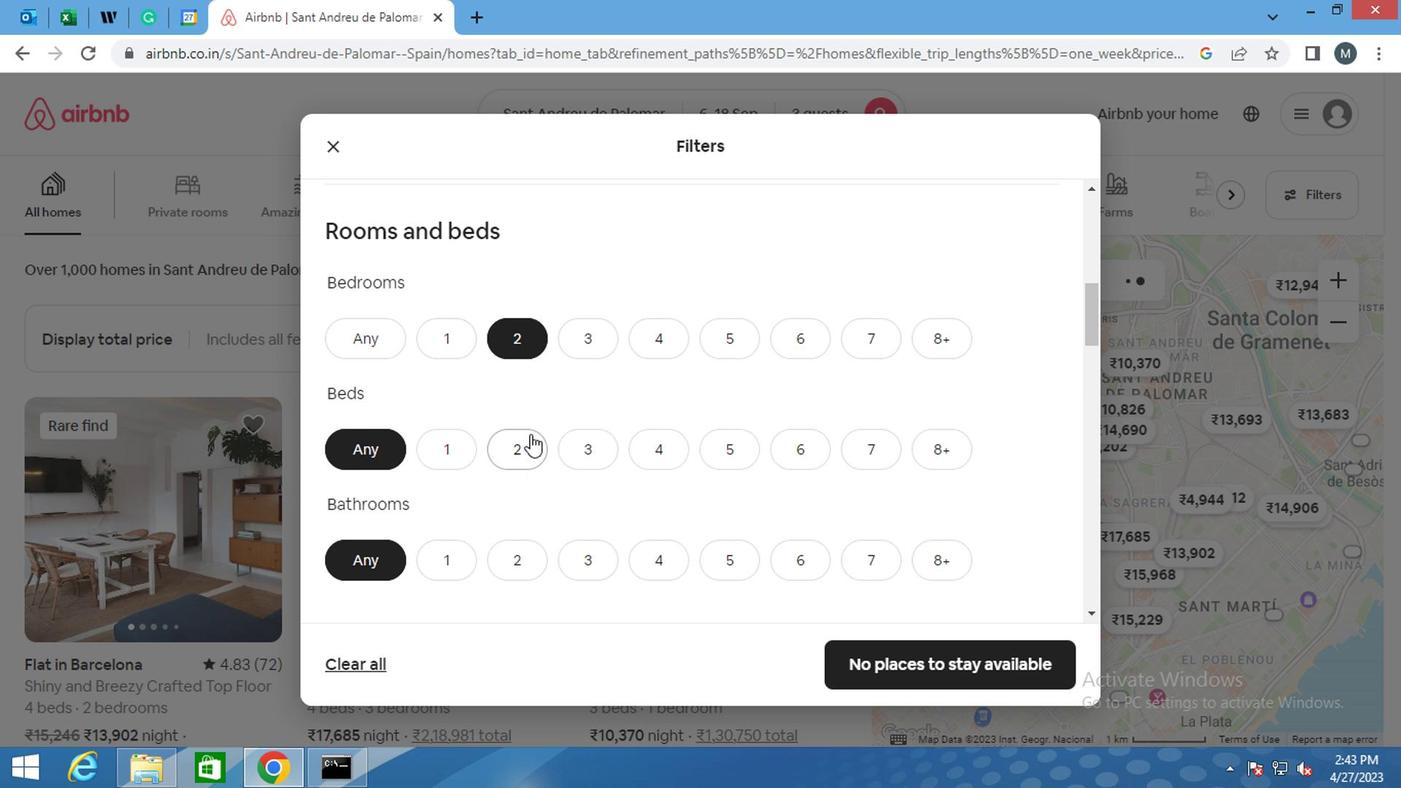 
Action: Mouse moved to (531, 425)
Screenshot: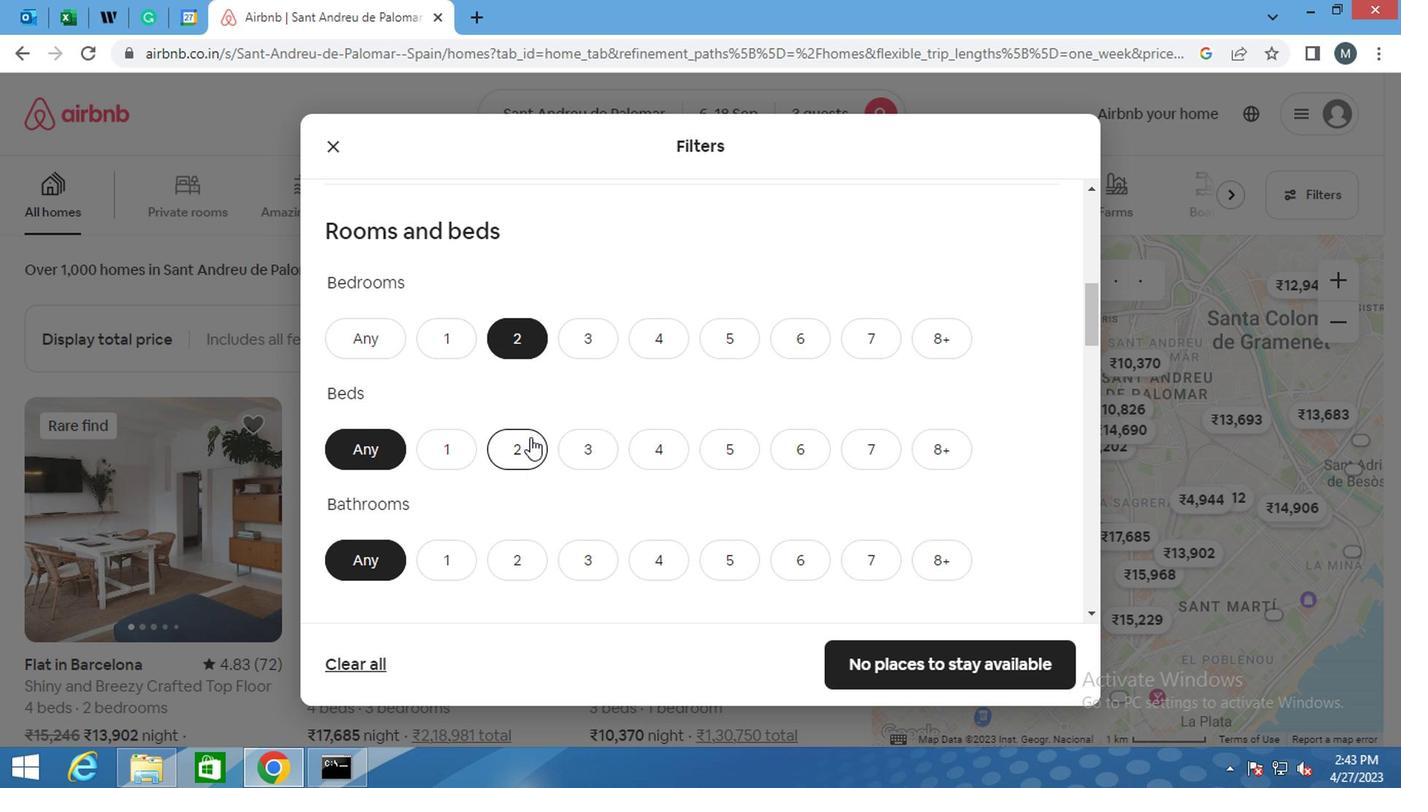
Action: Mouse scrolled (531, 424) with delta (0, -1)
Screenshot: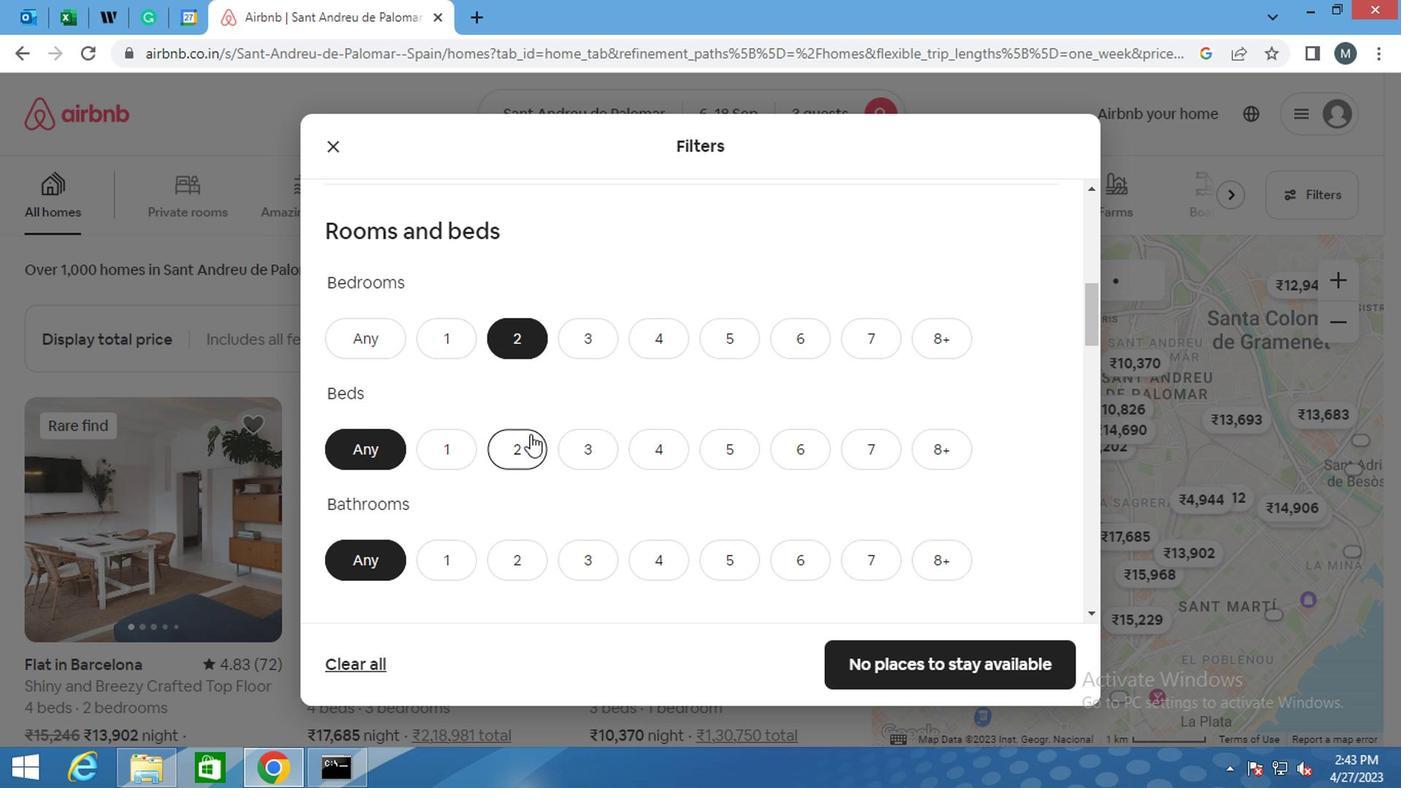 
Action: Mouse scrolled (531, 424) with delta (0, -1)
Screenshot: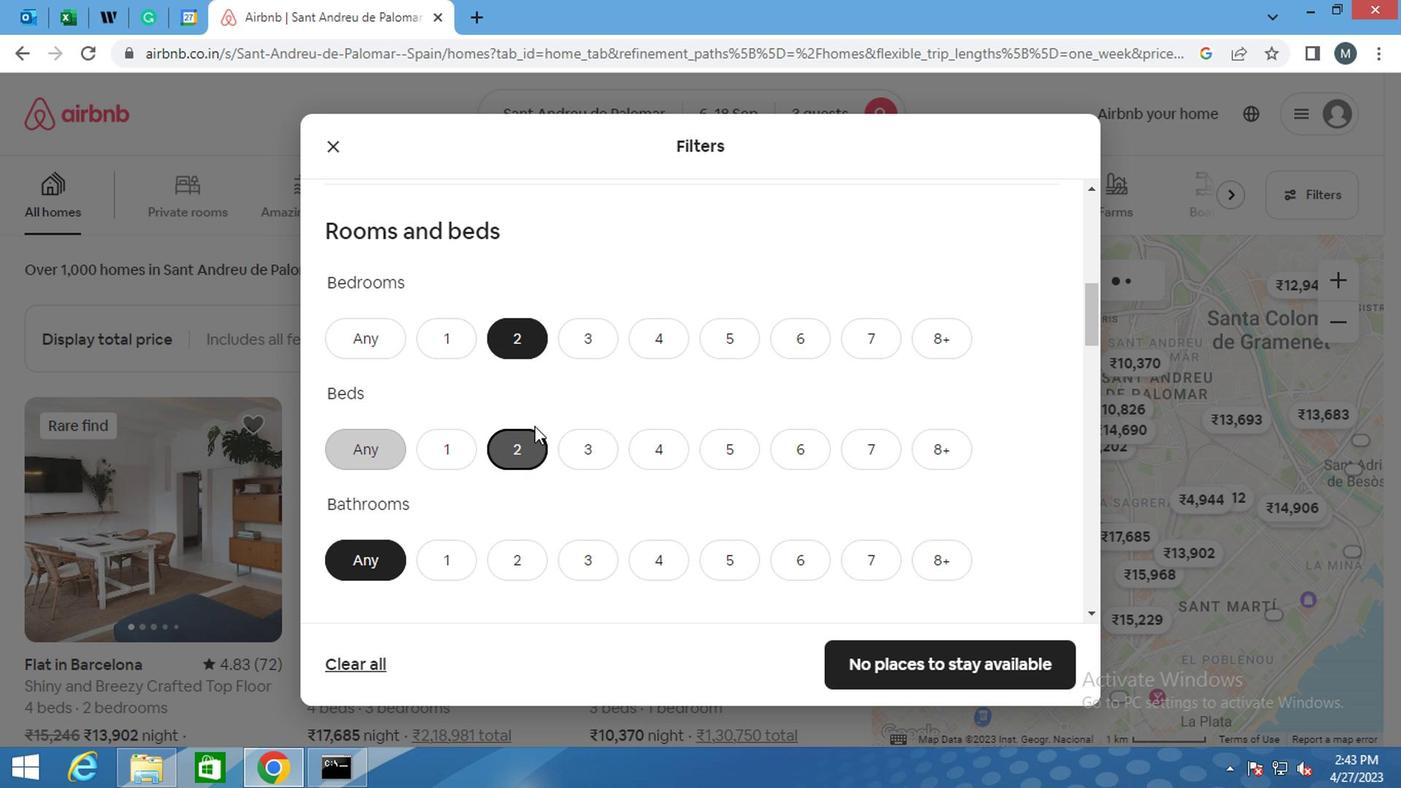 
Action: Mouse moved to (519, 357)
Screenshot: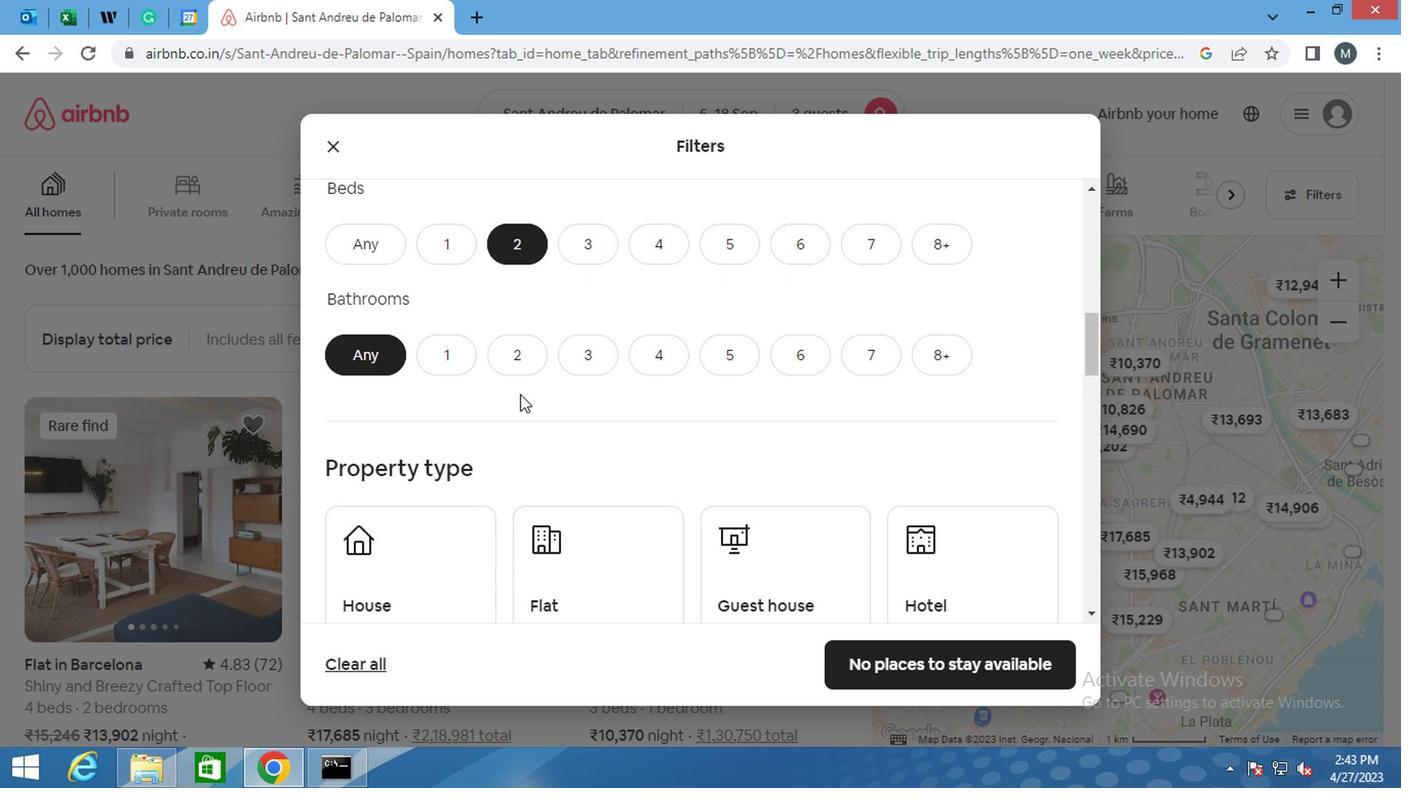 
Action: Mouse pressed left at (519, 357)
Screenshot: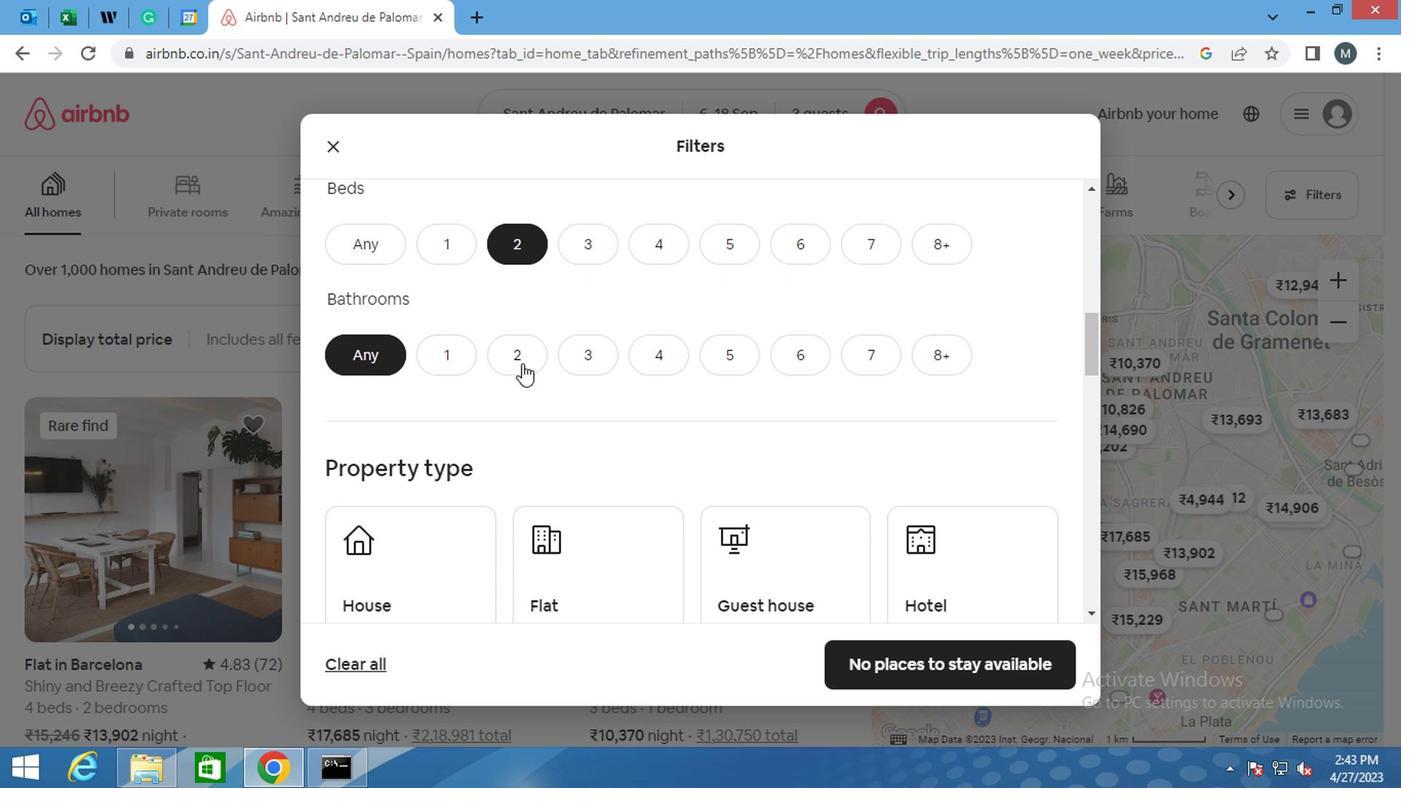 
Action: Mouse moved to (505, 360)
Screenshot: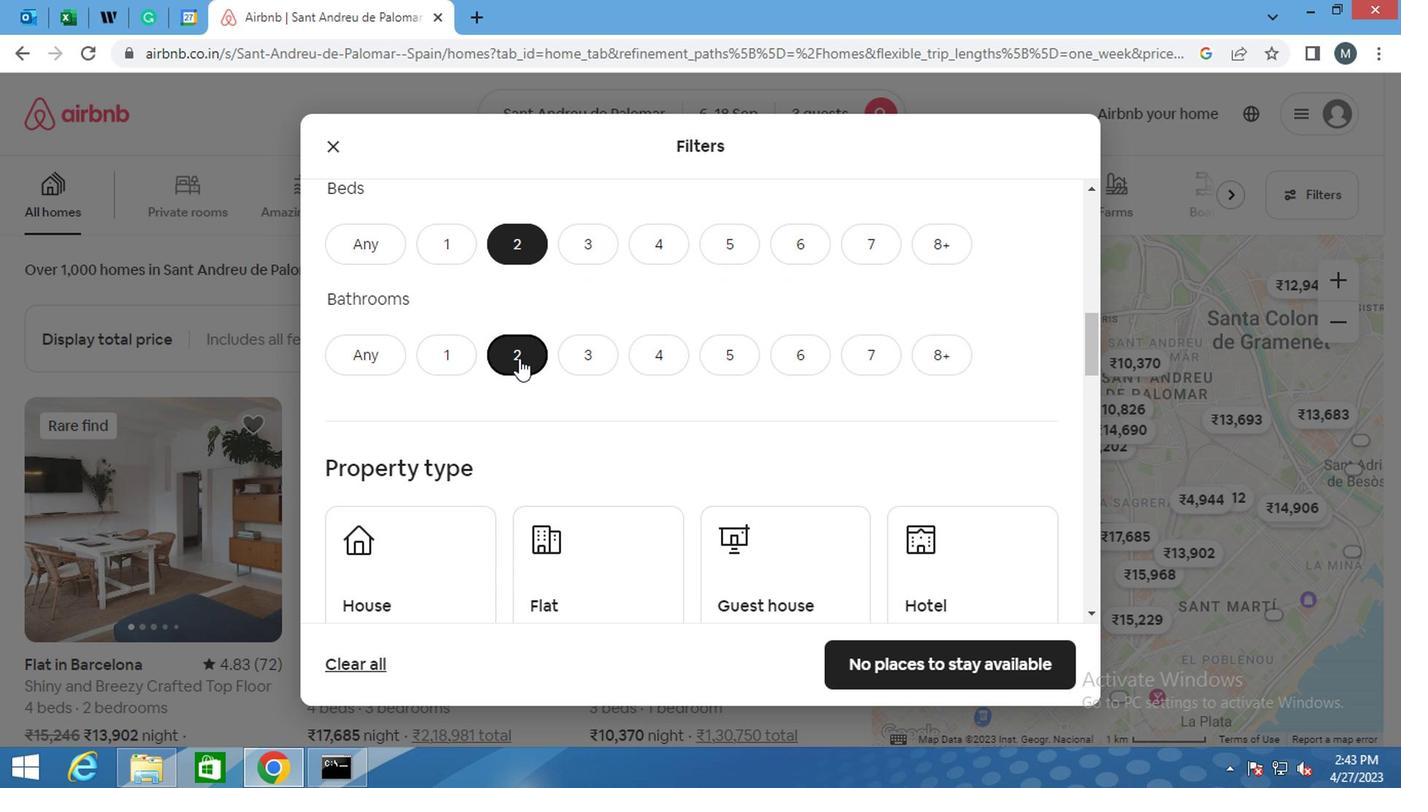 
Action: Mouse scrolled (505, 359) with delta (0, -1)
Screenshot: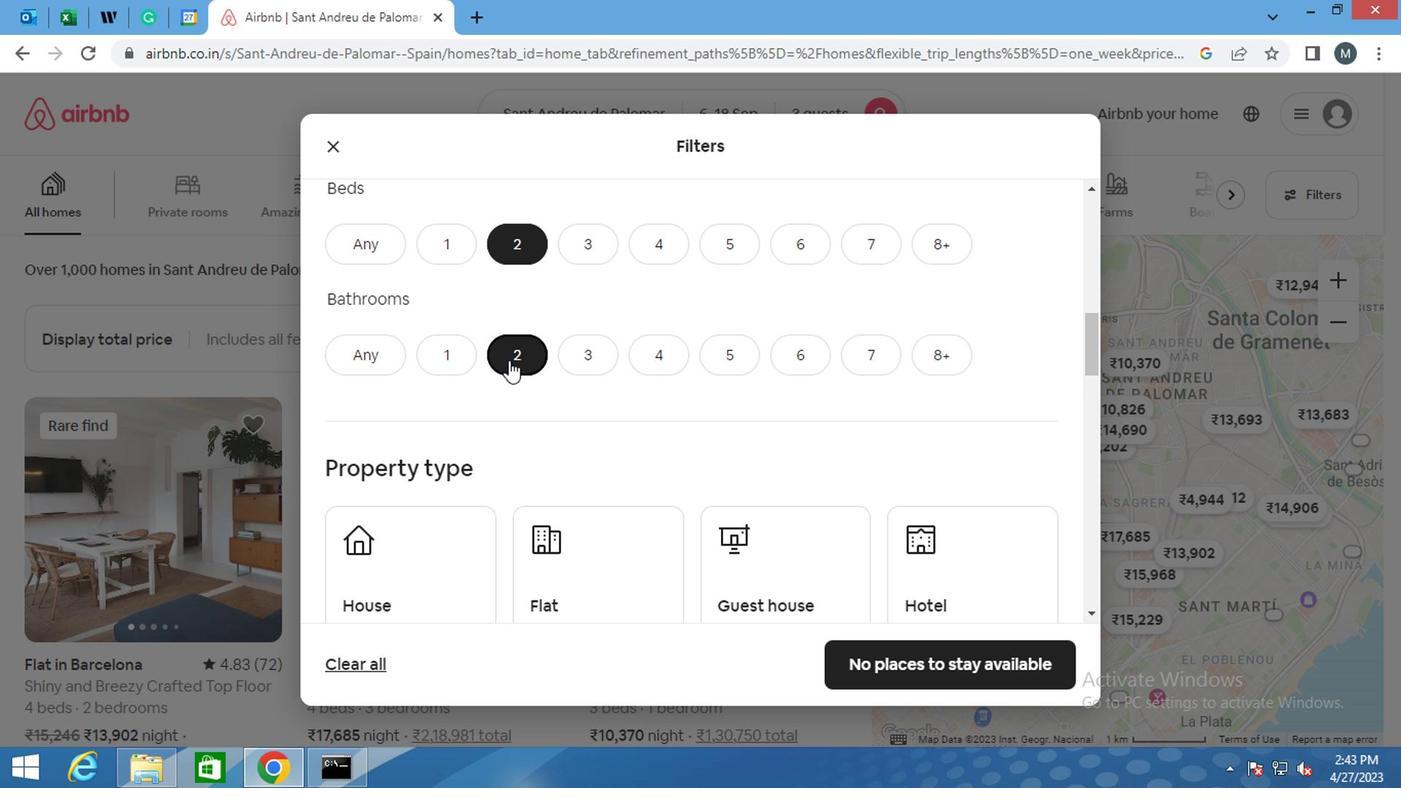 
Action: Mouse moved to (508, 358)
Screenshot: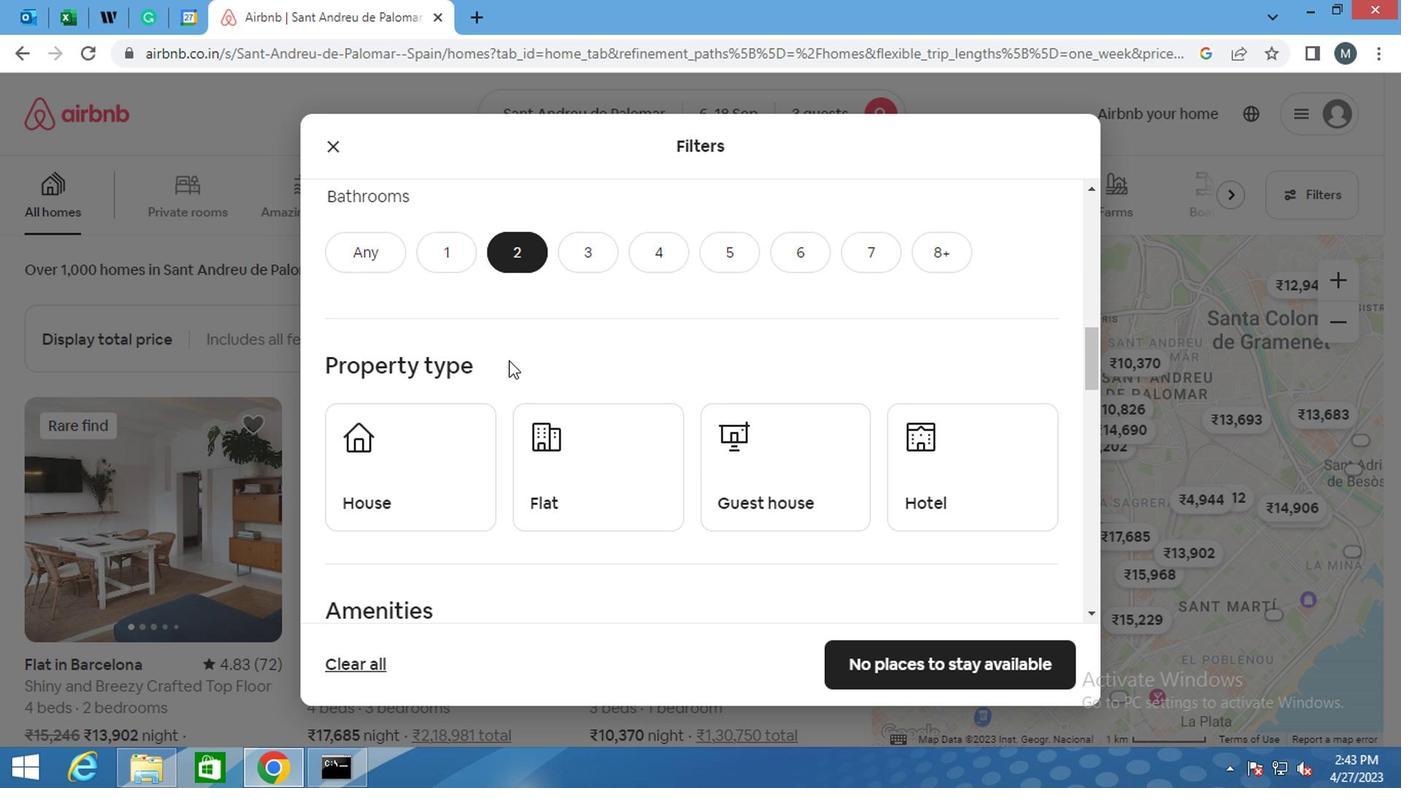 
Action: Mouse scrolled (508, 357) with delta (0, -1)
Screenshot: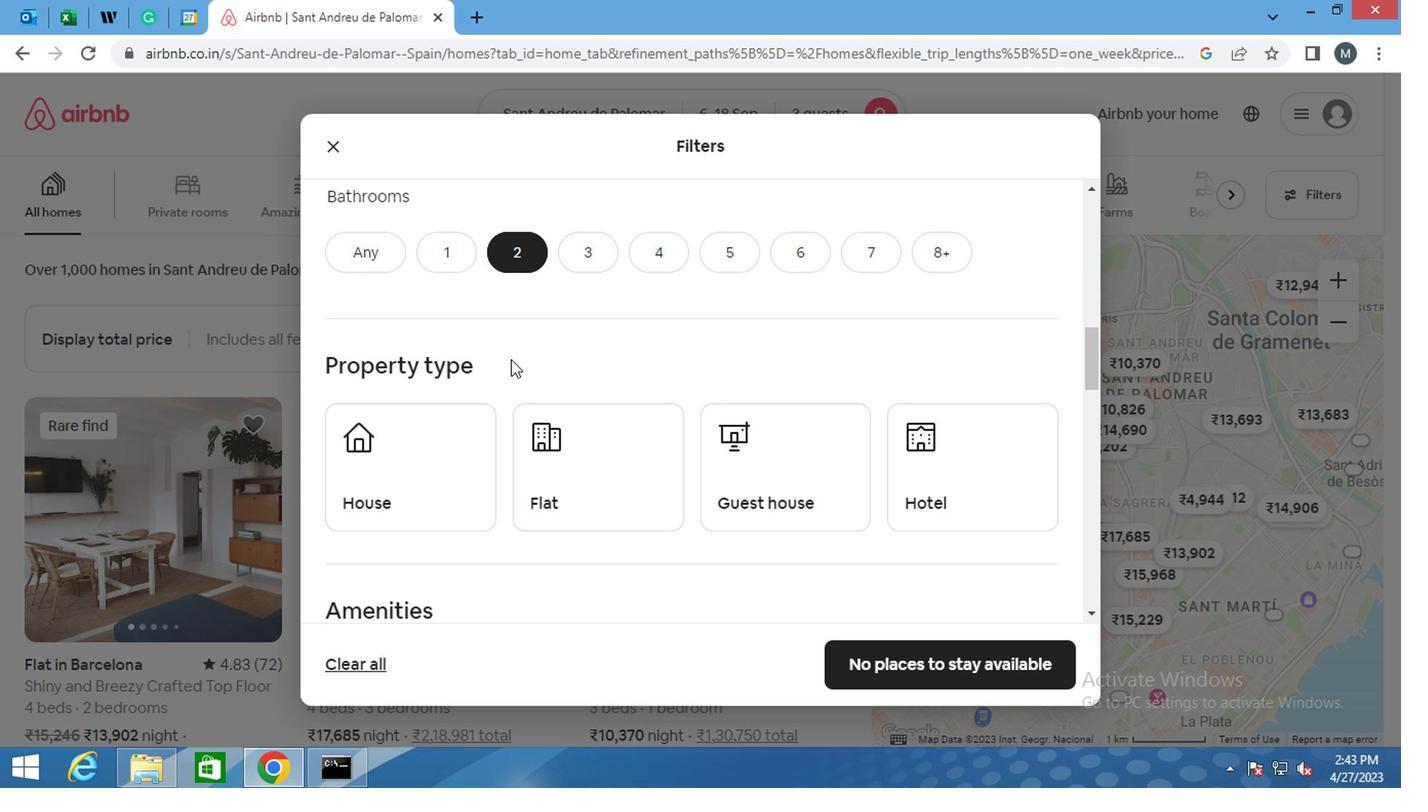 
Action: Mouse moved to (468, 345)
Screenshot: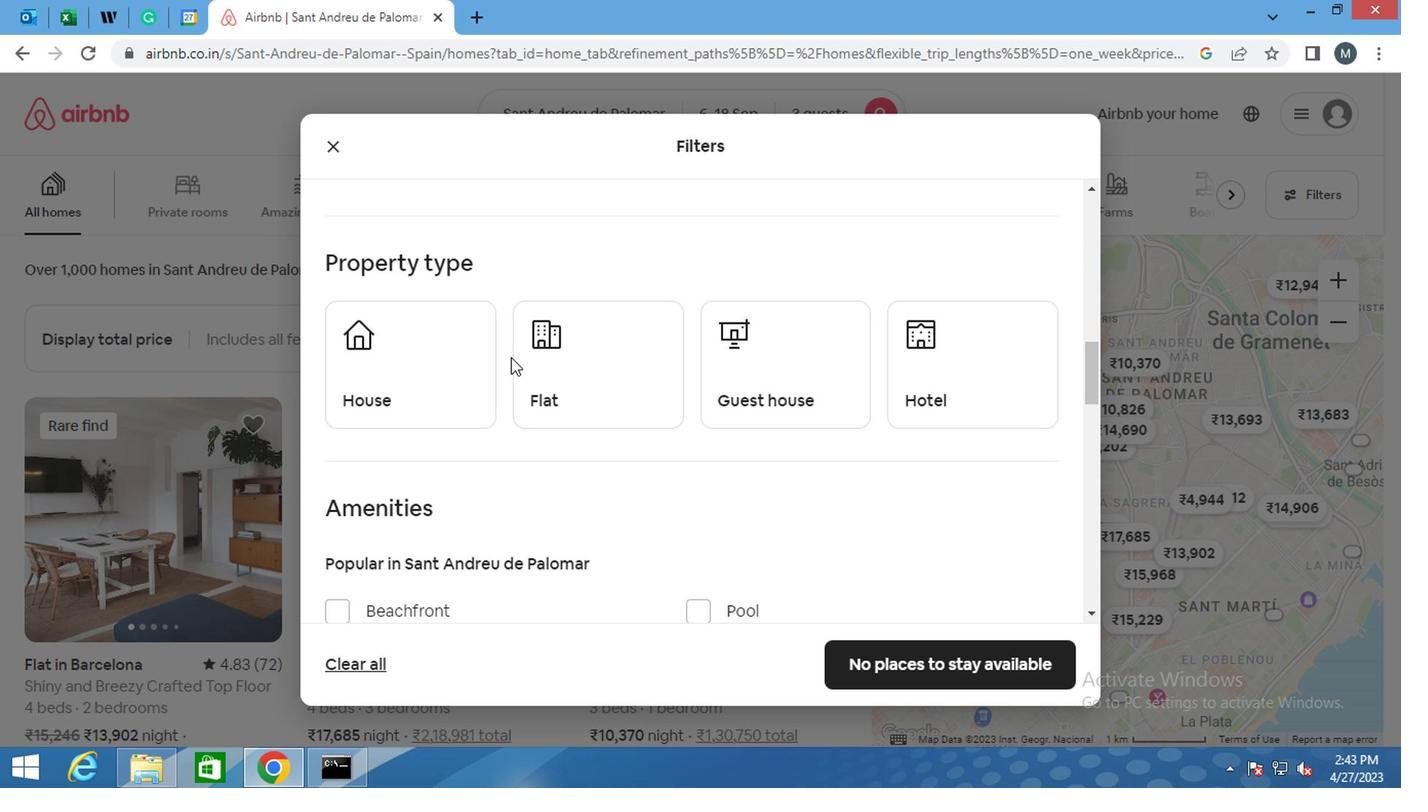 
Action: Mouse pressed left at (468, 345)
Screenshot: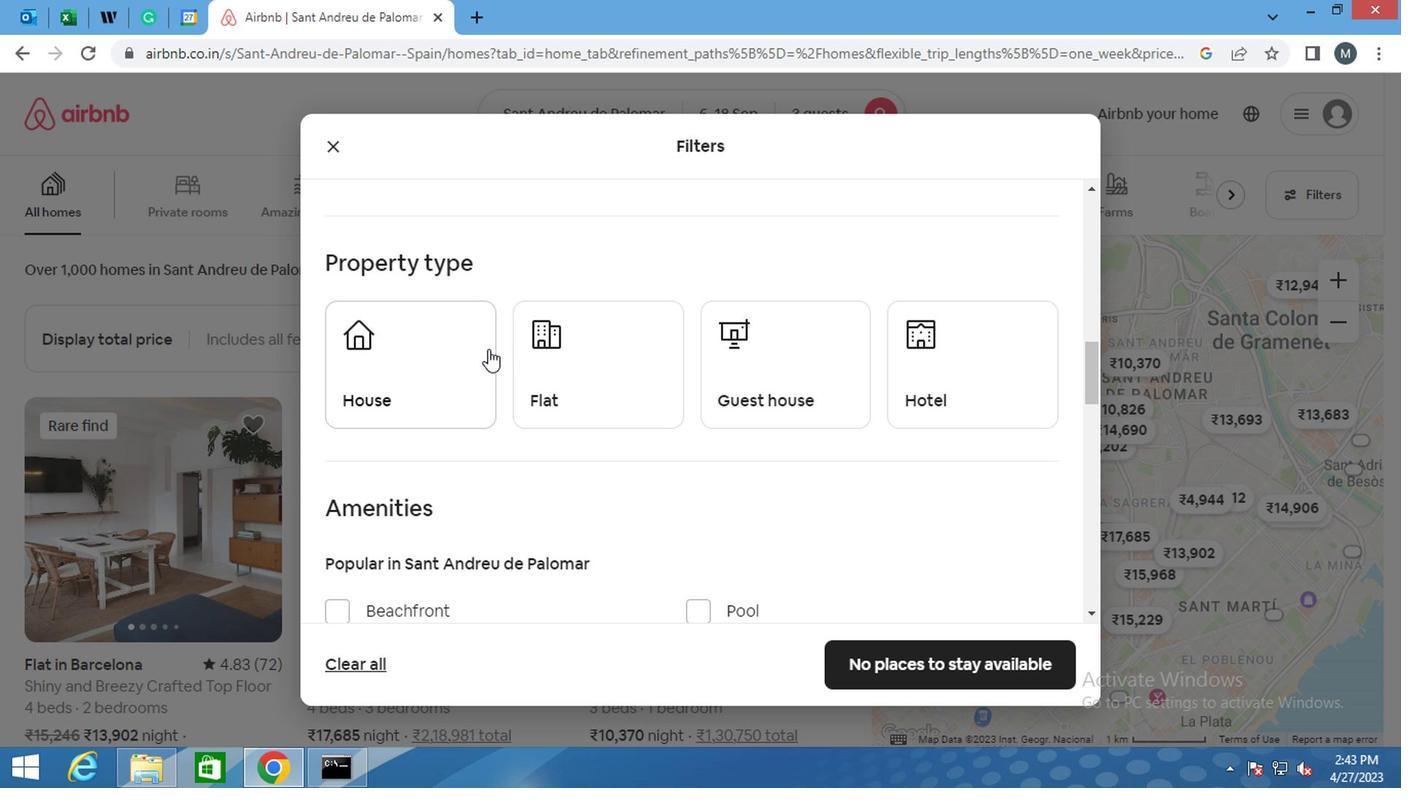 
Action: Mouse moved to (594, 343)
Screenshot: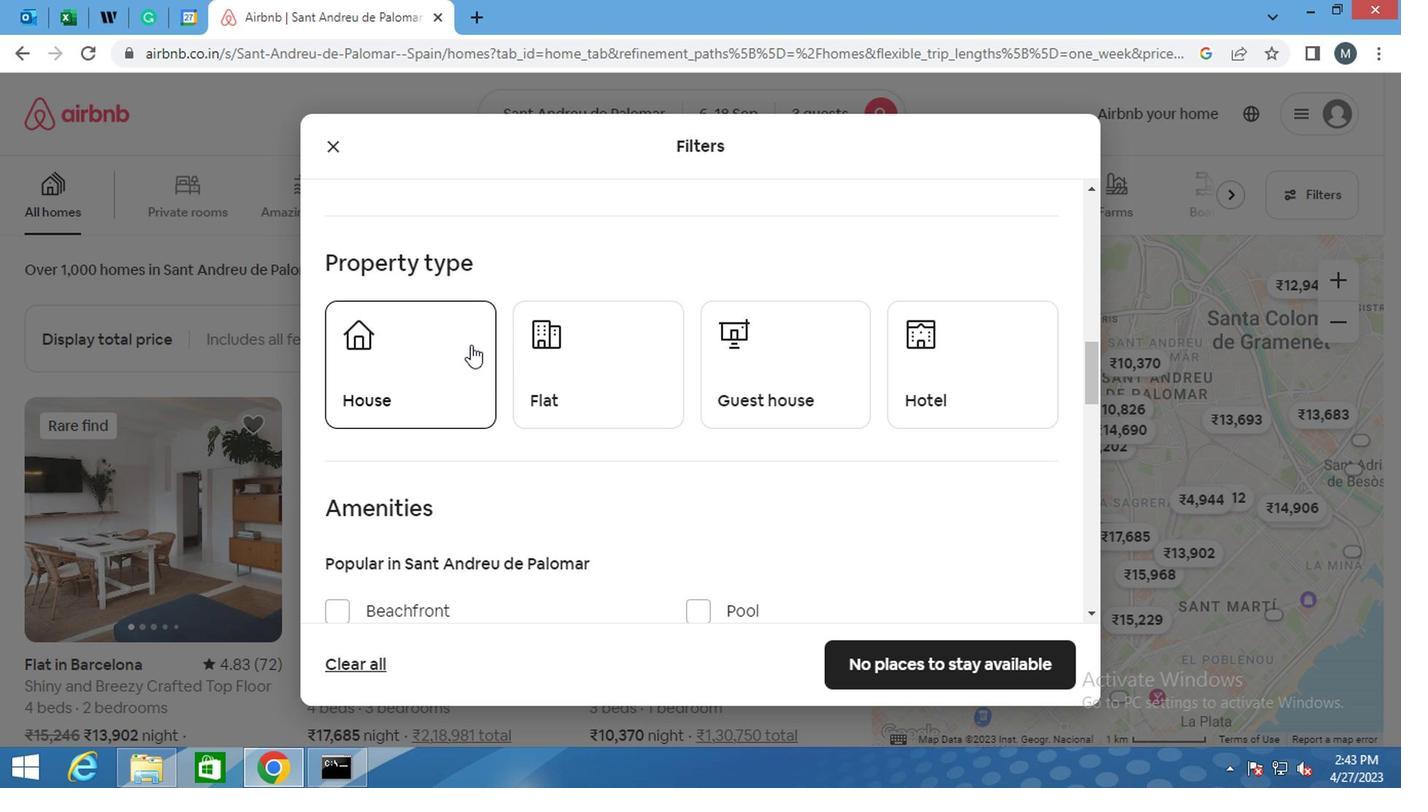 
Action: Mouse pressed left at (594, 343)
Screenshot: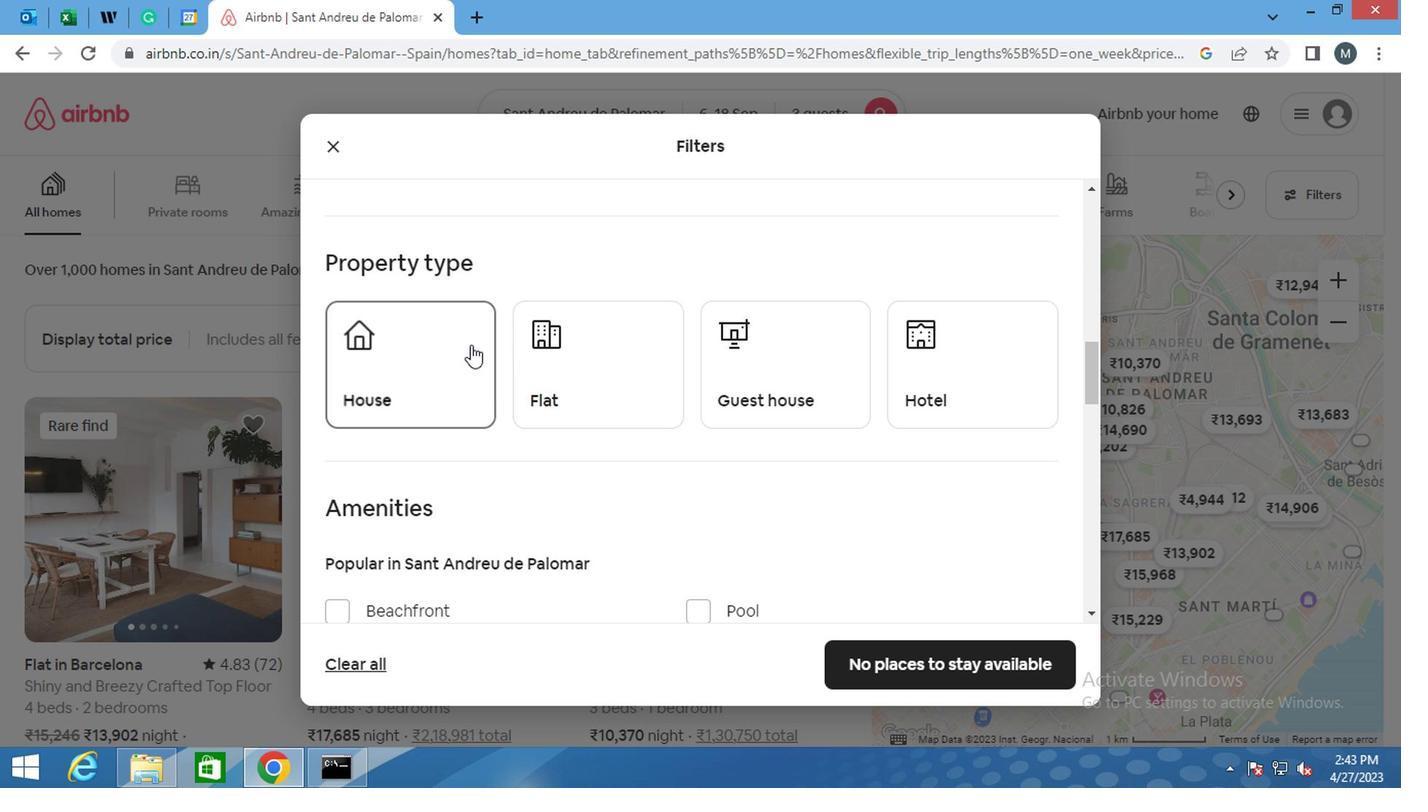 
Action: Mouse moved to (718, 343)
Screenshot: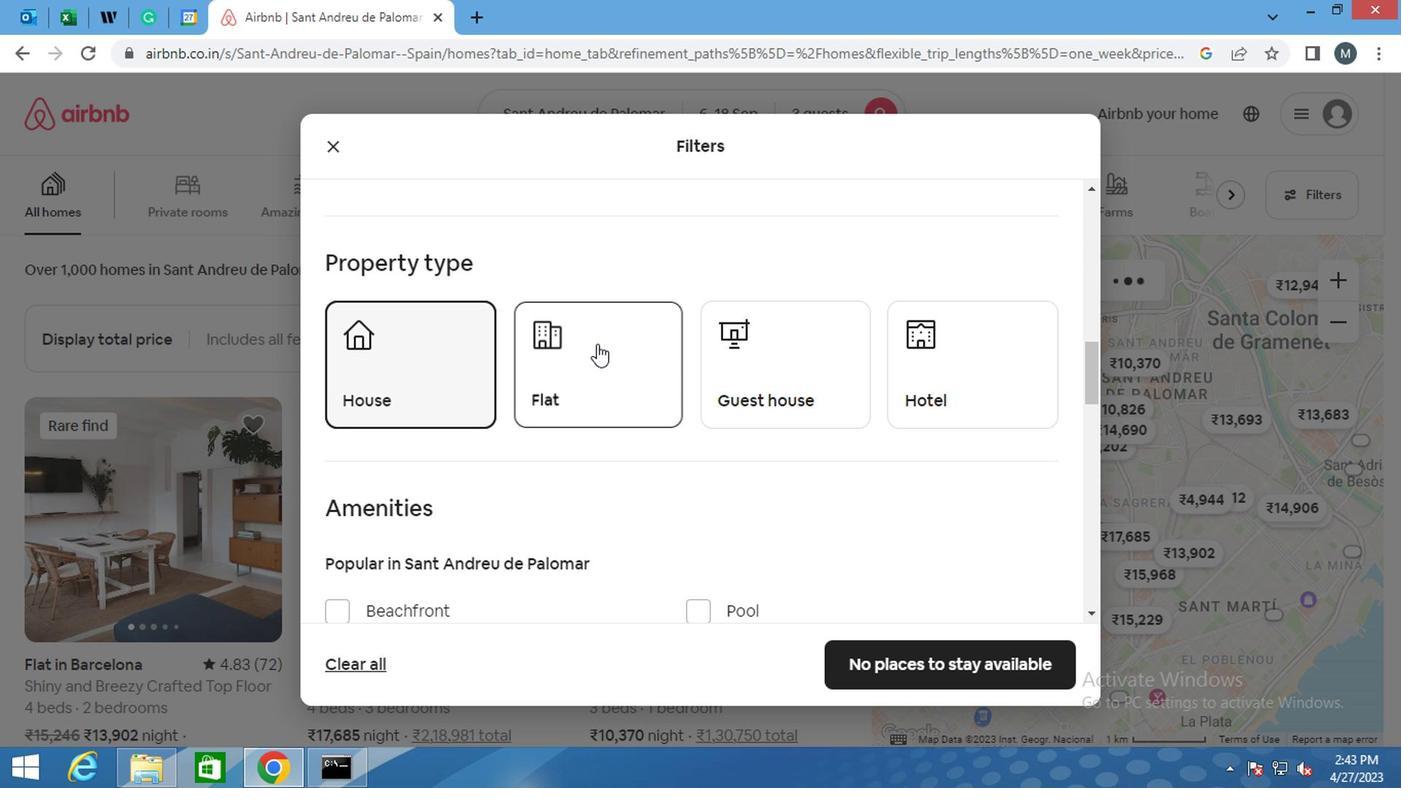 
Action: Mouse pressed left at (718, 343)
Screenshot: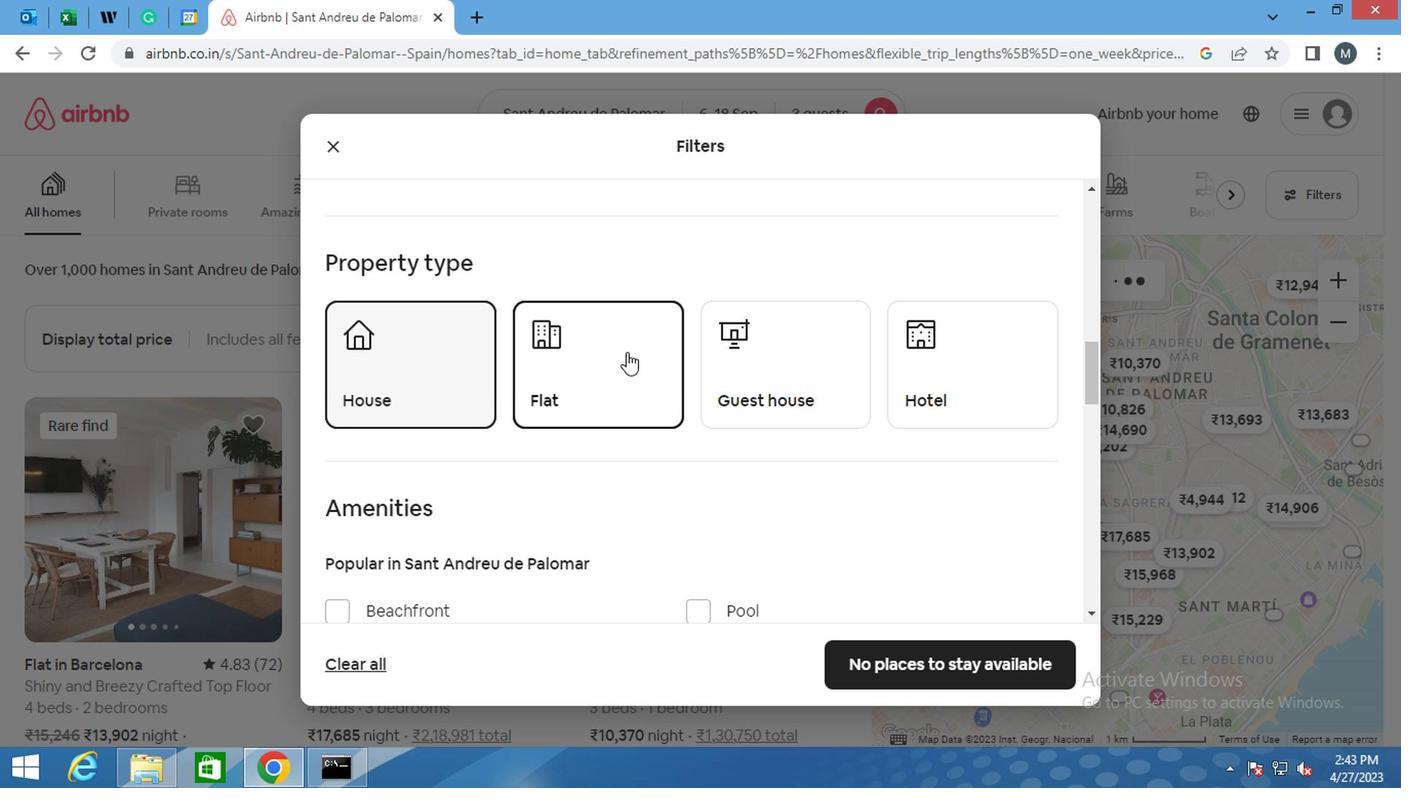 
Action: Mouse moved to (980, 360)
Screenshot: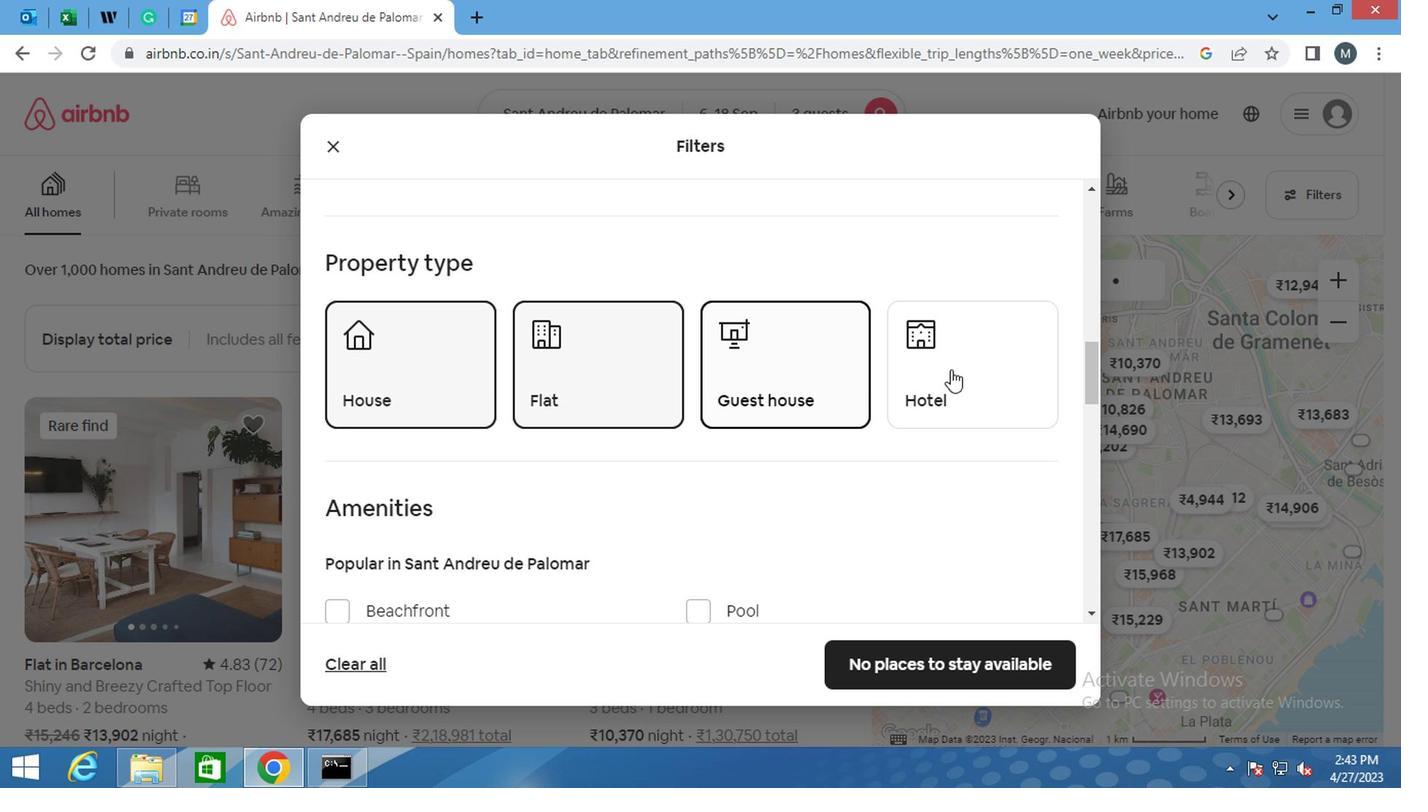 
Action: Mouse pressed left at (980, 360)
Screenshot: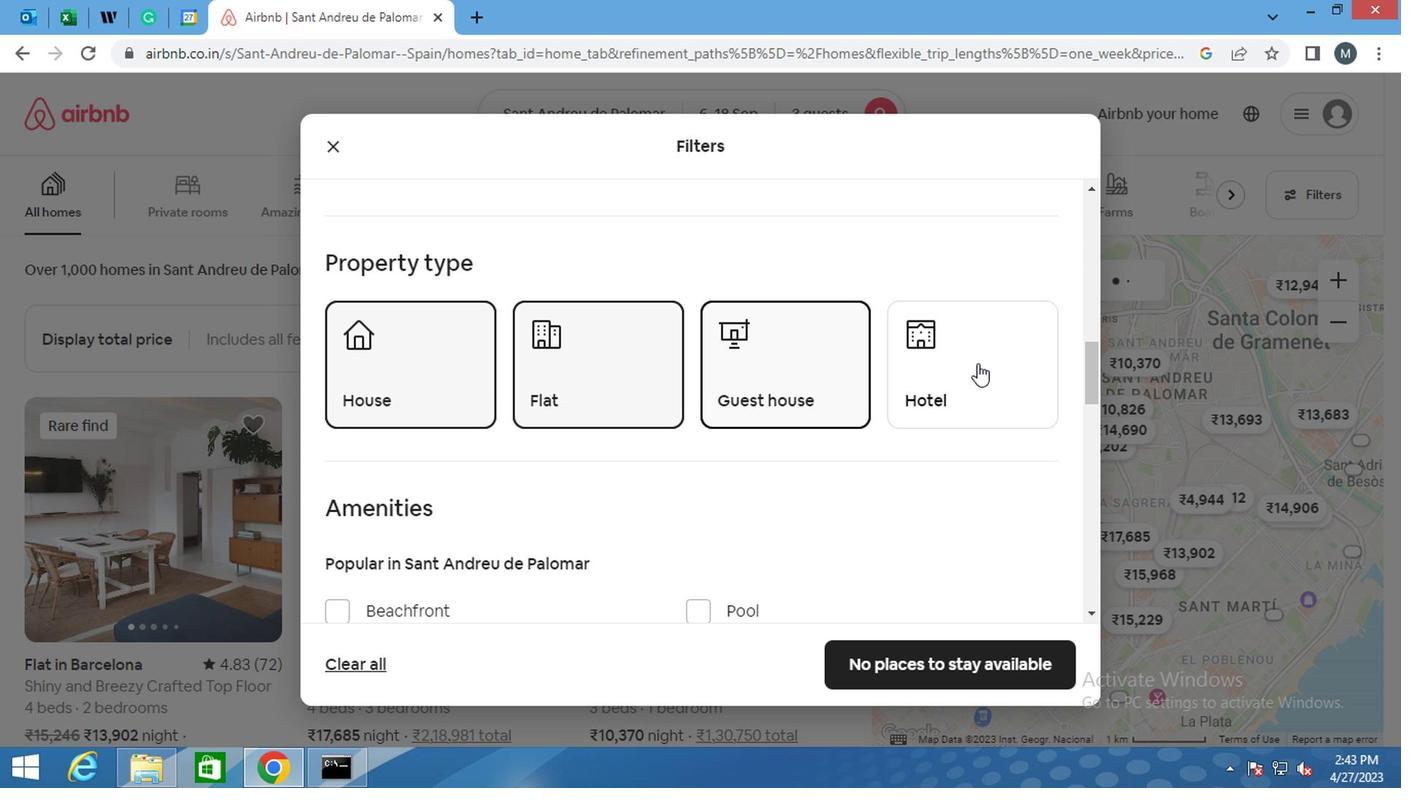 
Action: Mouse moved to (612, 366)
Screenshot: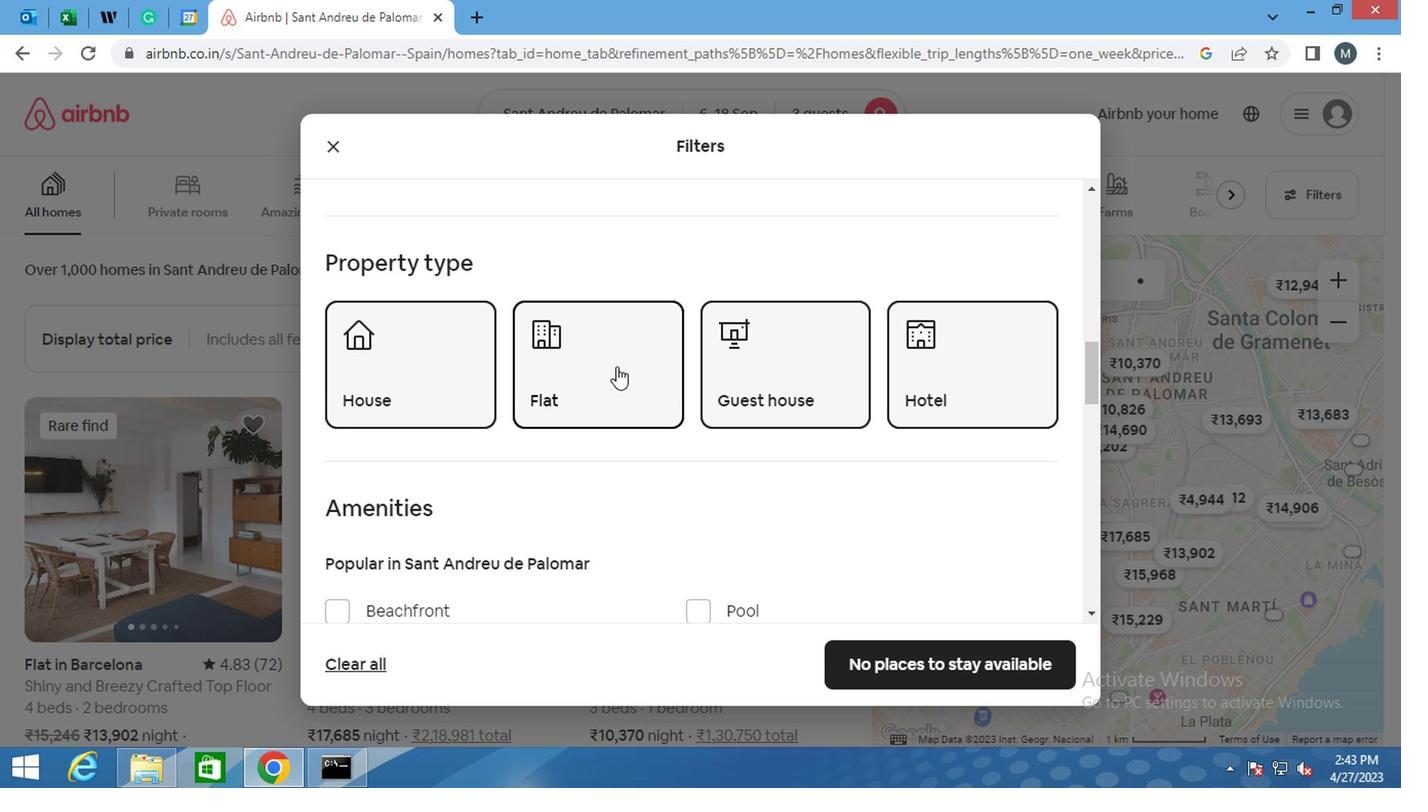 
Action: Mouse scrolled (612, 365) with delta (0, 0)
Screenshot: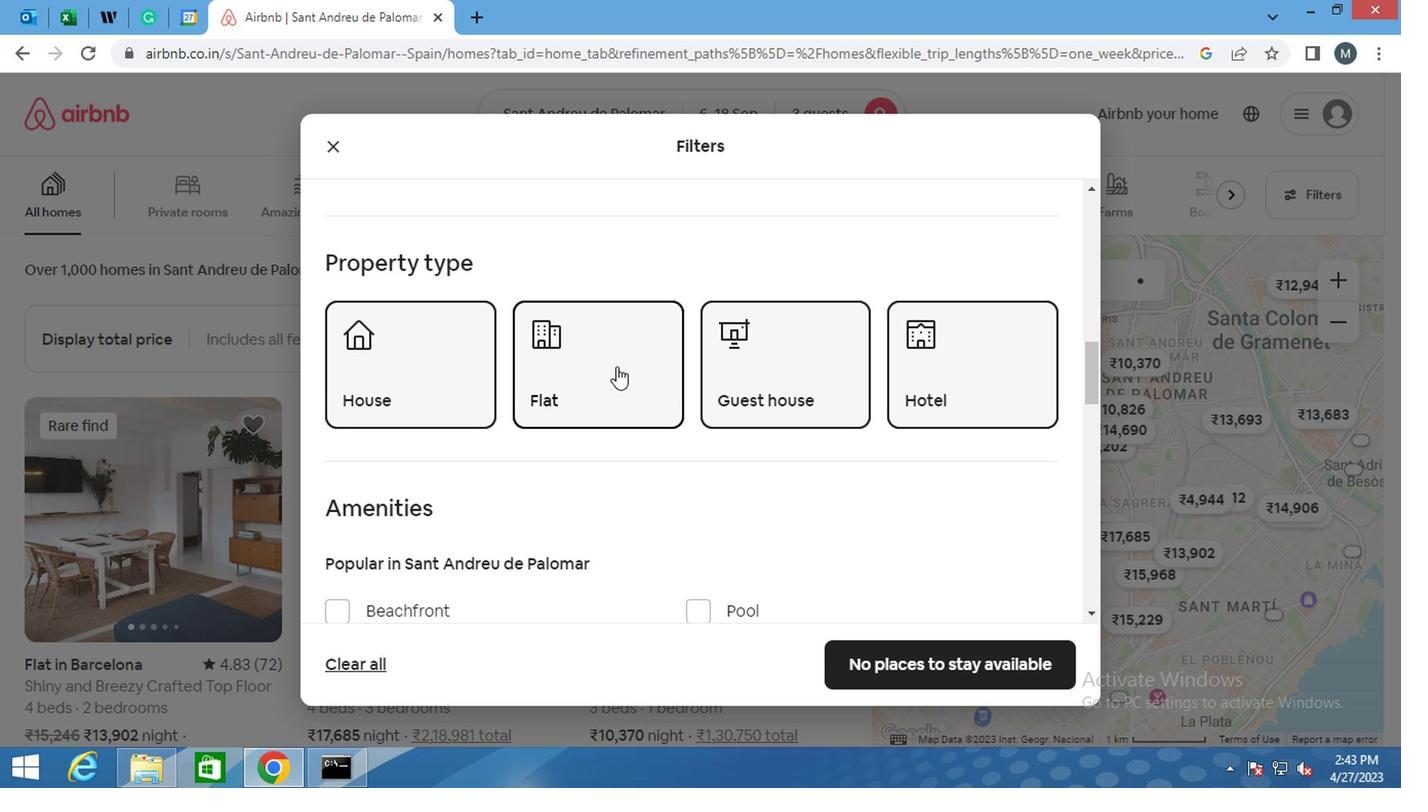 
Action: Mouse moved to (606, 366)
Screenshot: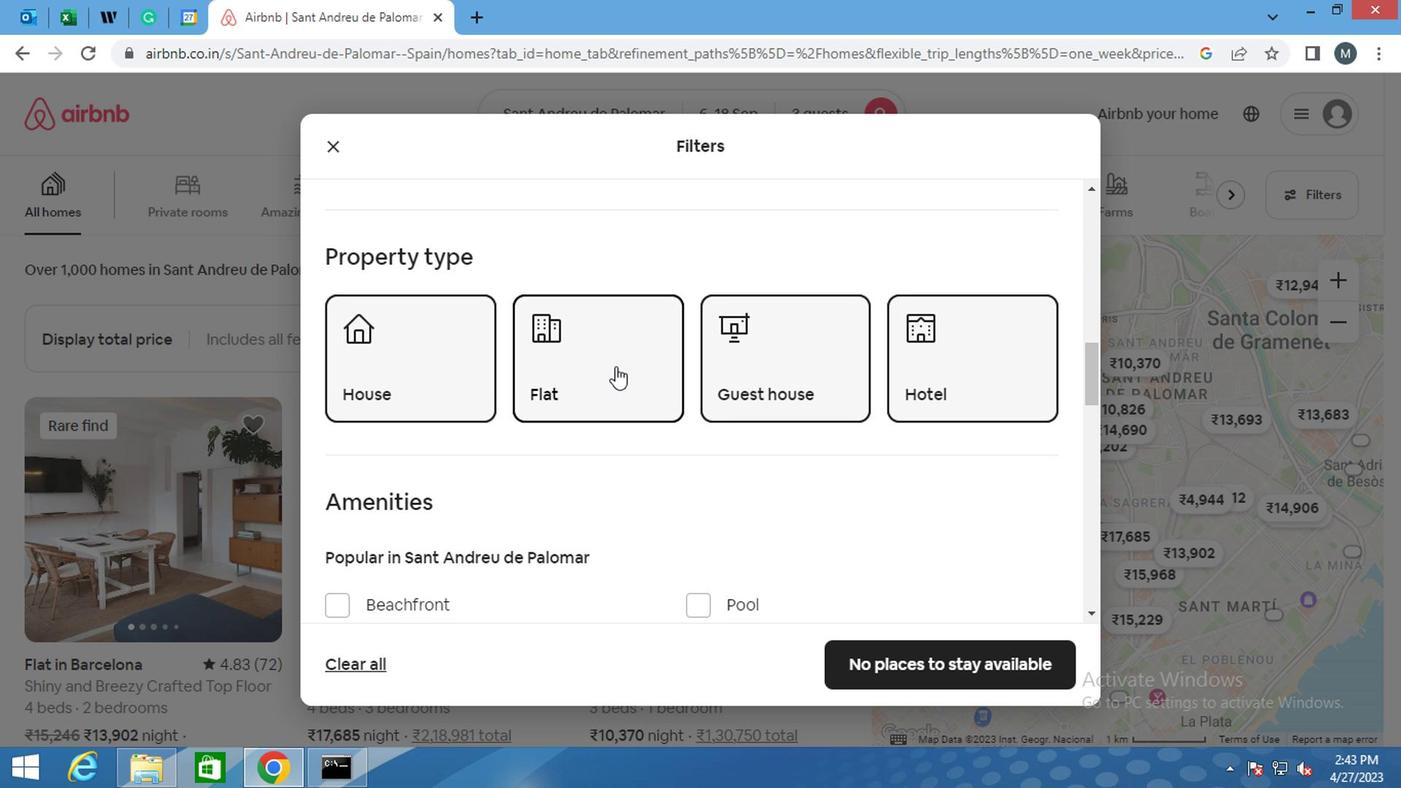 
Action: Mouse scrolled (606, 365) with delta (0, 0)
Screenshot: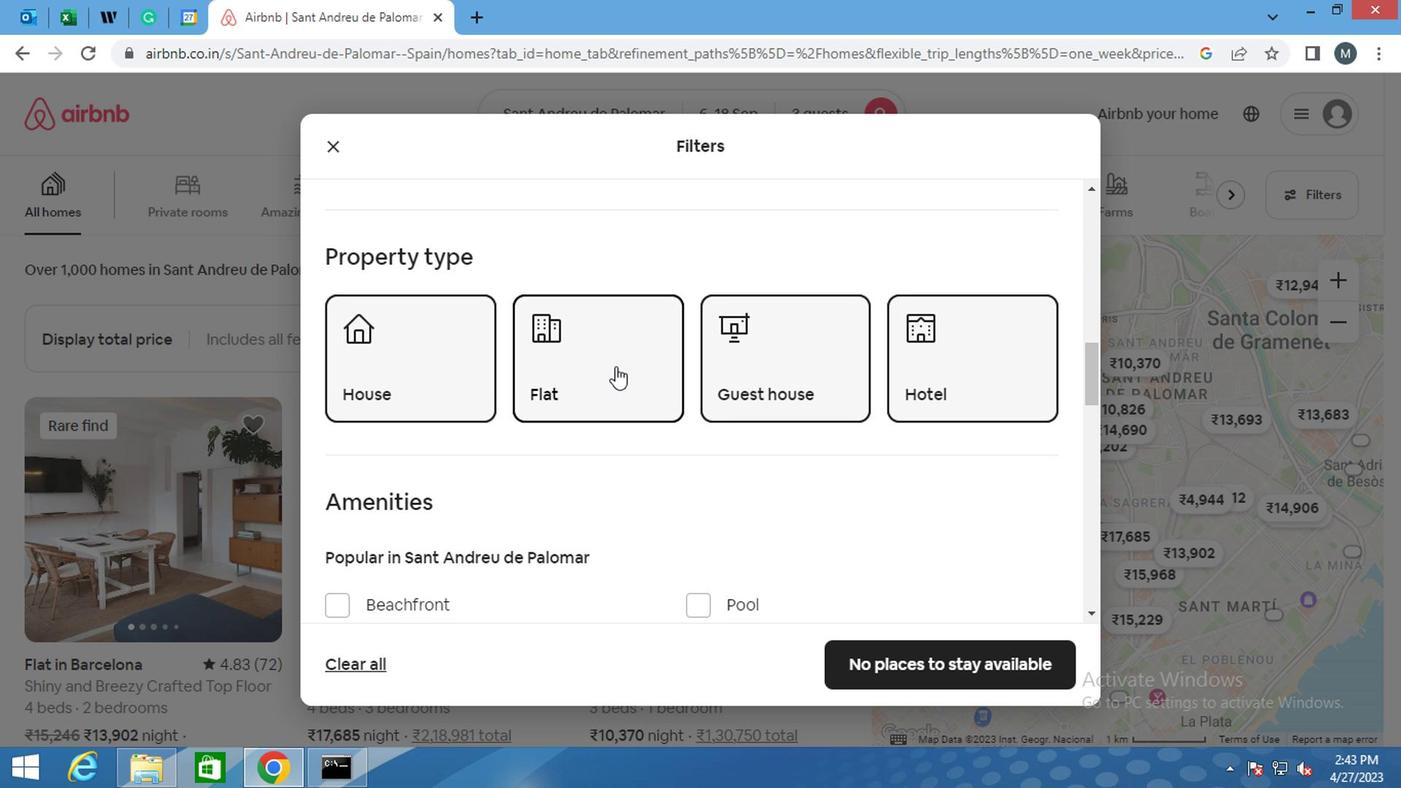 
Action: Mouse moved to (471, 393)
Screenshot: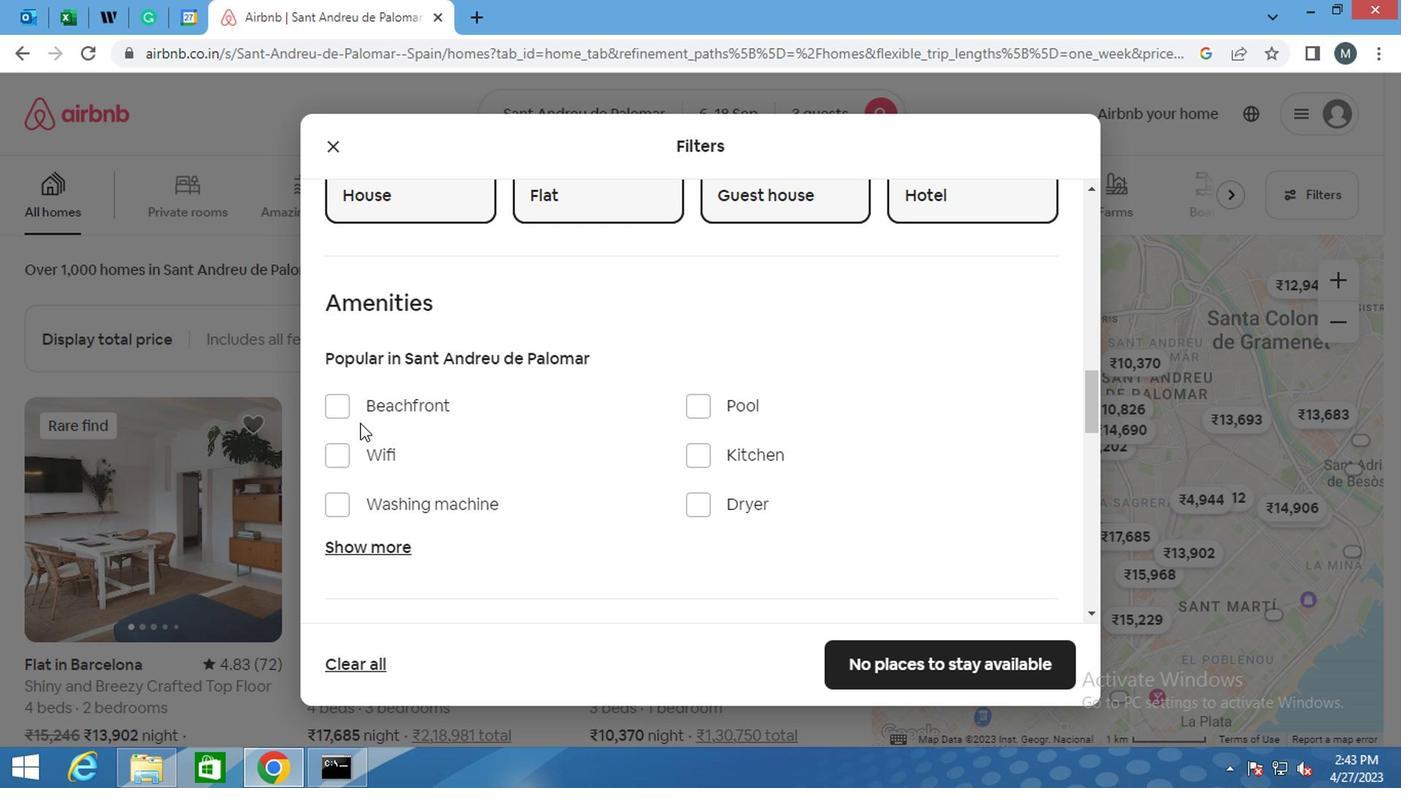 
Action: Mouse scrolled (471, 392) with delta (0, 0)
Screenshot: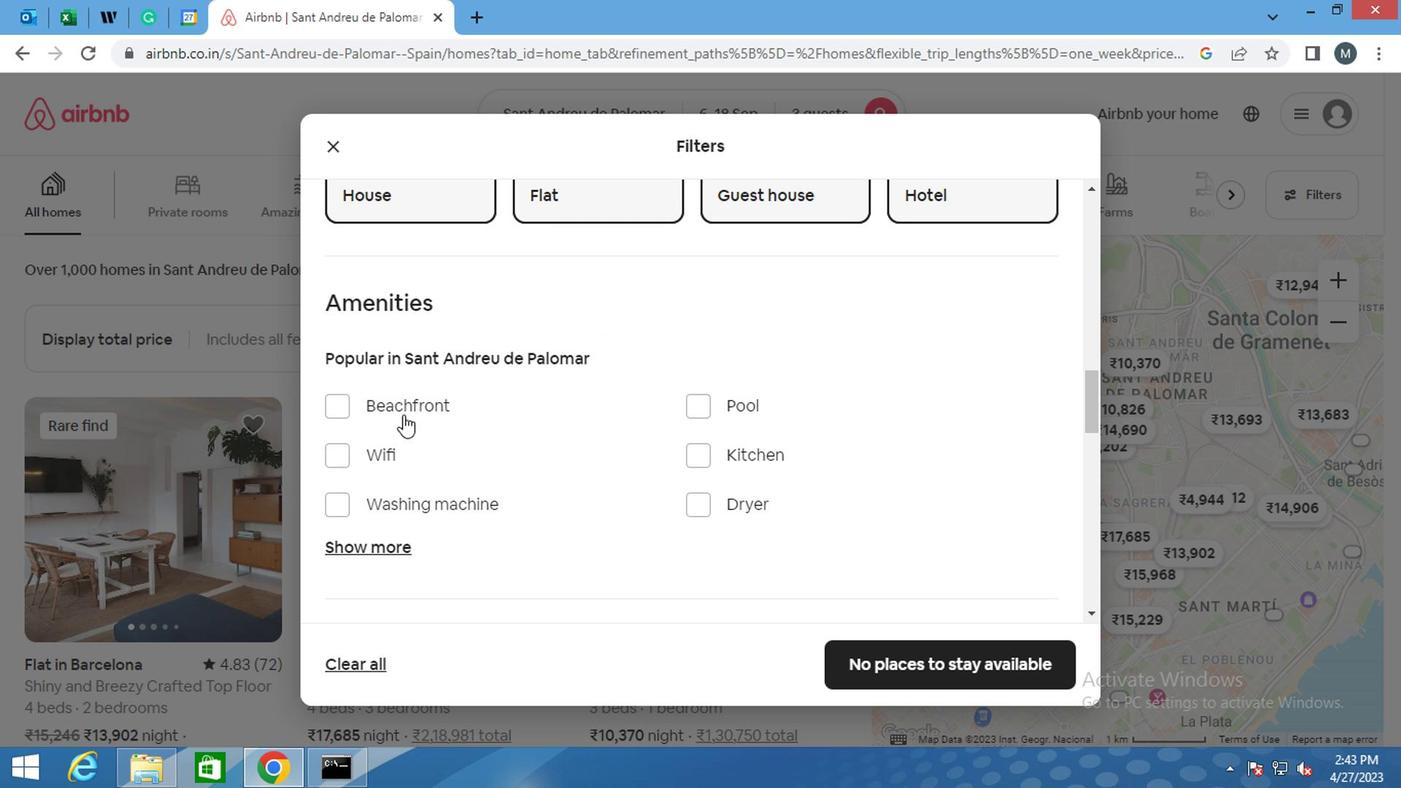 
Action: Mouse moved to (319, 397)
Screenshot: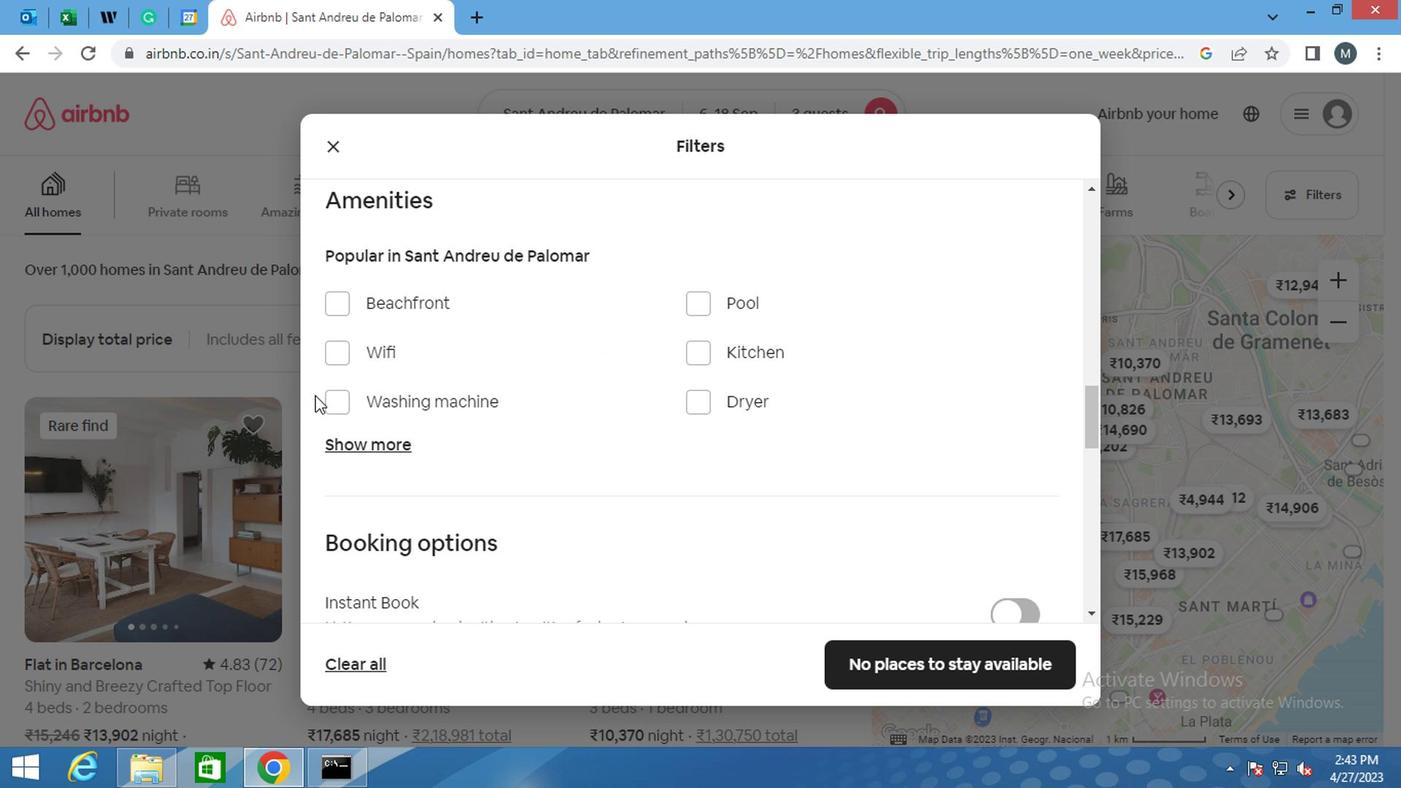 
Action: Mouse pressed left at (319, 397)
Screenshot: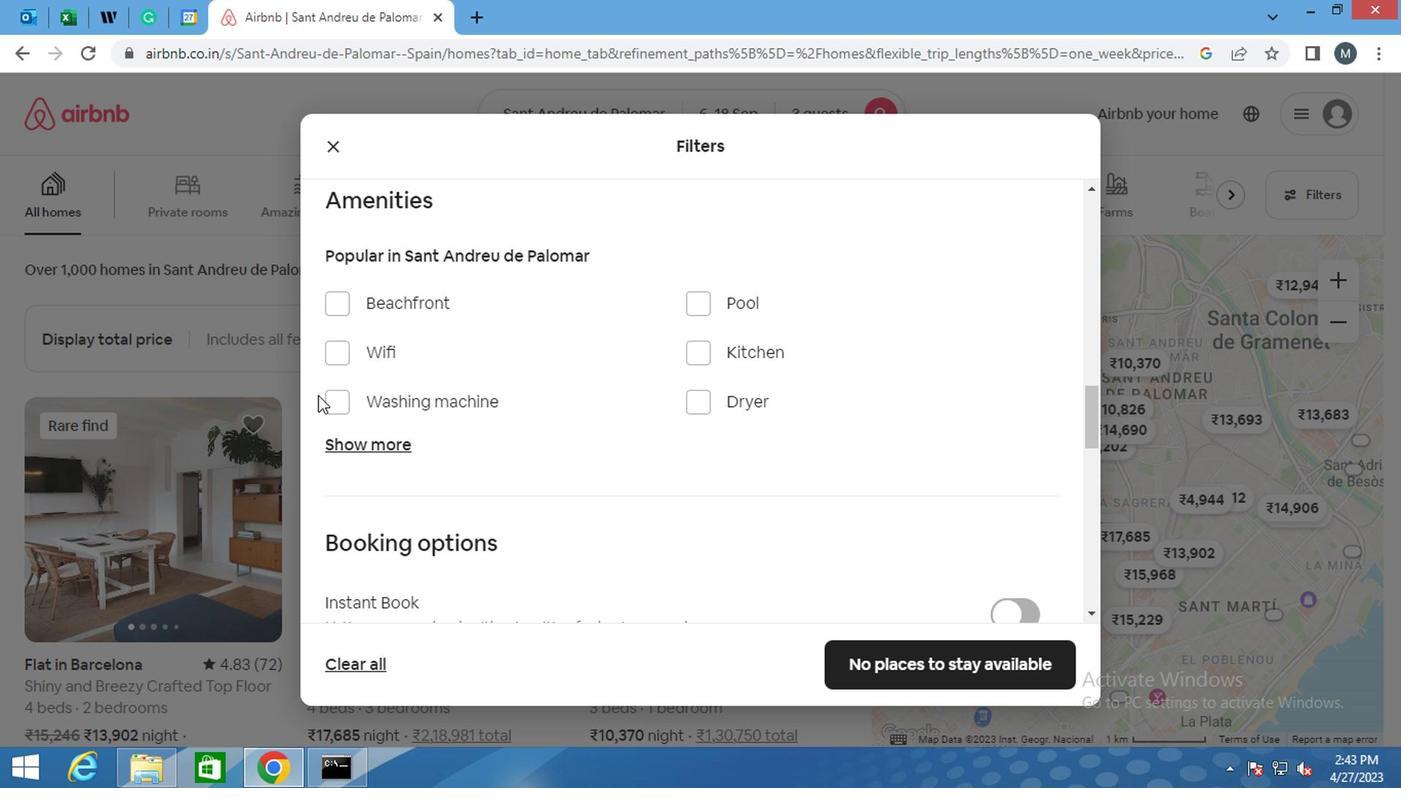 
Action: Mouse moved to (325, 403)
Screenshot: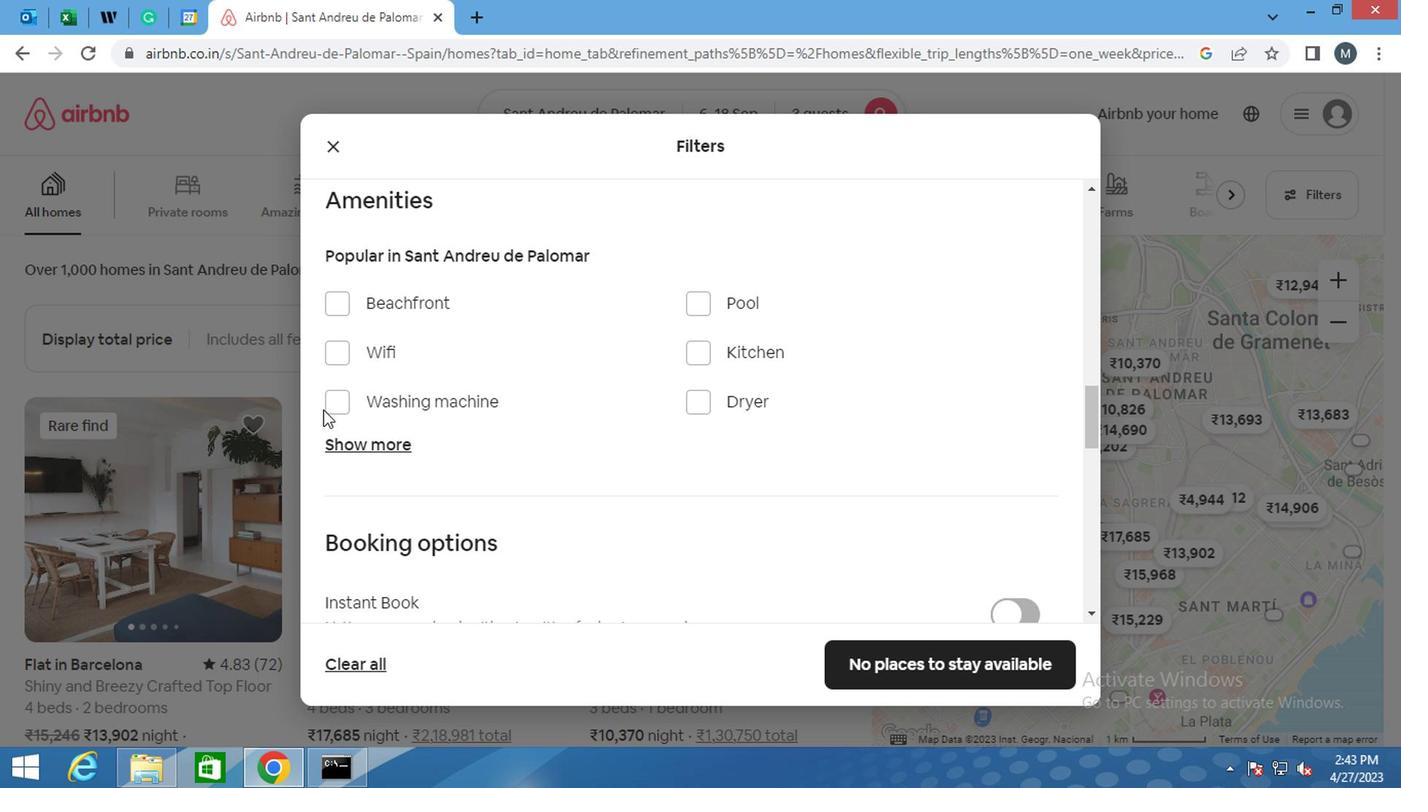 
Action: Mouse pressed left at (325, 403)
Screenshot: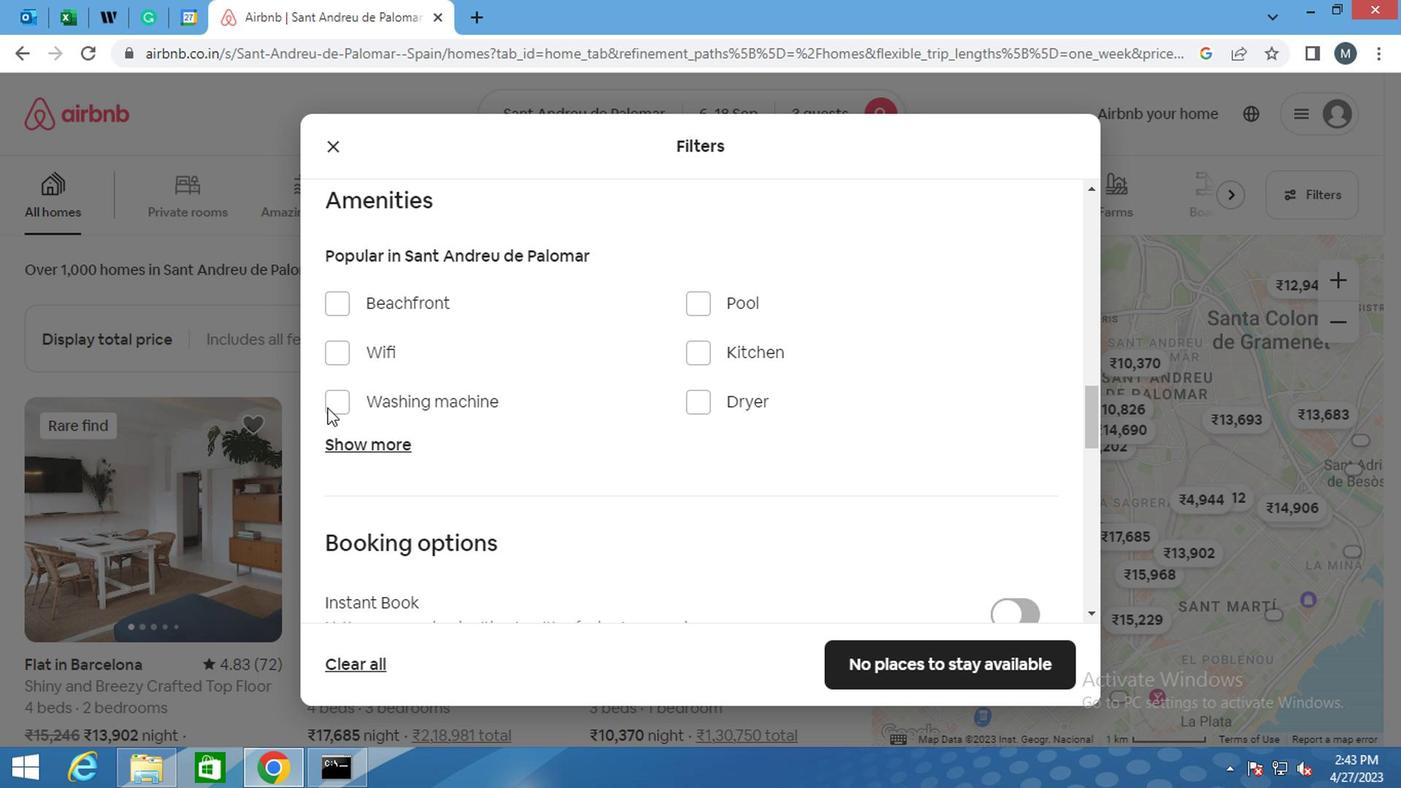 
Action: Mouse moved to (489, 400)
Screenshot: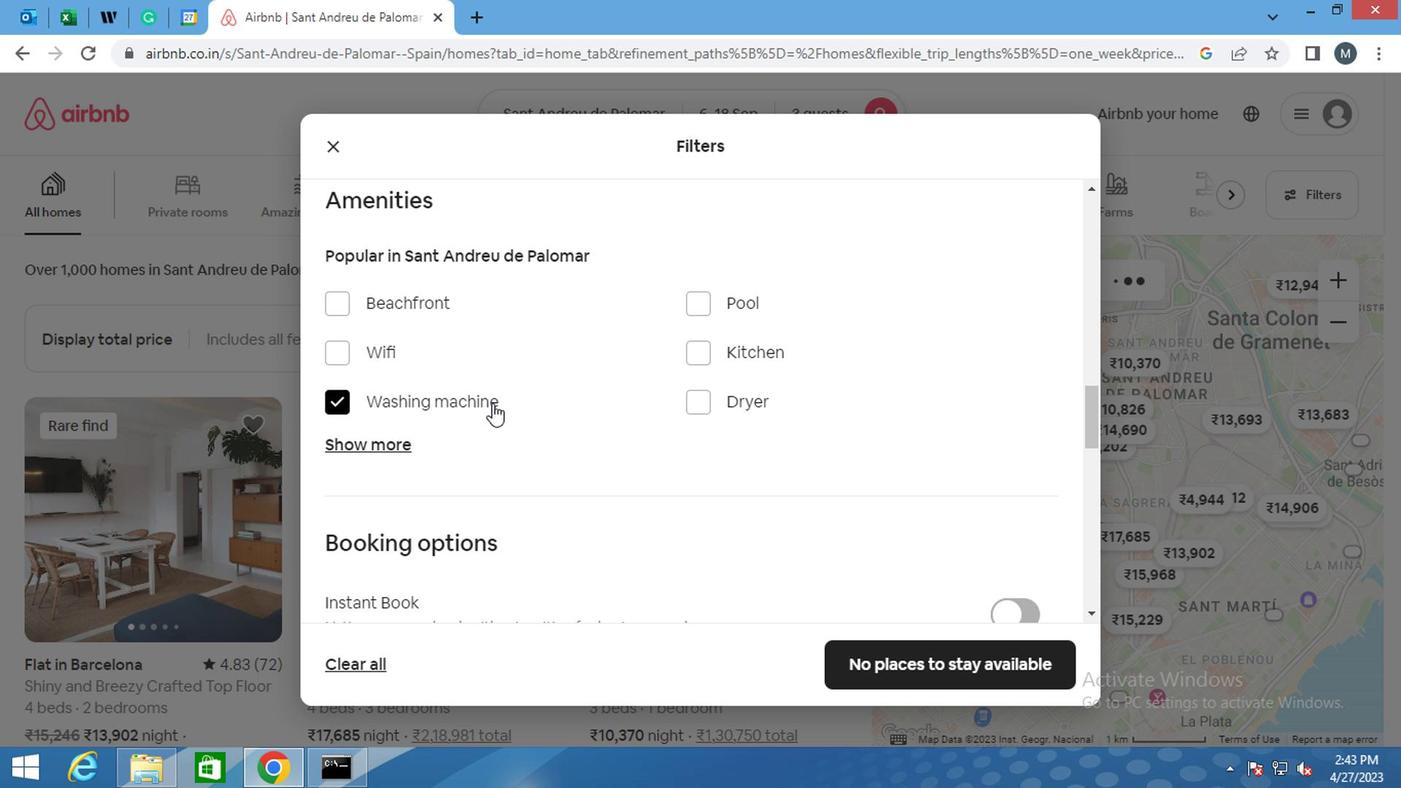 
Action: Mouse scrolled (489, 400) with delta (0, 0)
Screenshot: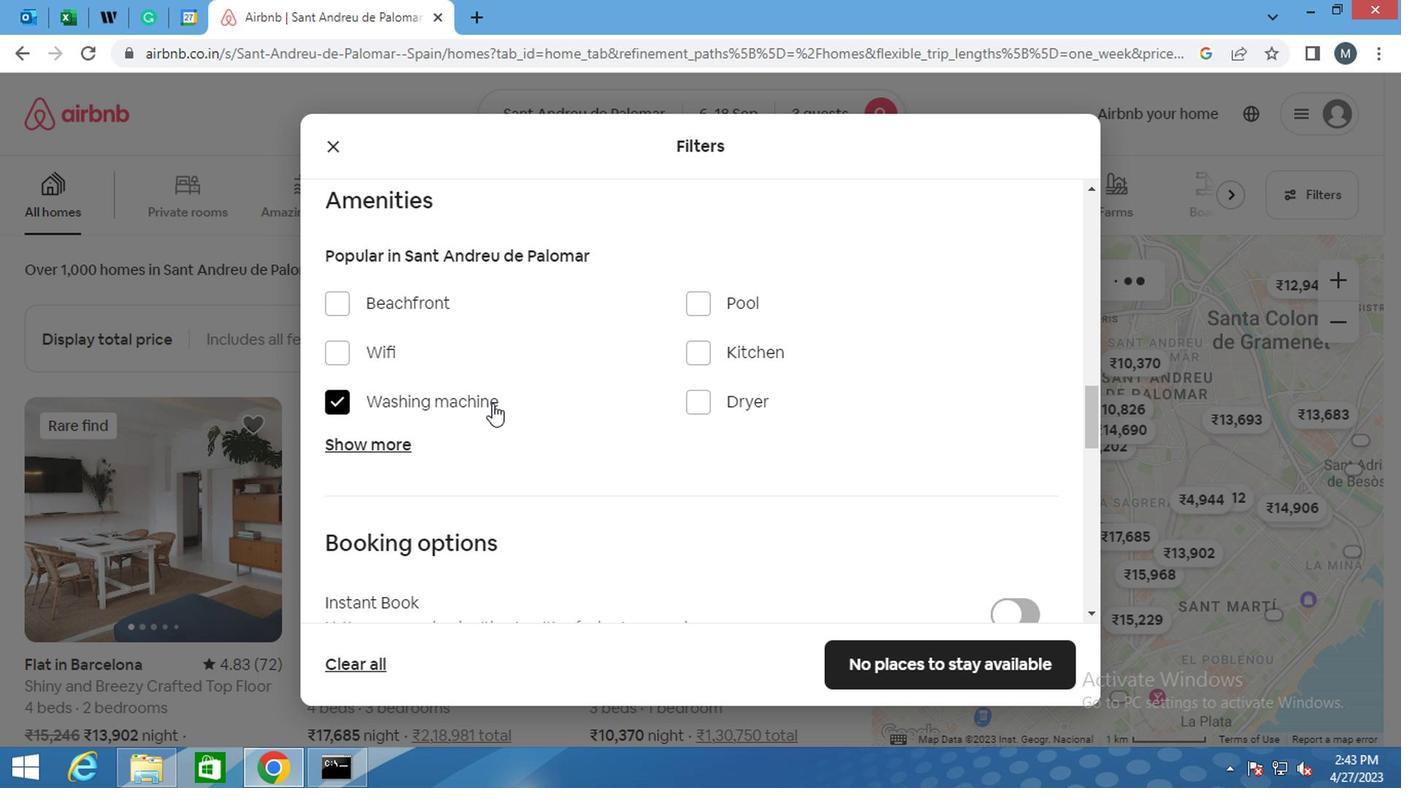 
Action: Mouse moved to (473, 398)
Screenshot: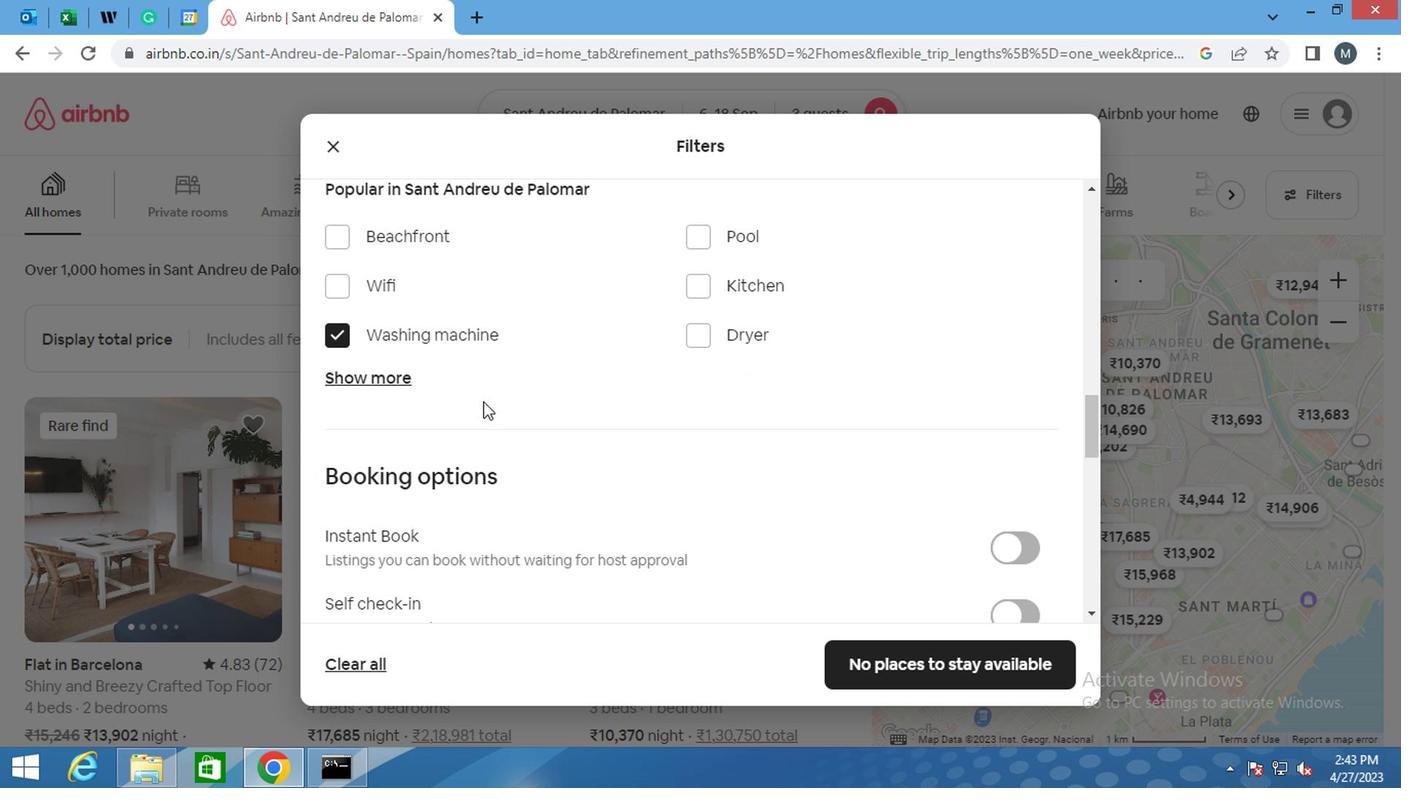 
Action: Mouse scrolled (473, 397) with delta (0, 0)
Screenshot: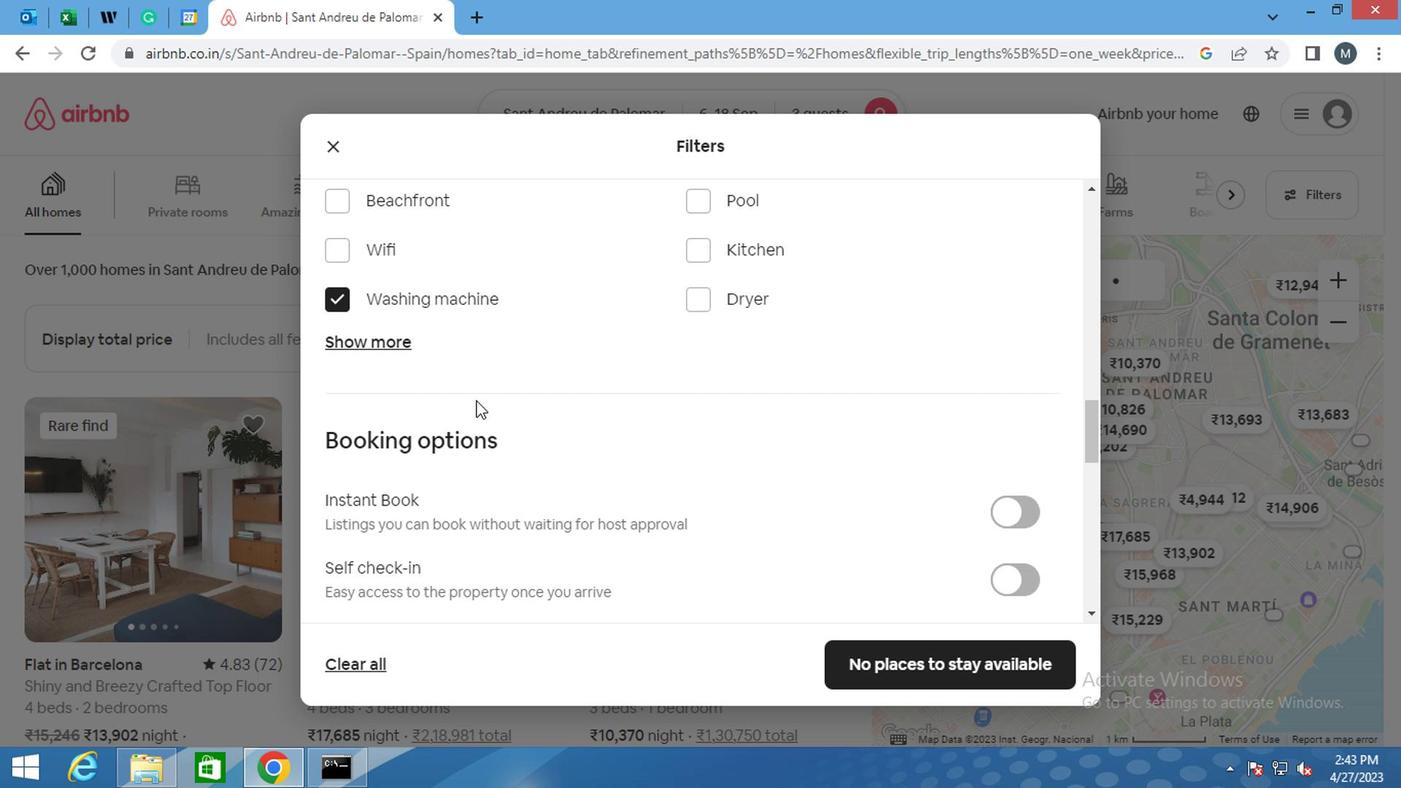 
Action: Mouse moved to (468, 398)
Screenshot: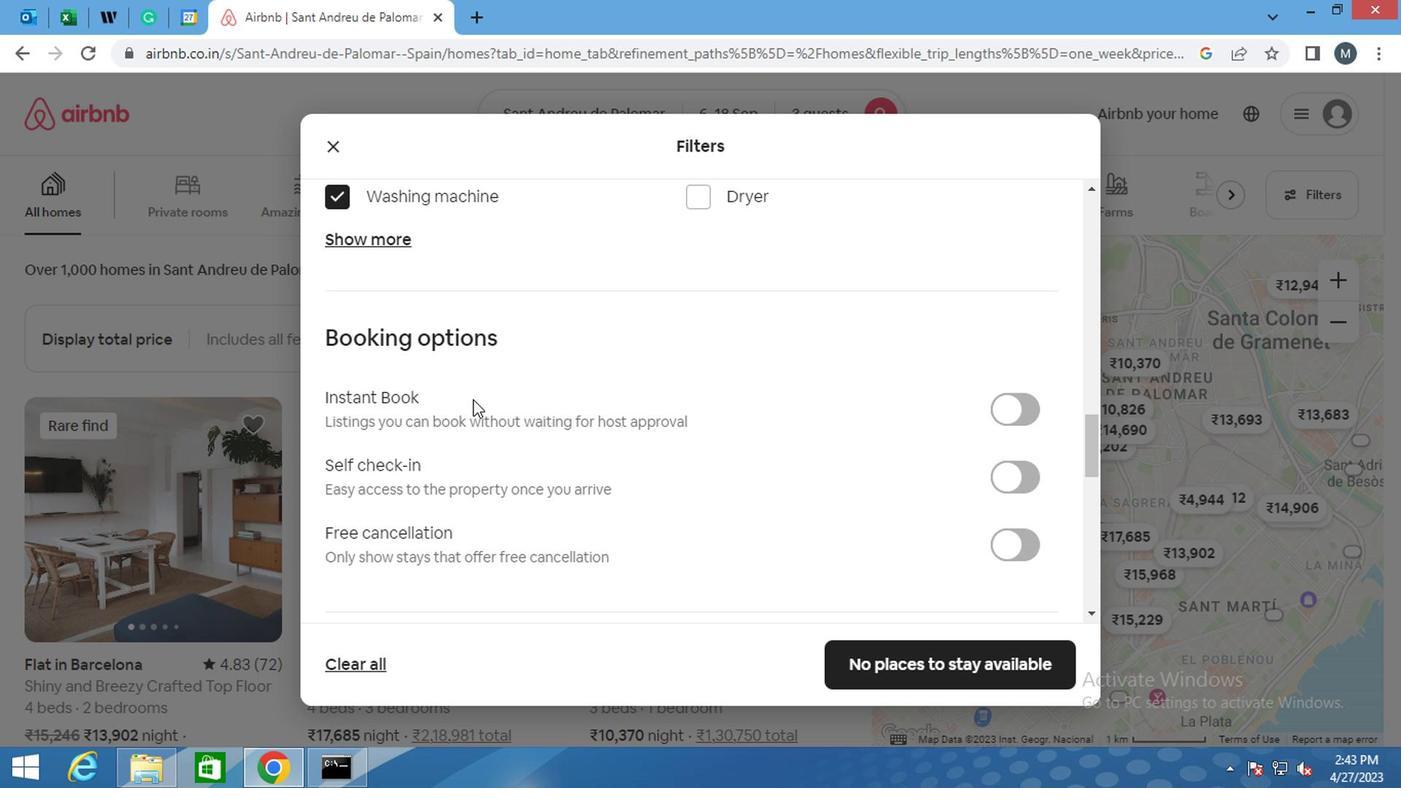 
Action: Mouse scrolled (468, 397) with delta (0, 0)
Screenshot: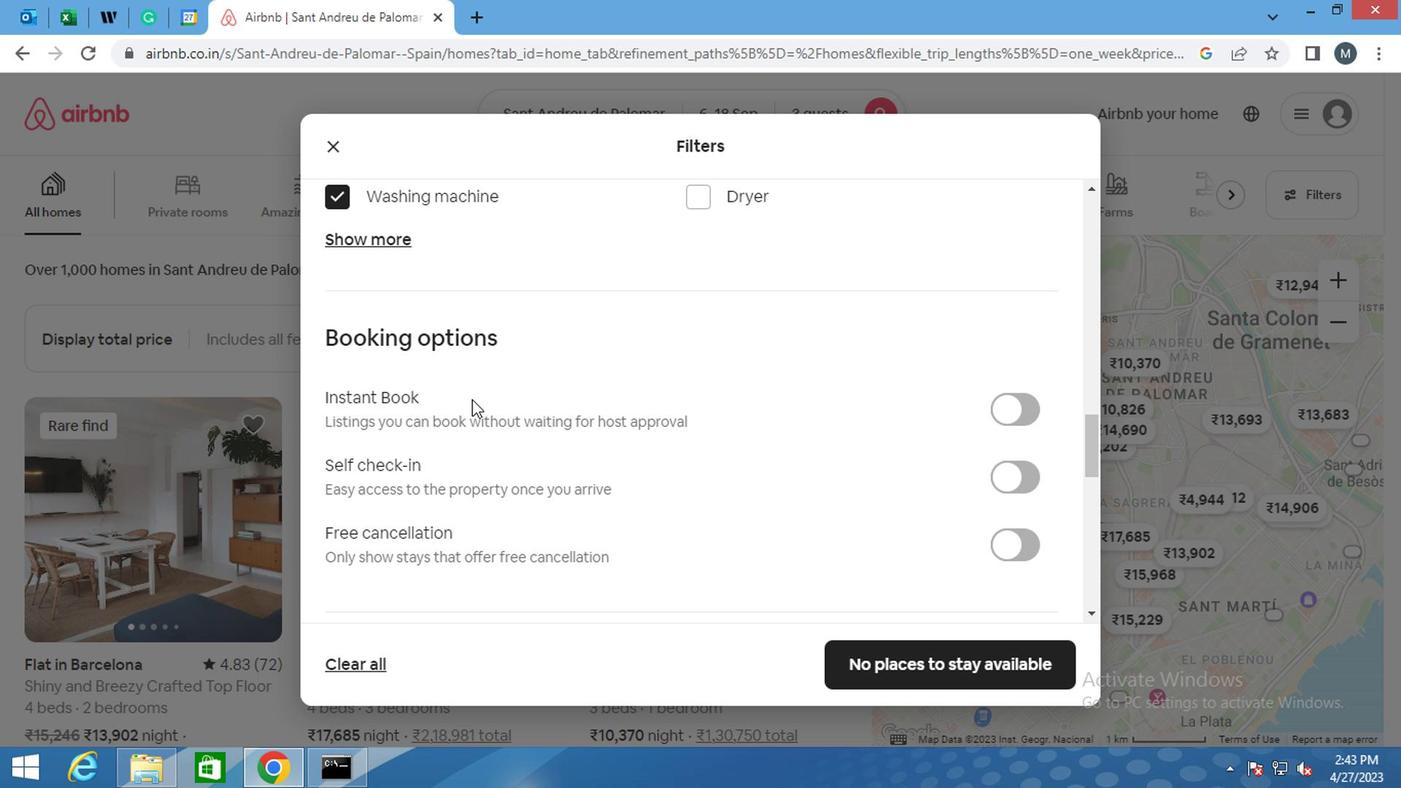 
Action: Mouse moved to (466, 400)
Screenshot: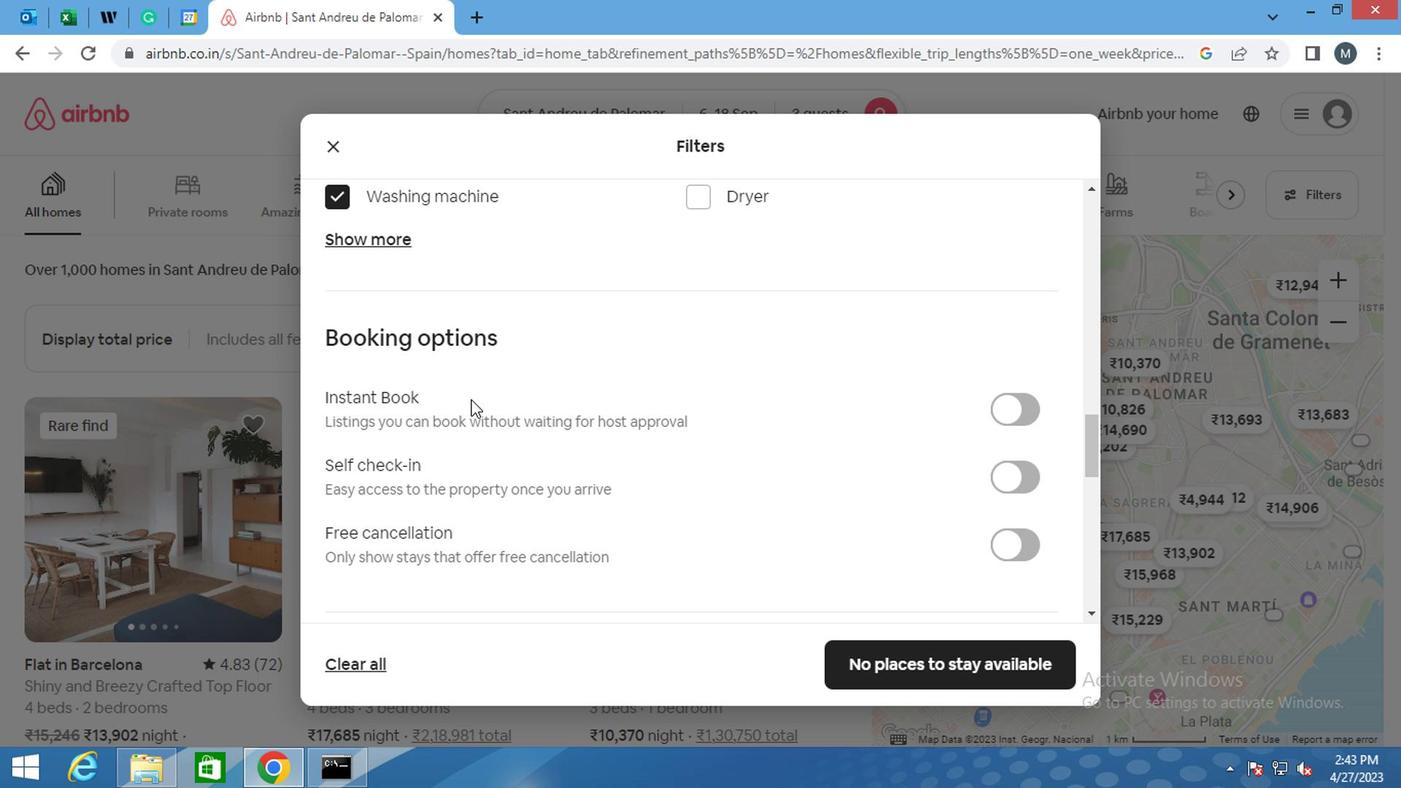 
Action: Mouse scrolled (466, 398) with delta (0, -1)
Screenshot: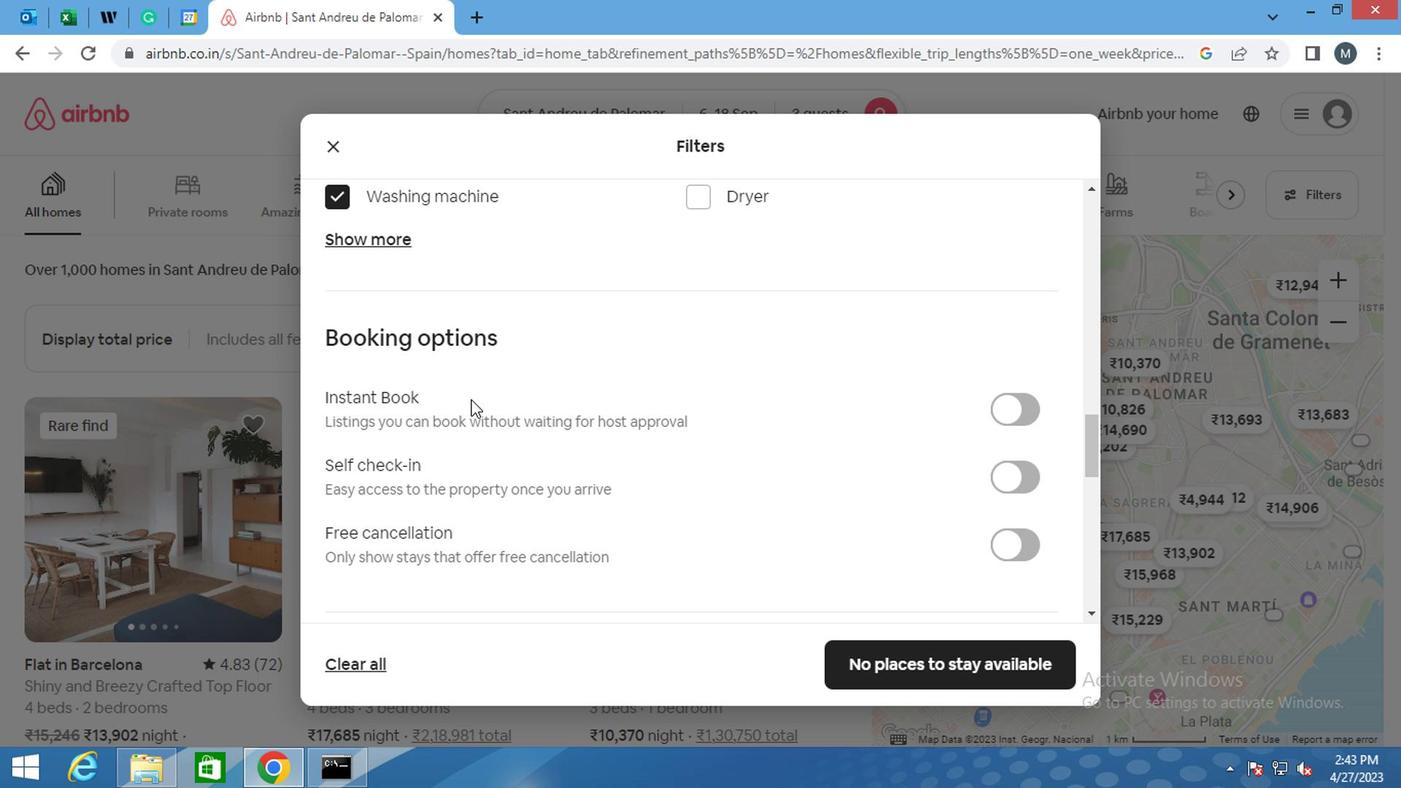 
Action: Mouse moved to (1021, 280)
Screenshot: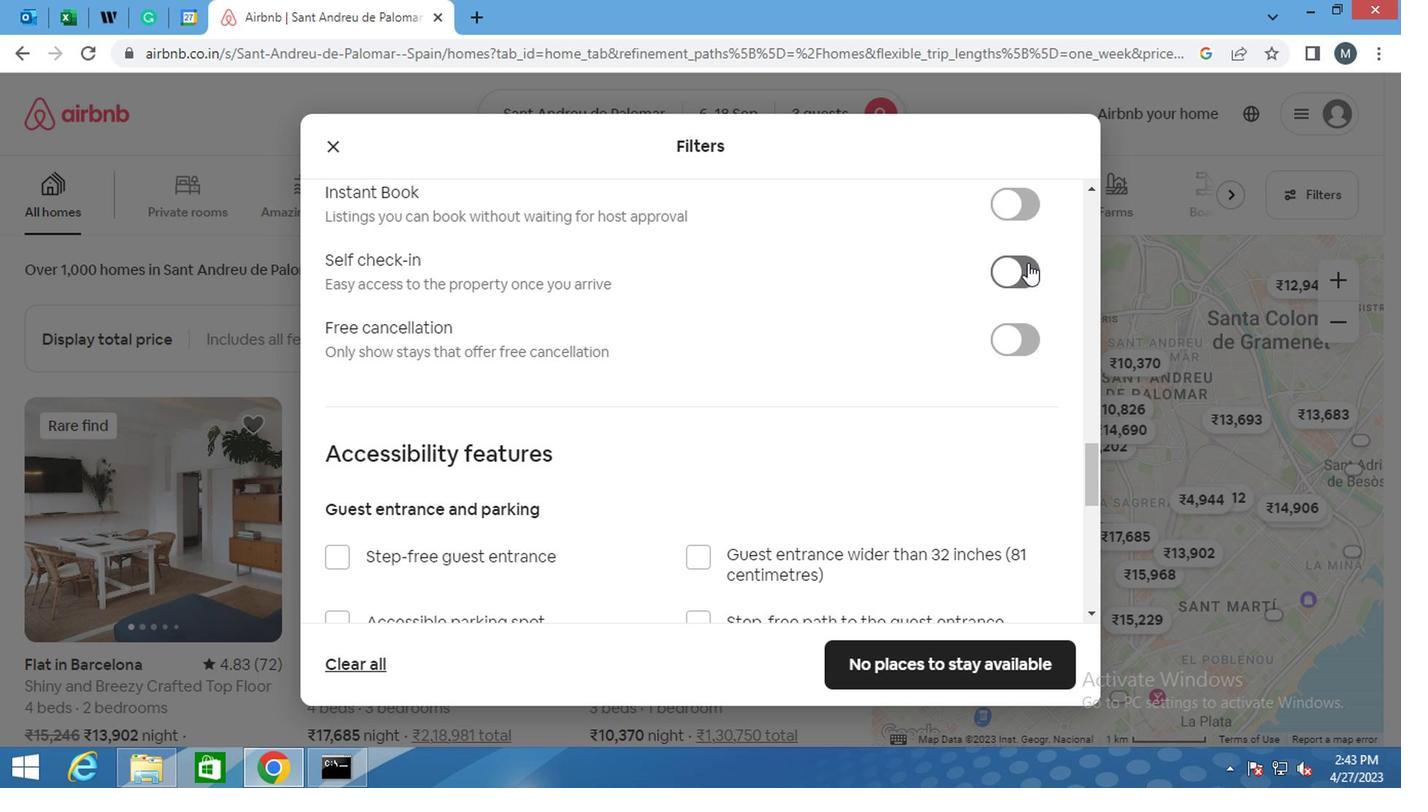 
Action: Mouse pressed left at (1021, 280)
Screenshot: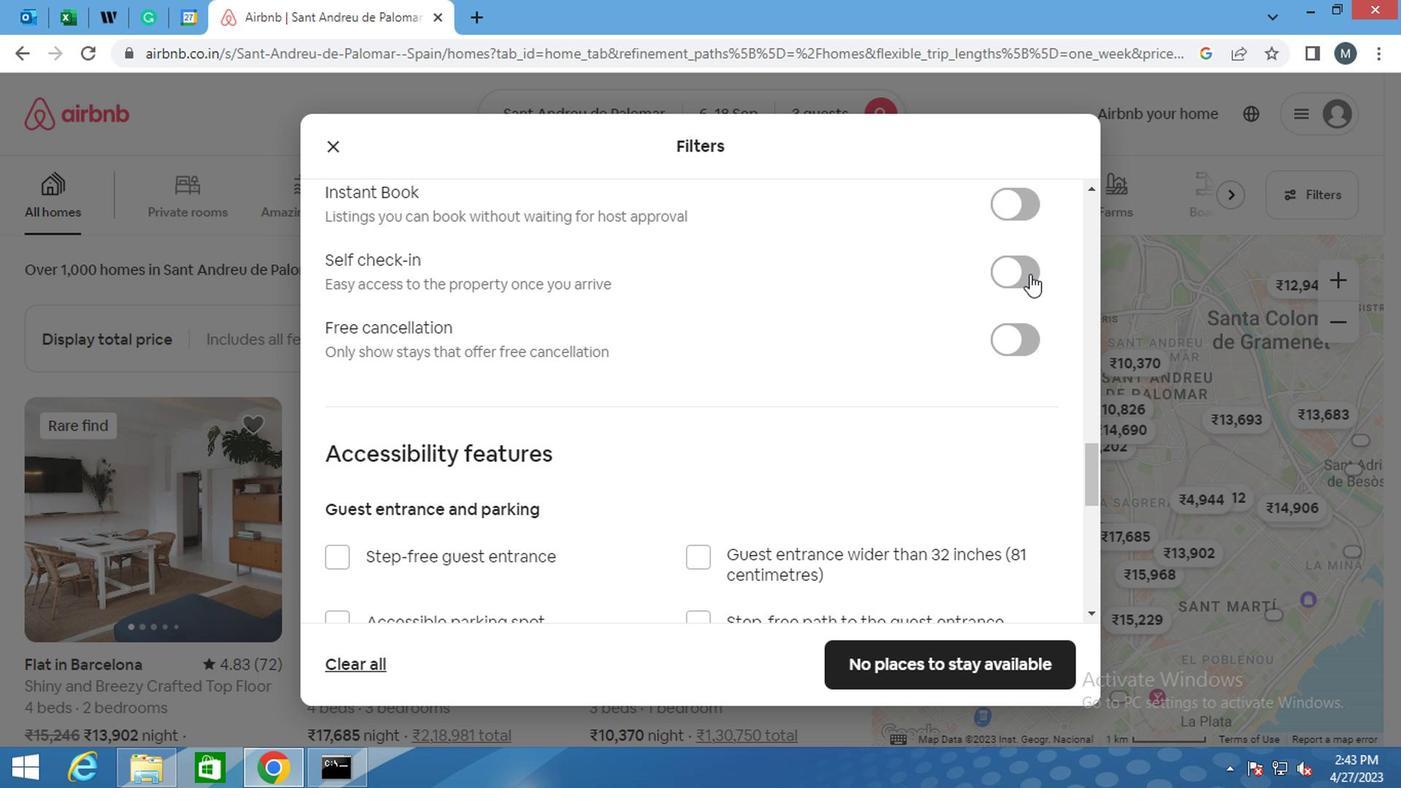
Action: Mouse moved to (789, 327)
Screenshot: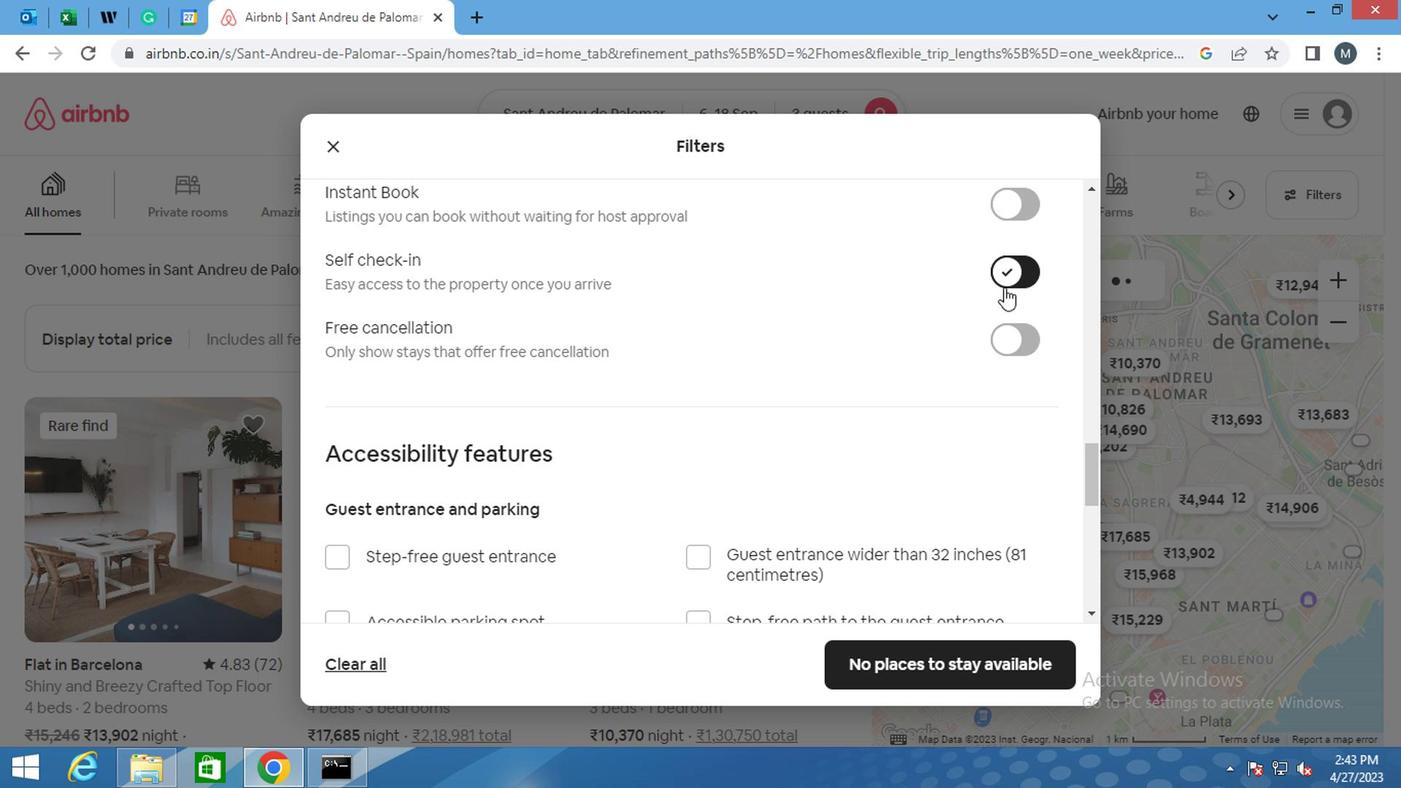 
Action: Mouse scrolled (789, 327) with delta (0, 0)
Screenshot: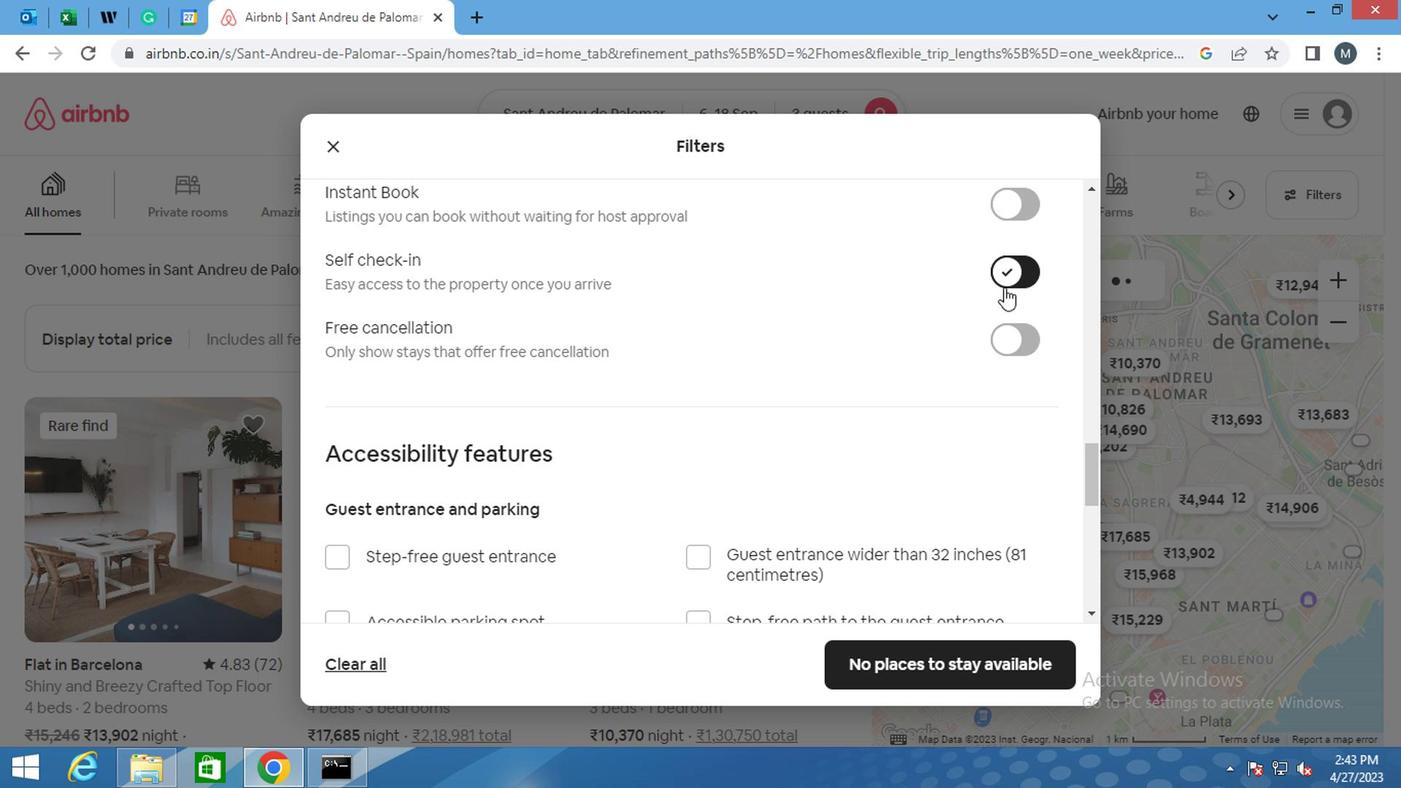 
Action: Mouse moved to (787, 332)
Screenshot: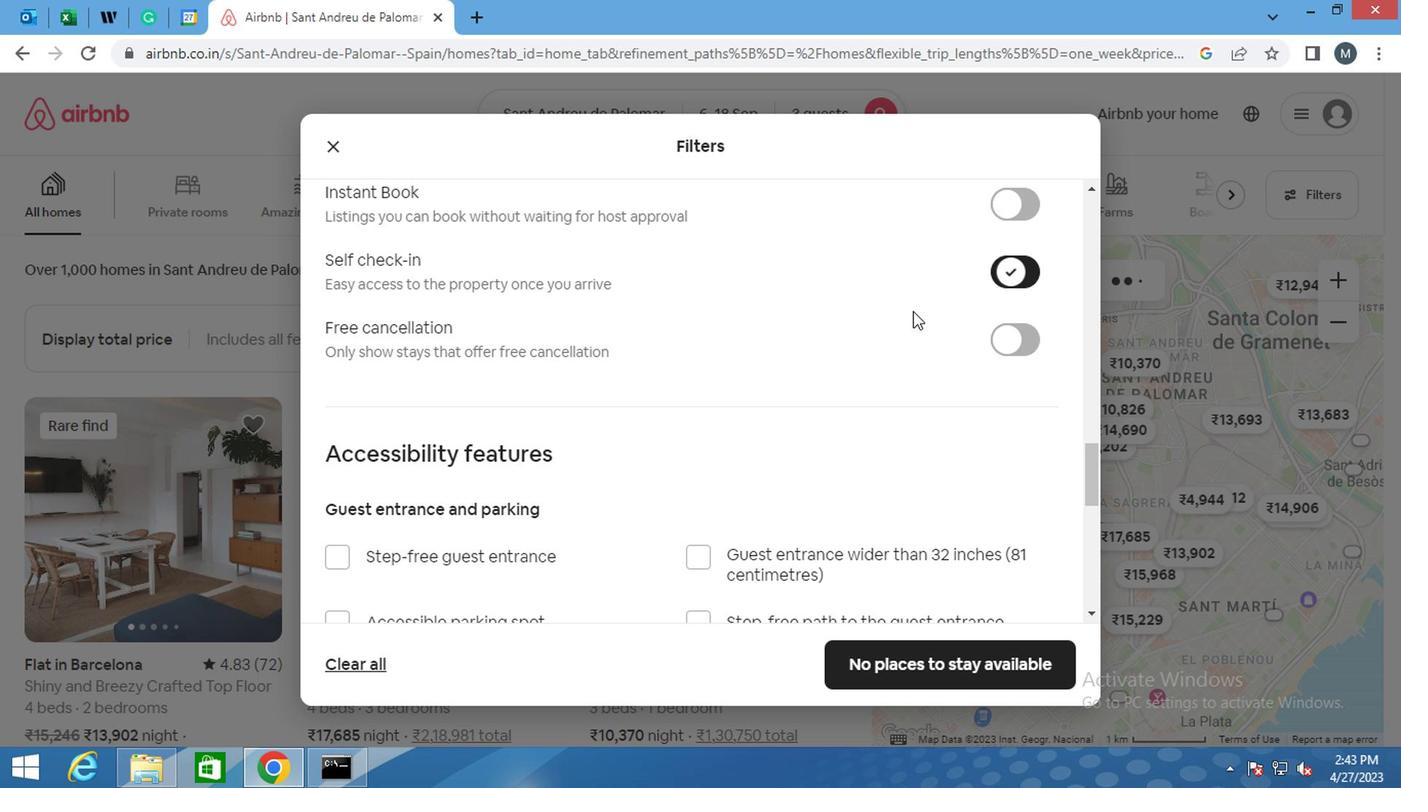 
Action: Mouse scrolled (787, 330) with delta (0, -1)
Screenshot: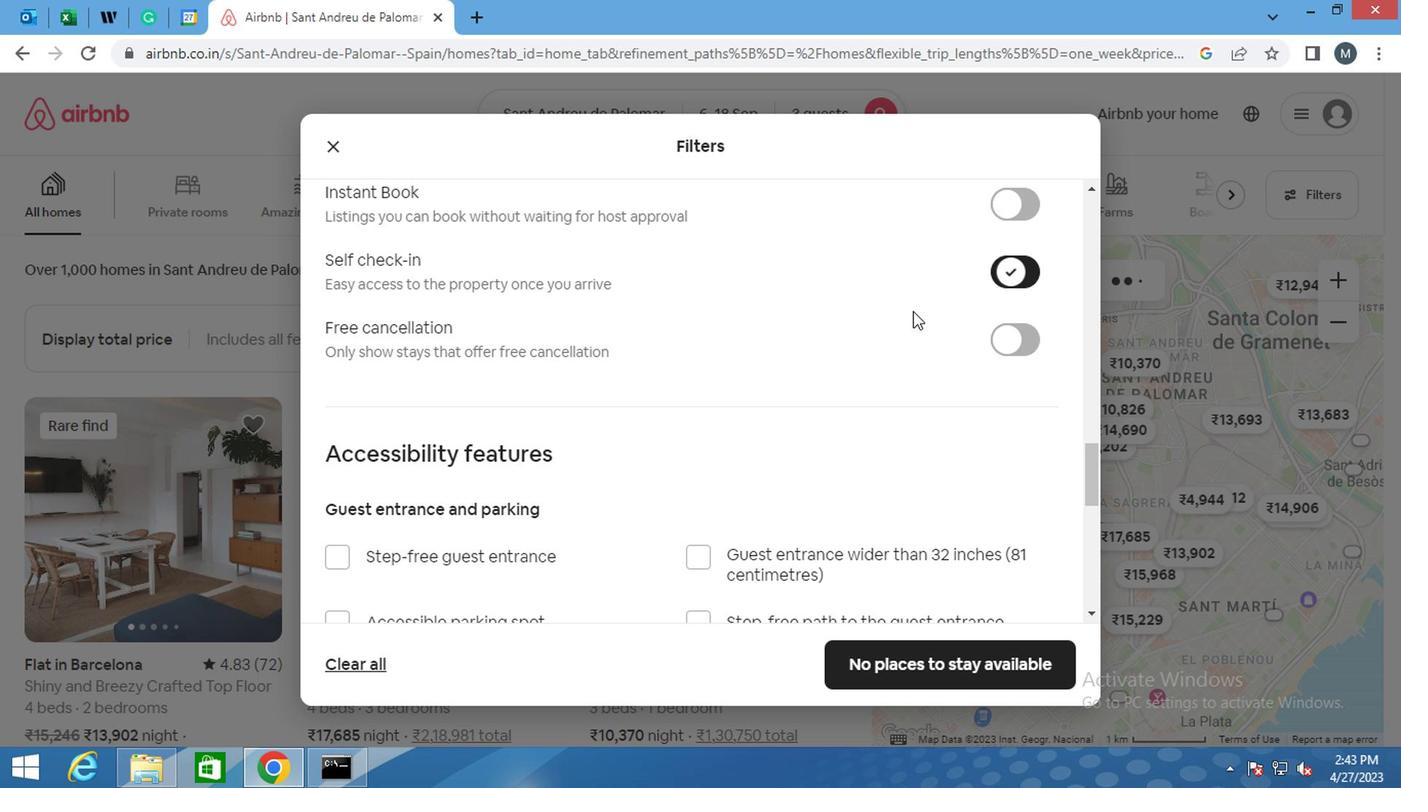 
Action: Mouse moved to (781, 335)
Screenshot: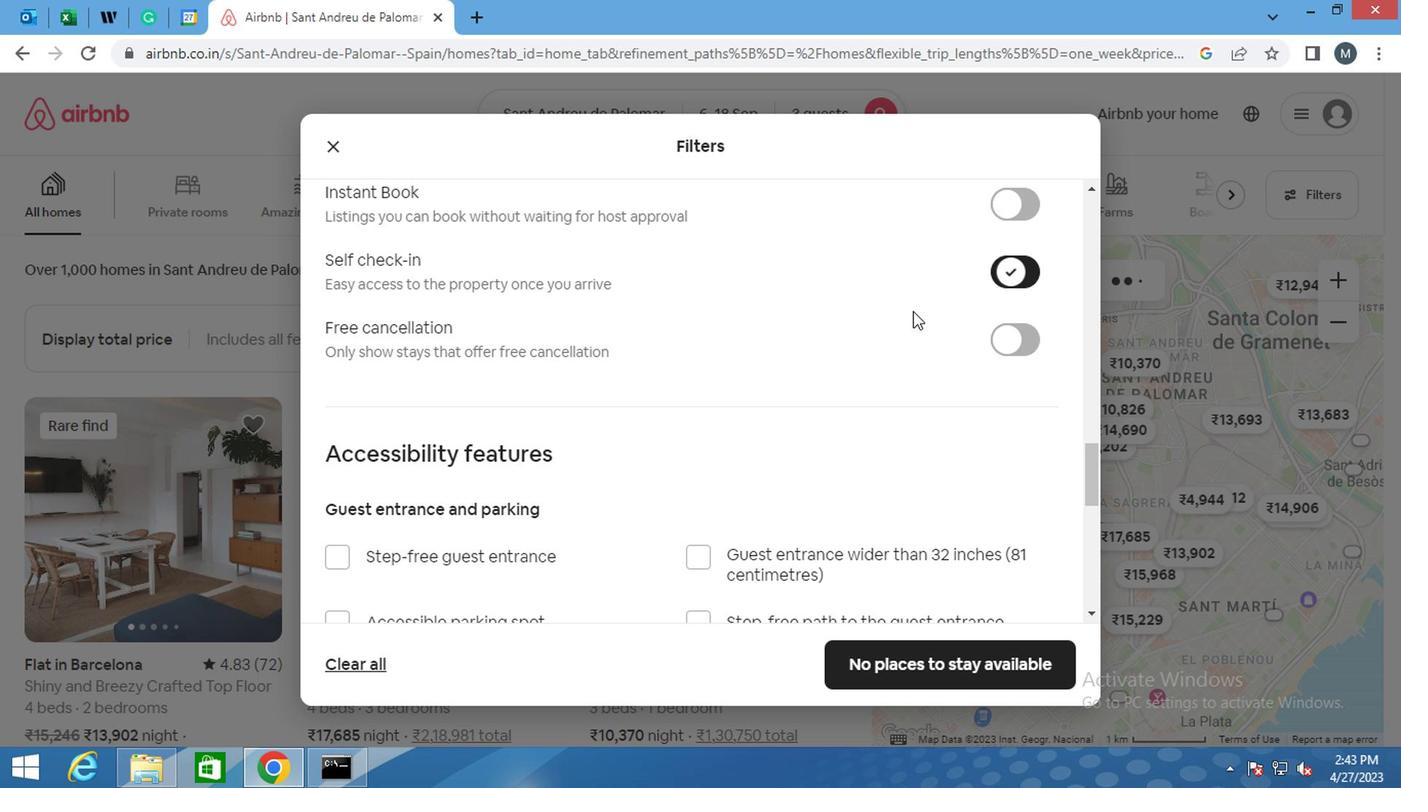 
Action: Mouse scrolled (781, 335) with delta (0, 0)
Screenshot: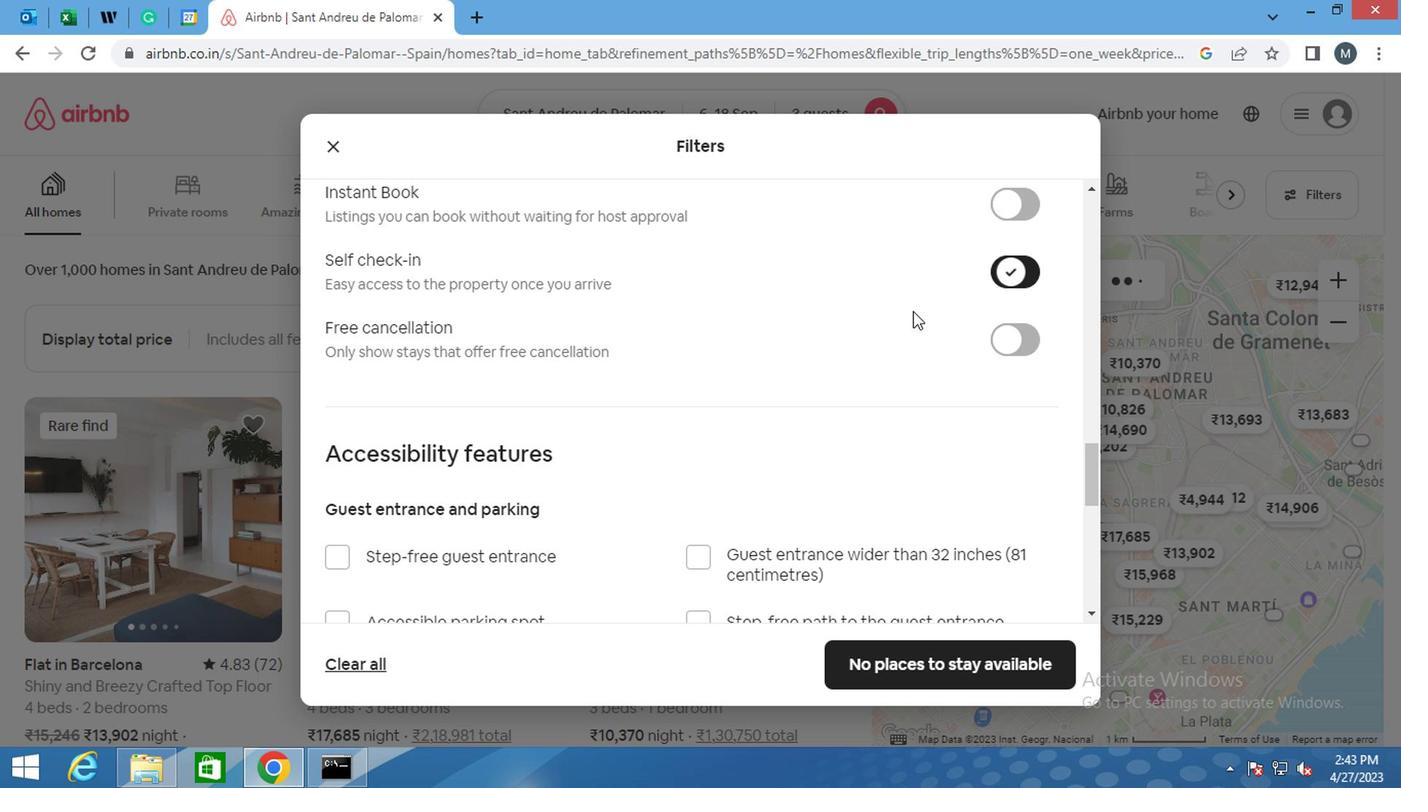 
Action: Mouse moved to (676, 352)
Screenshot: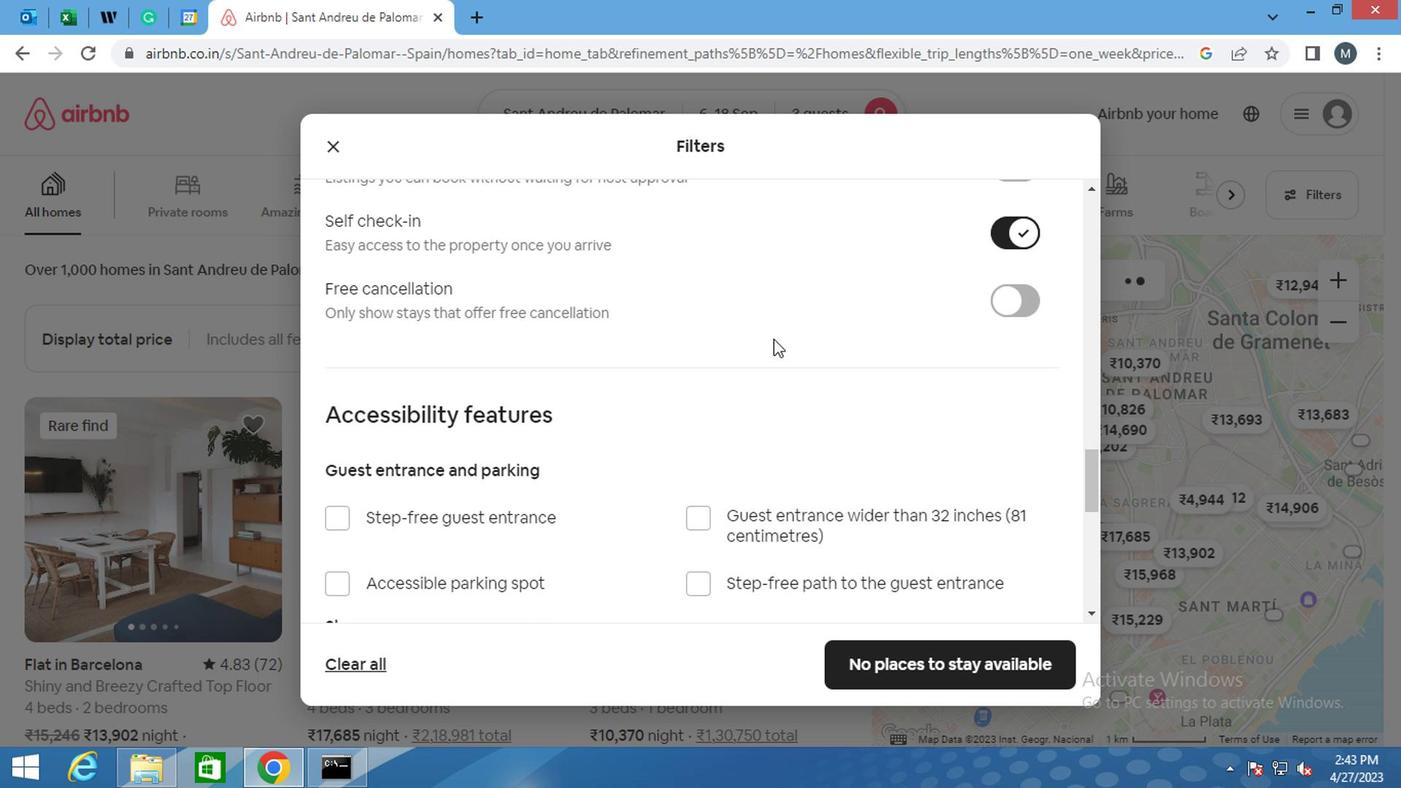 
Action: Mouse scrolled (676, 351) with delta (0, -1)
Screenshot: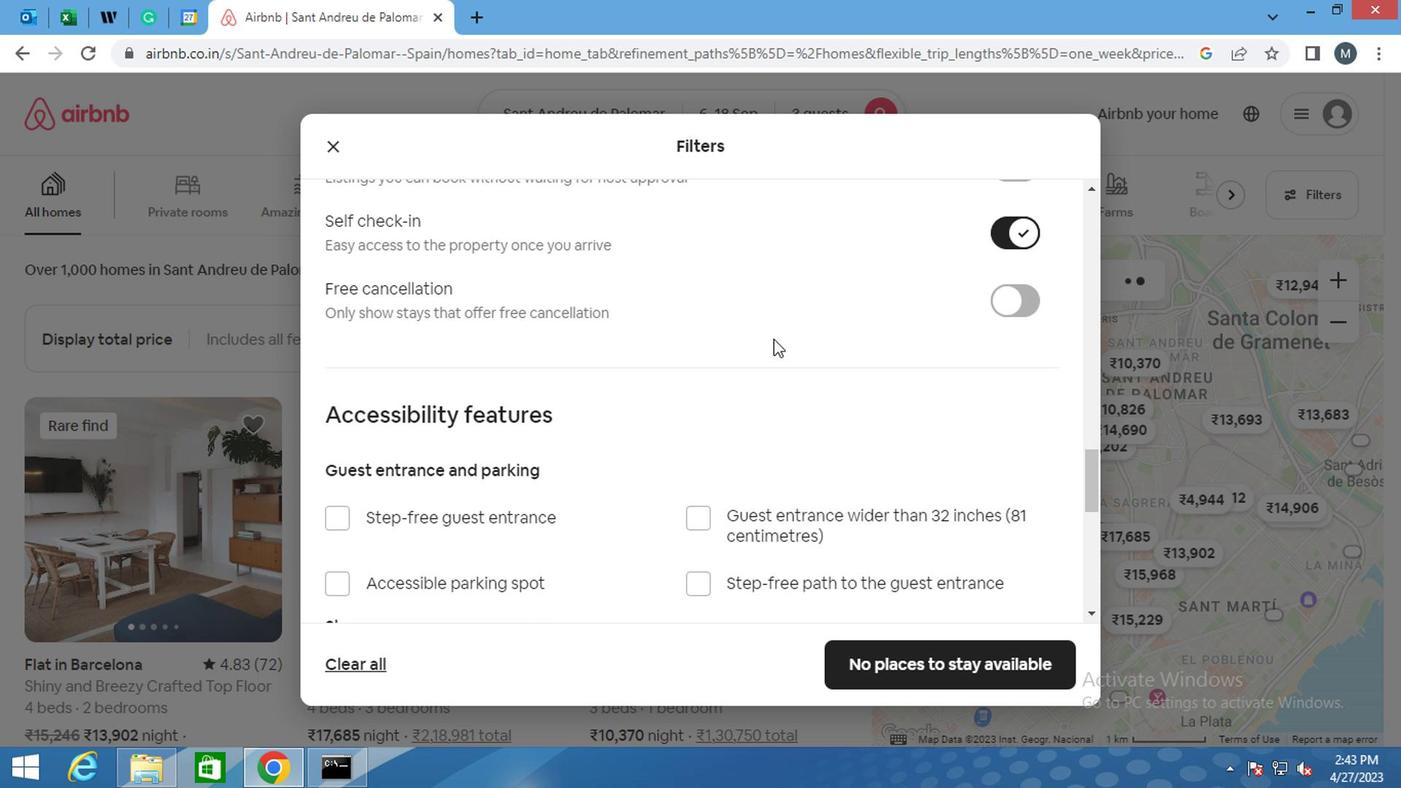 
Action: Mouse moved to (665, 355)
Screenshot: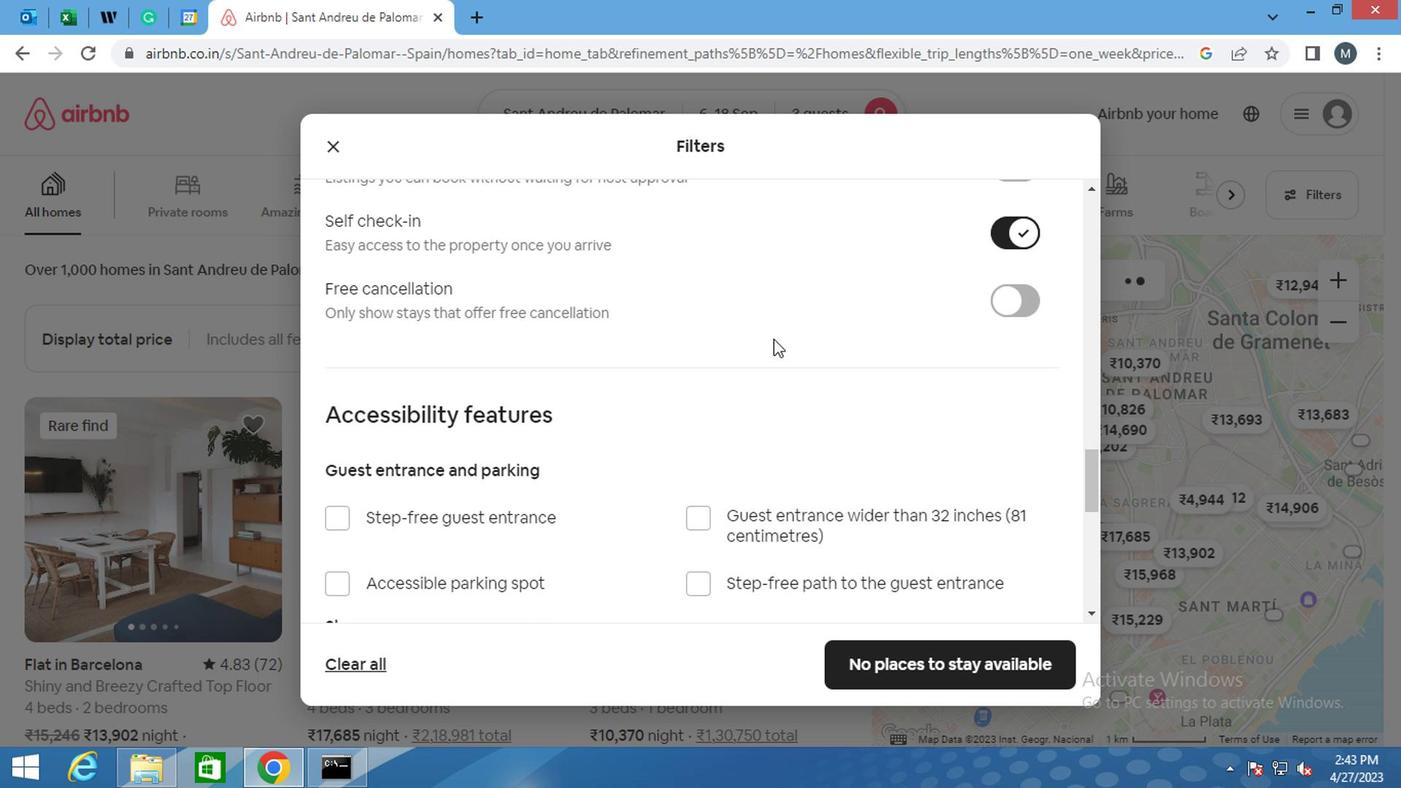 
Action: Mouse scrolled (665, 354) with delta (0, -1)
Screenshot: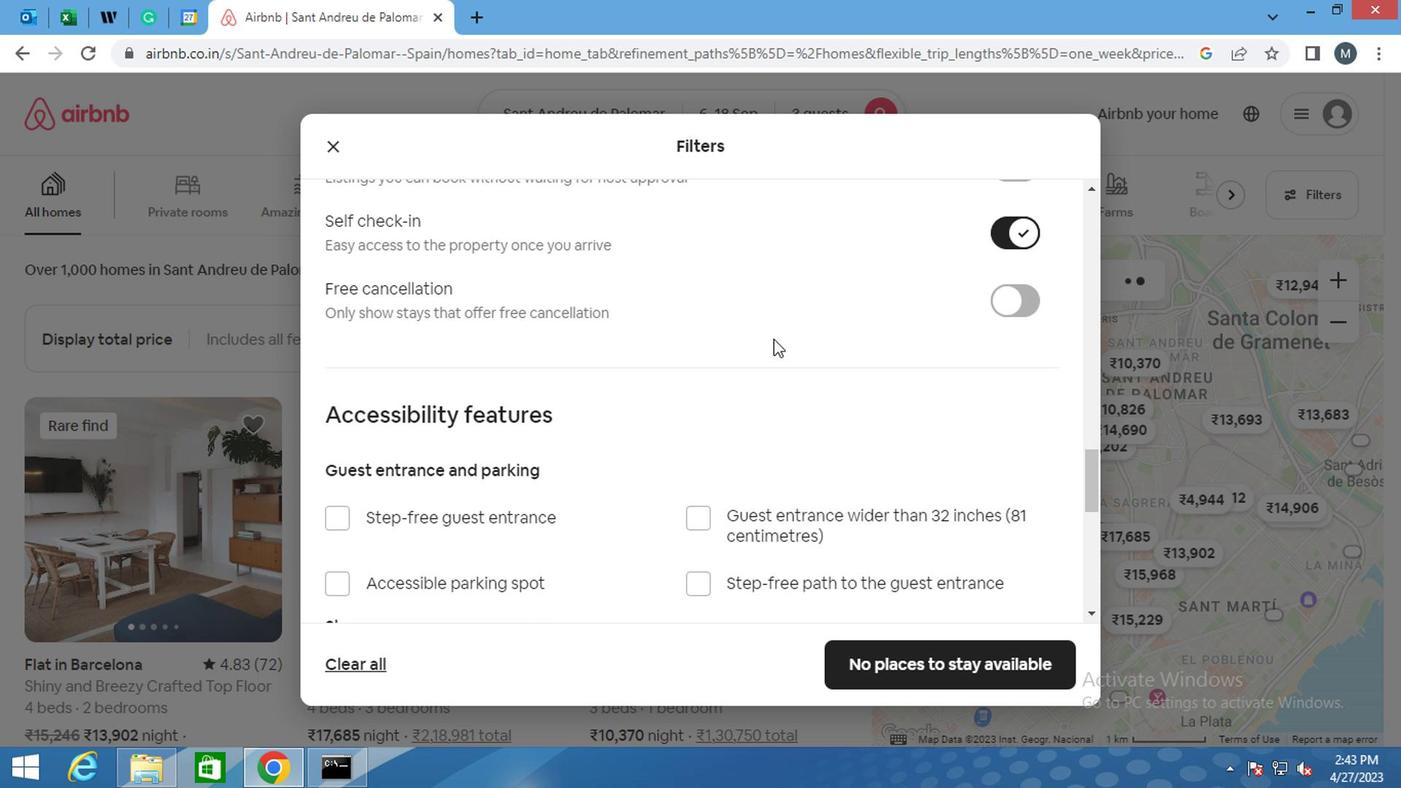 
Action: Mouse moved to (660, 356)
Screenshot: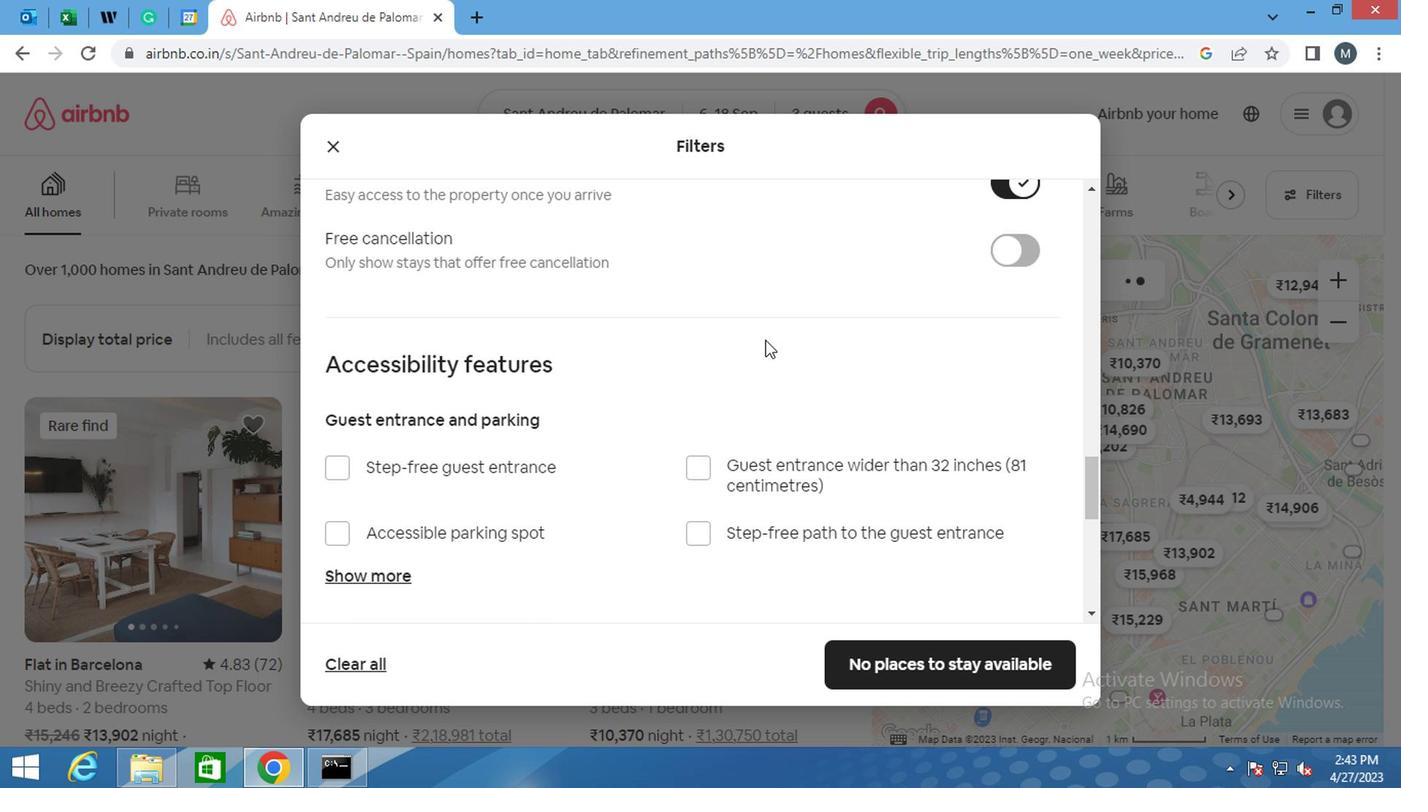 
Action: Mouse scrolled (660, 355) with delta (0, 0)
Screenshot: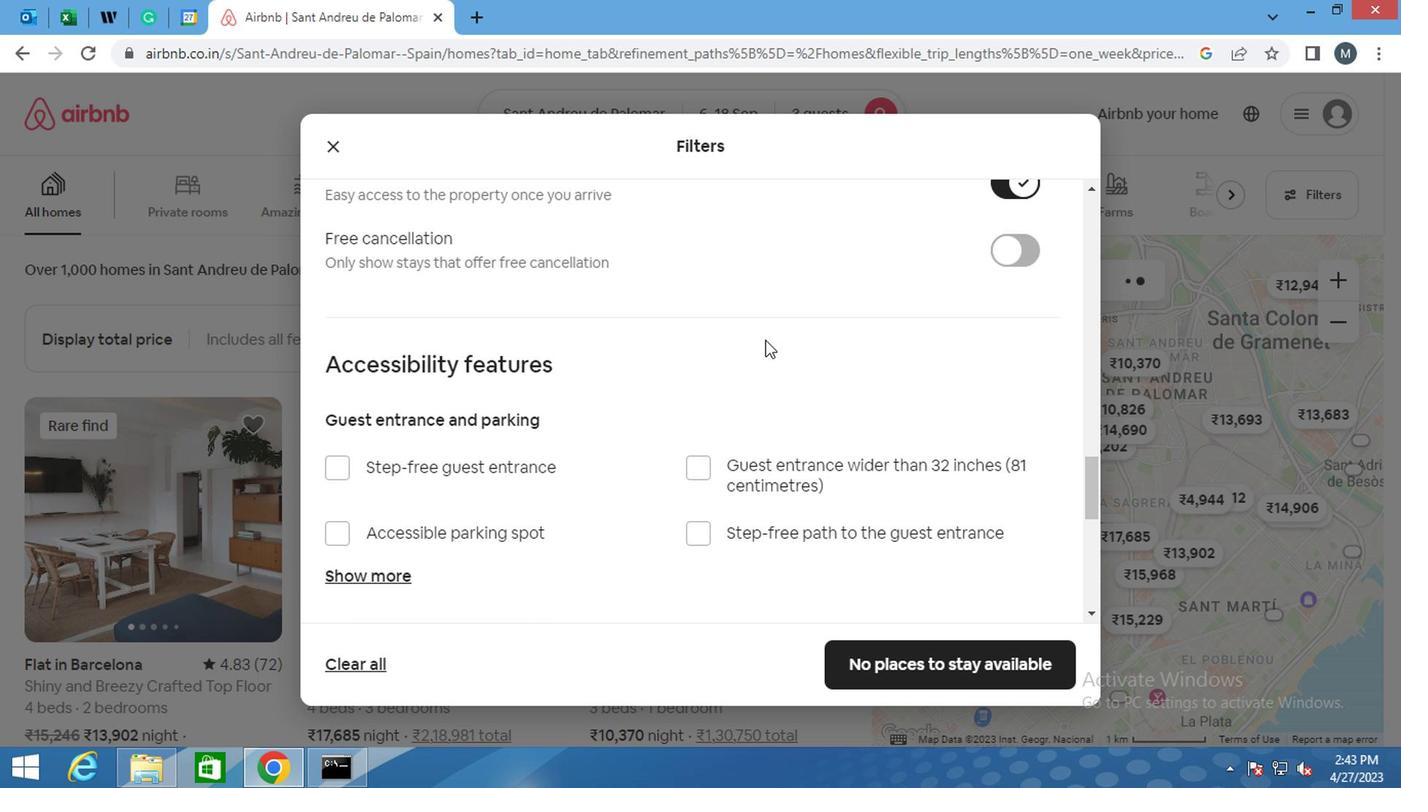 
Action: Mouse moved to (545, 377)
Screenshot: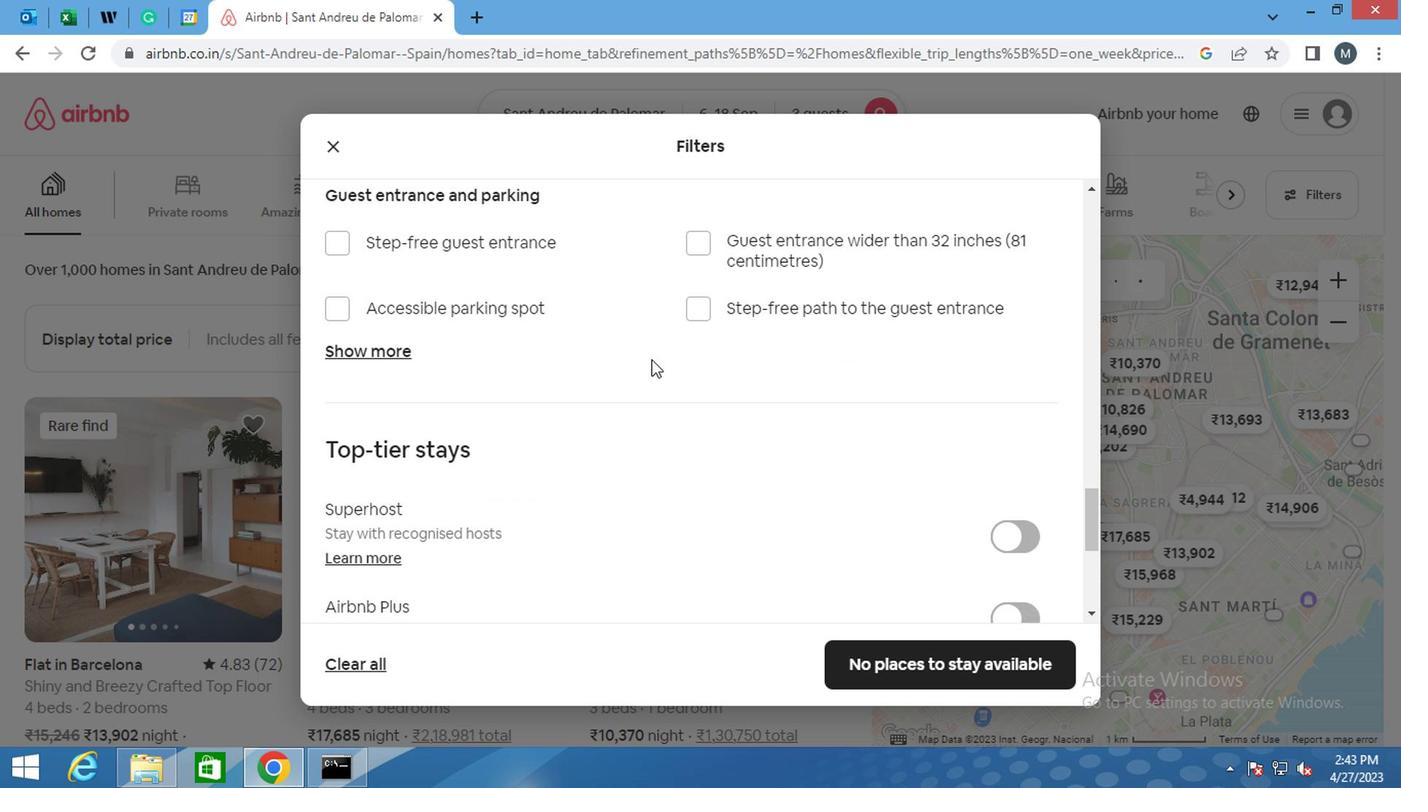 
Action: Mouse scrolled (545, 376) with delta (0, 0)
Screenshot: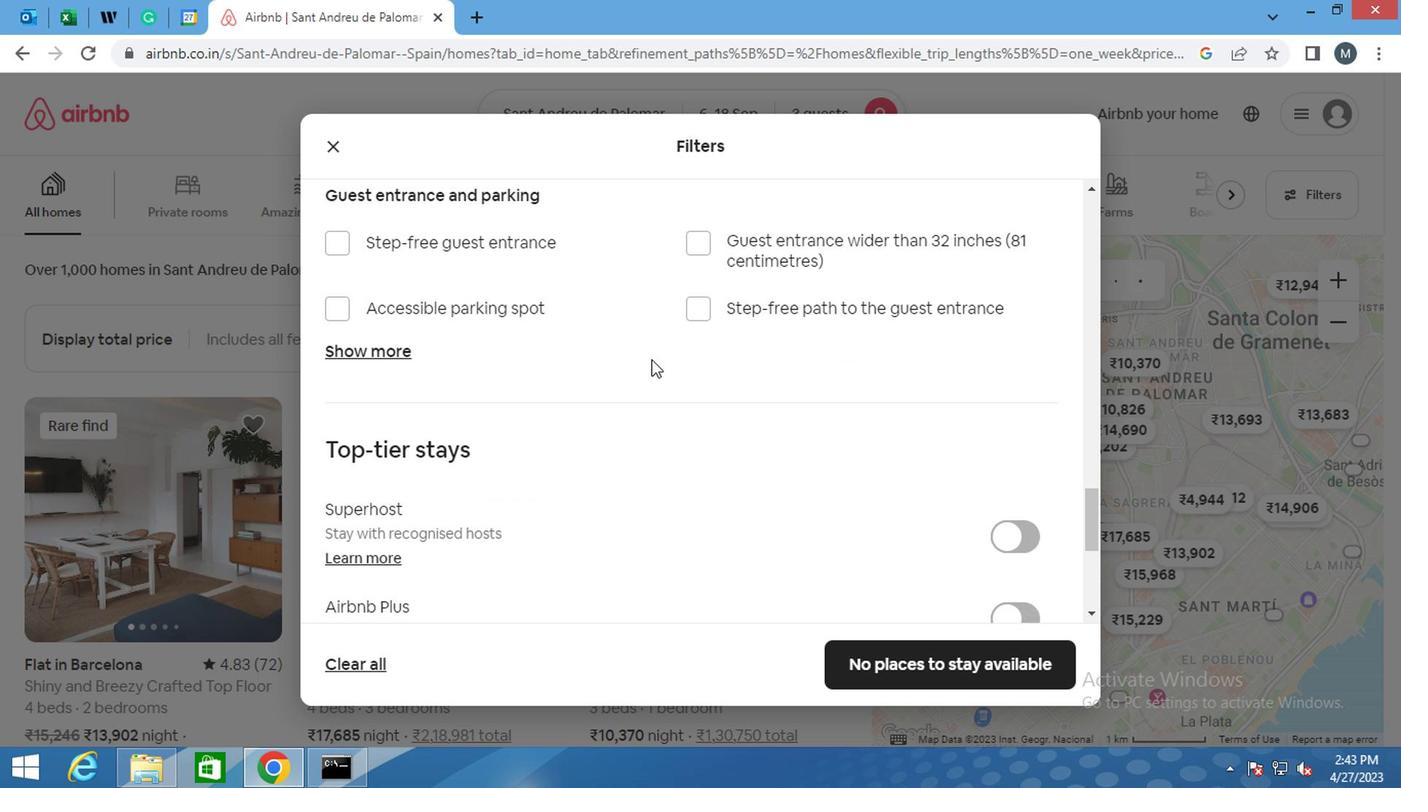 
Action: Mouse moved to (524, 381)
Screenshot: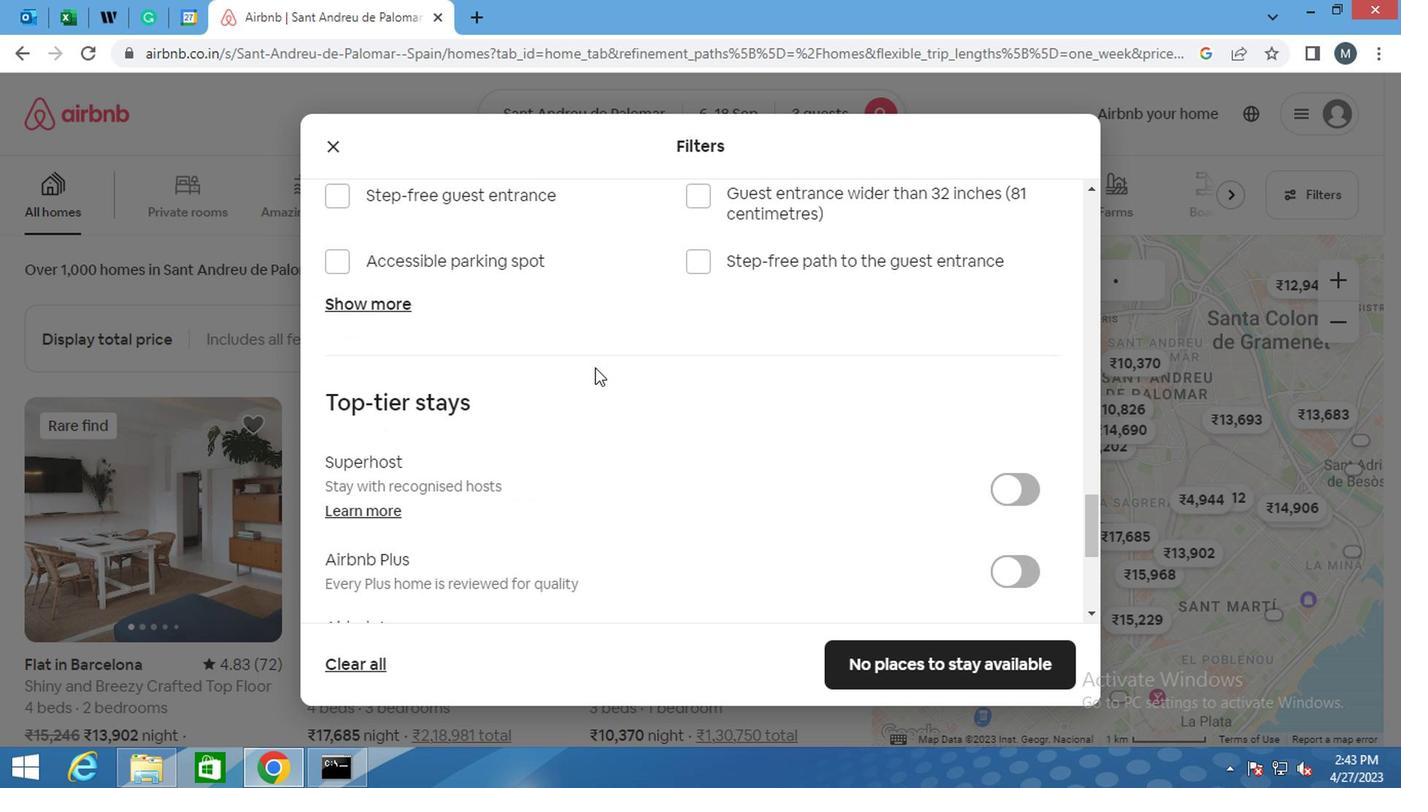 
Action: Mouse scrolled (524, 380) with delta (0, -1)
Screenshot: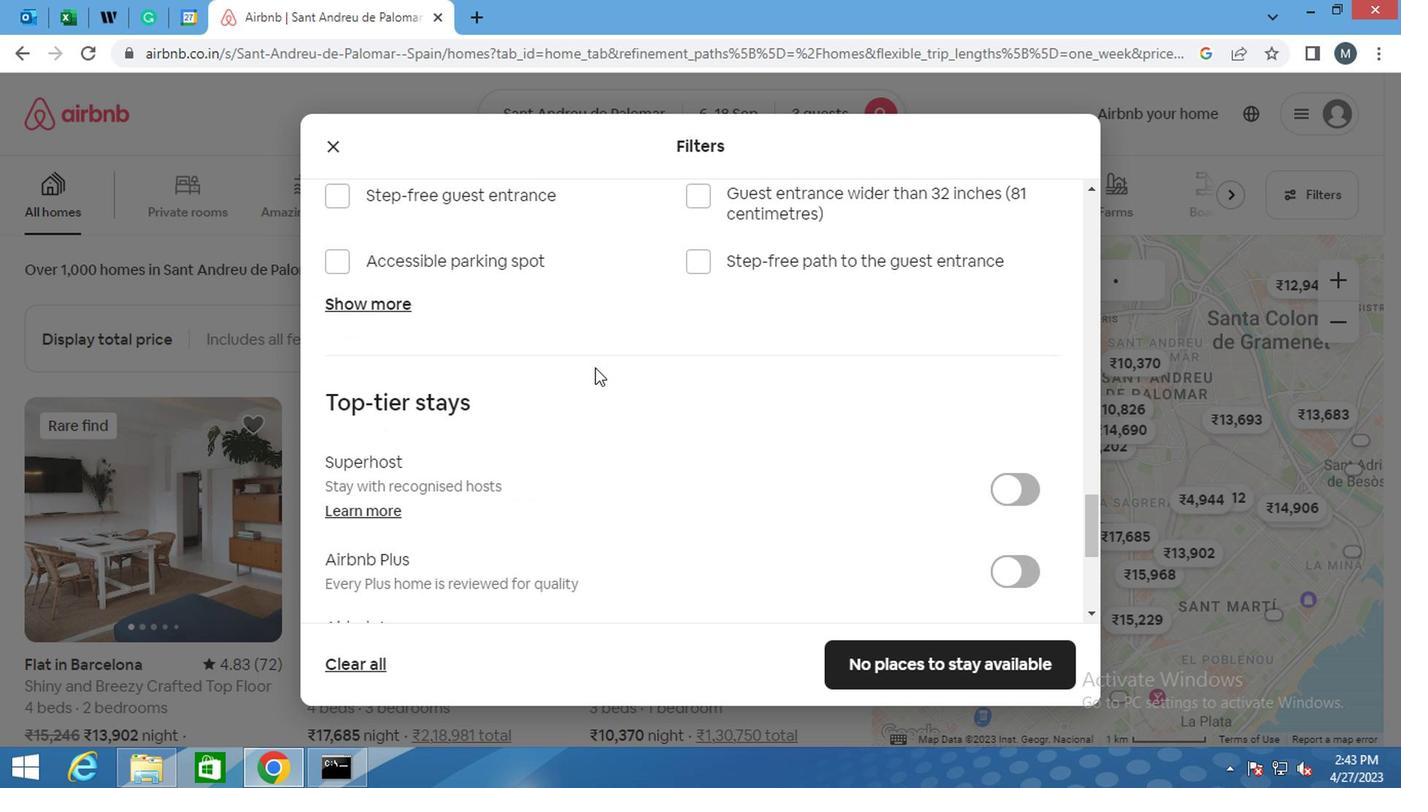 
Action: Mouse moved to (439, 386)
Screenshot: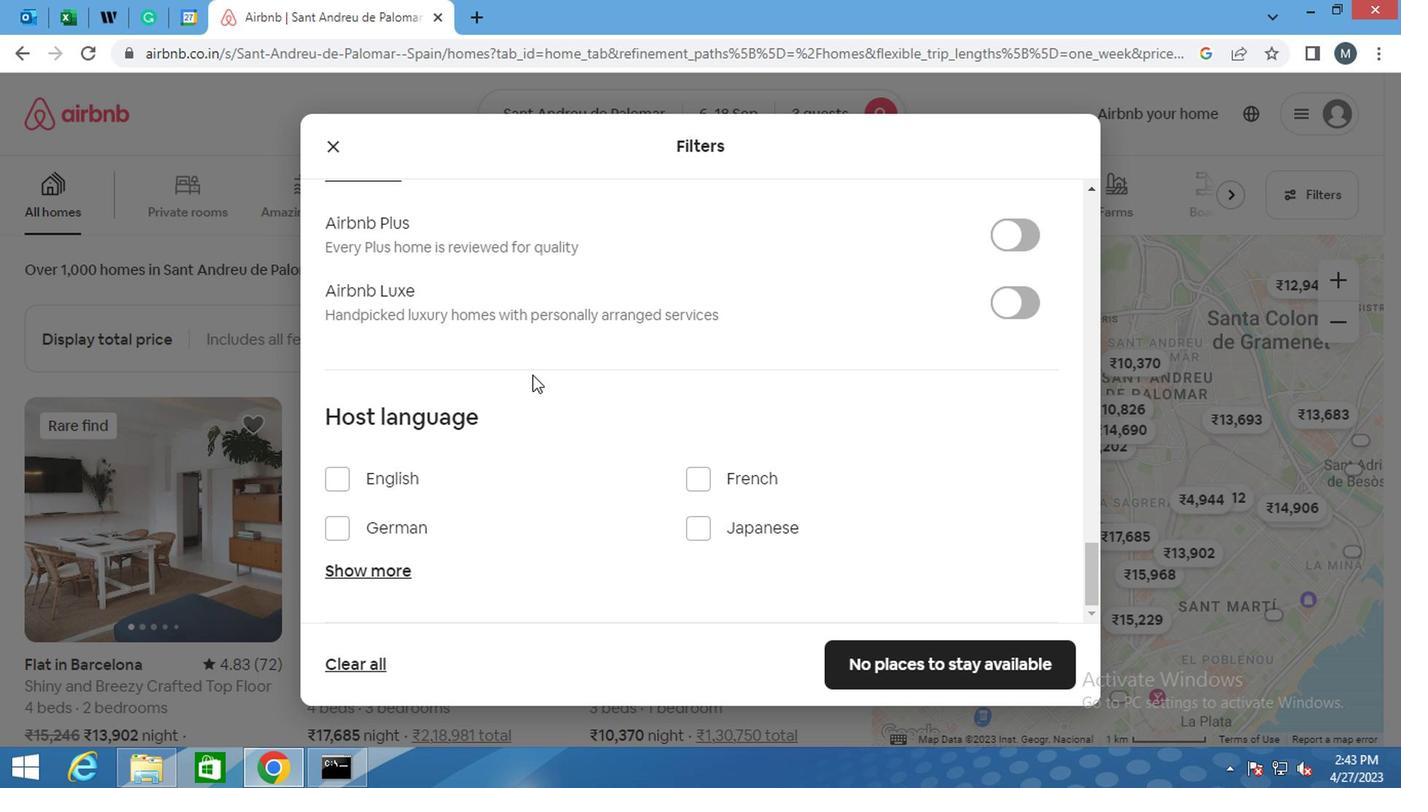 
Action: Mouse scrolled (439, 385) with delta (0, -1)
Screenshot: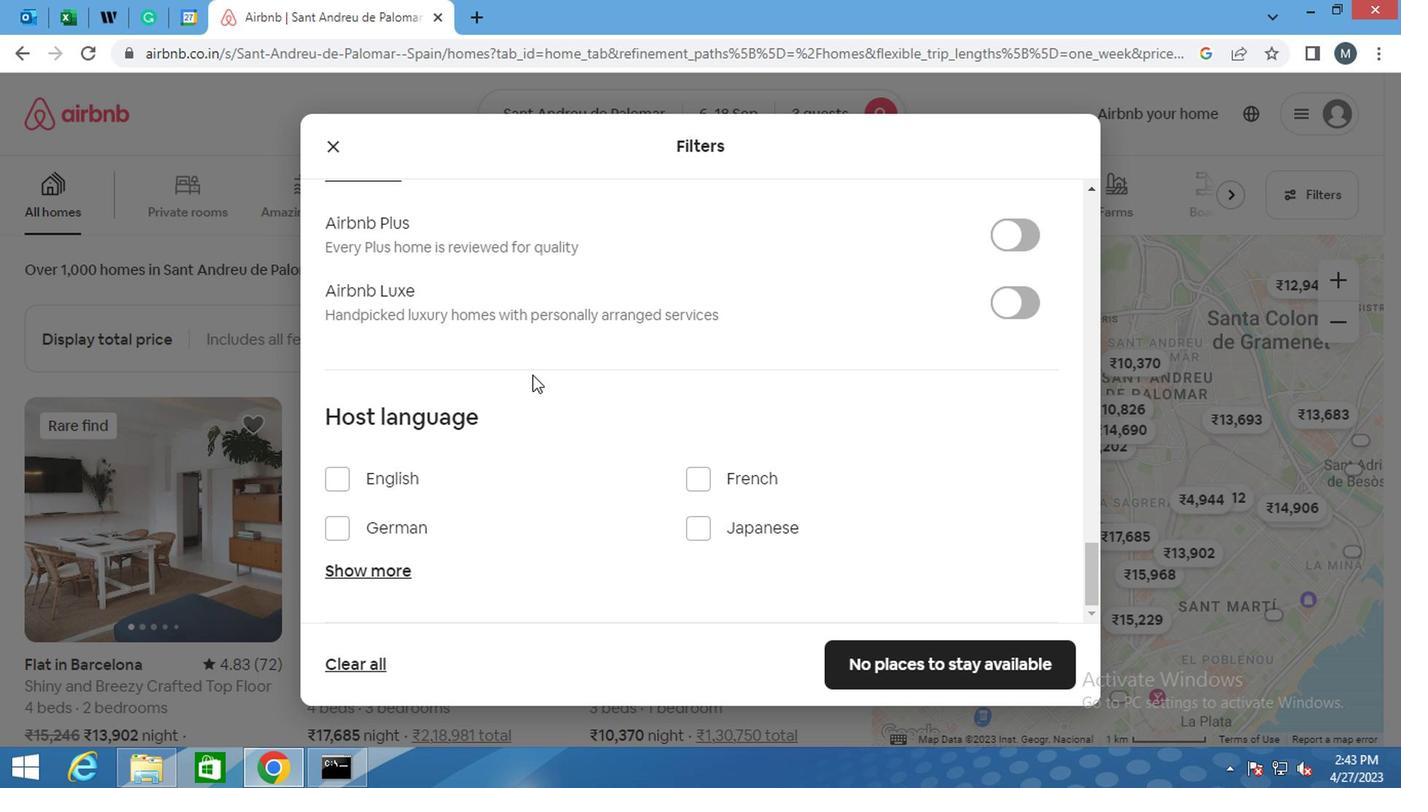 
Action: Mouse moved to (424, 395)
Screenshot: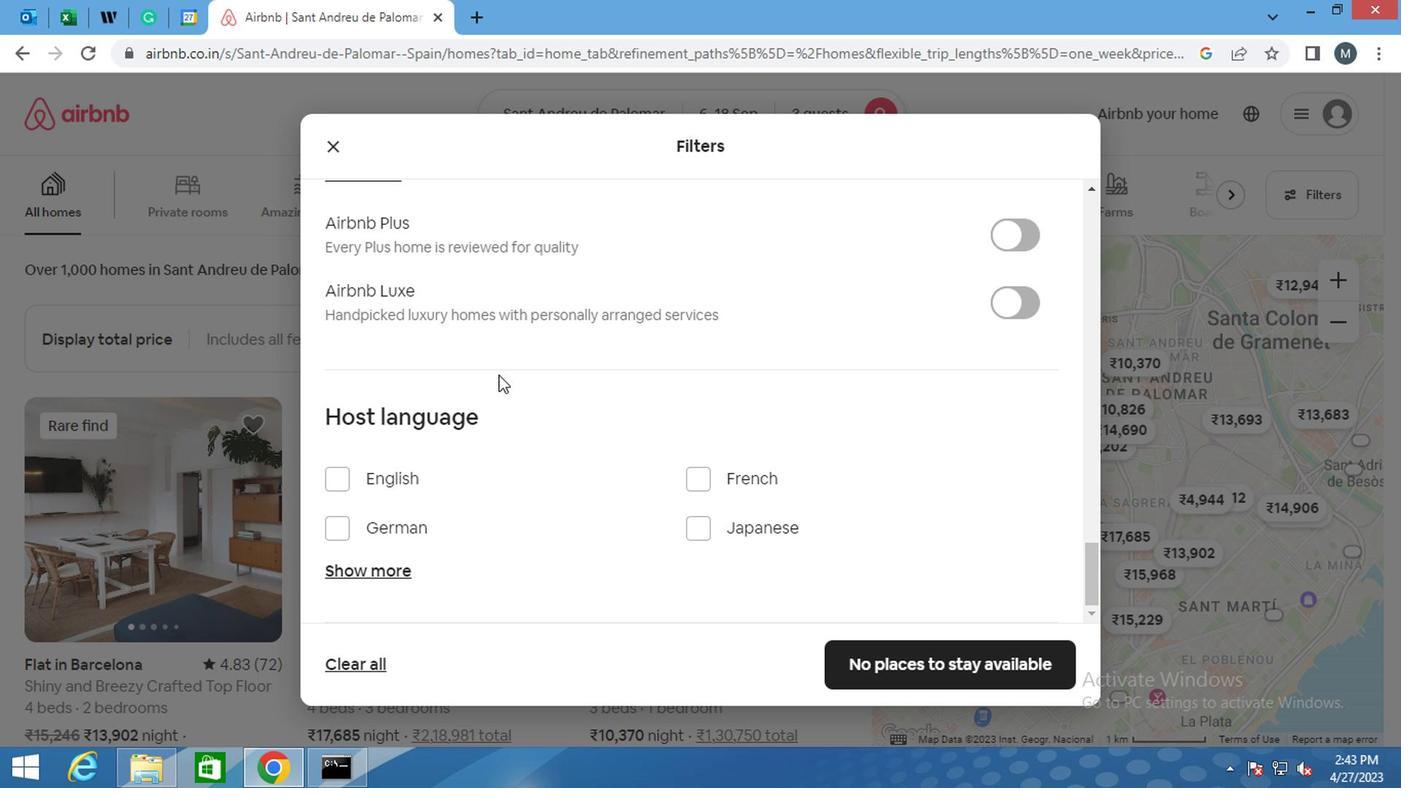 
Action: Mouse scrolled (424, 393) with delta (0, -1)
Screenshot: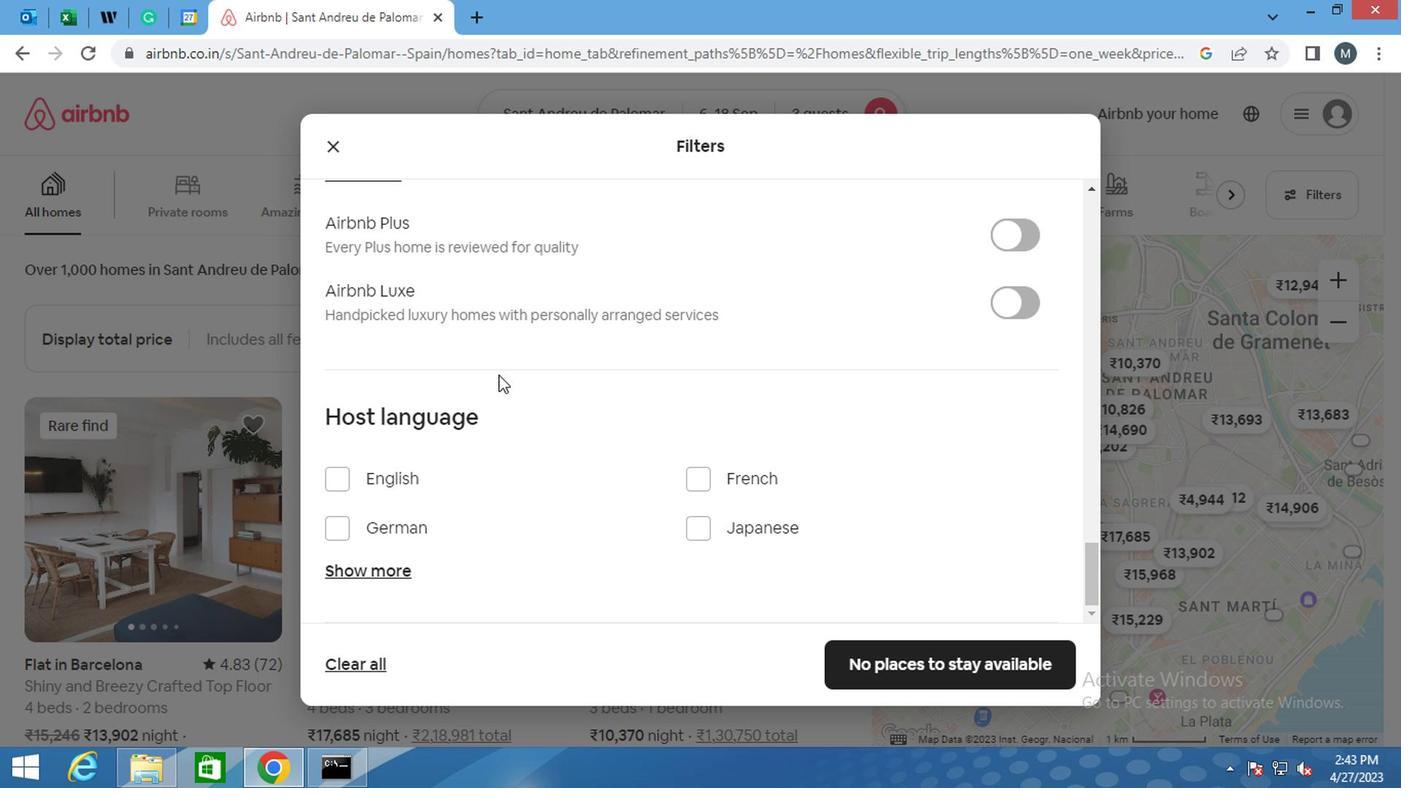 
Action: Mouse moved to (413, 408)
Screenshot: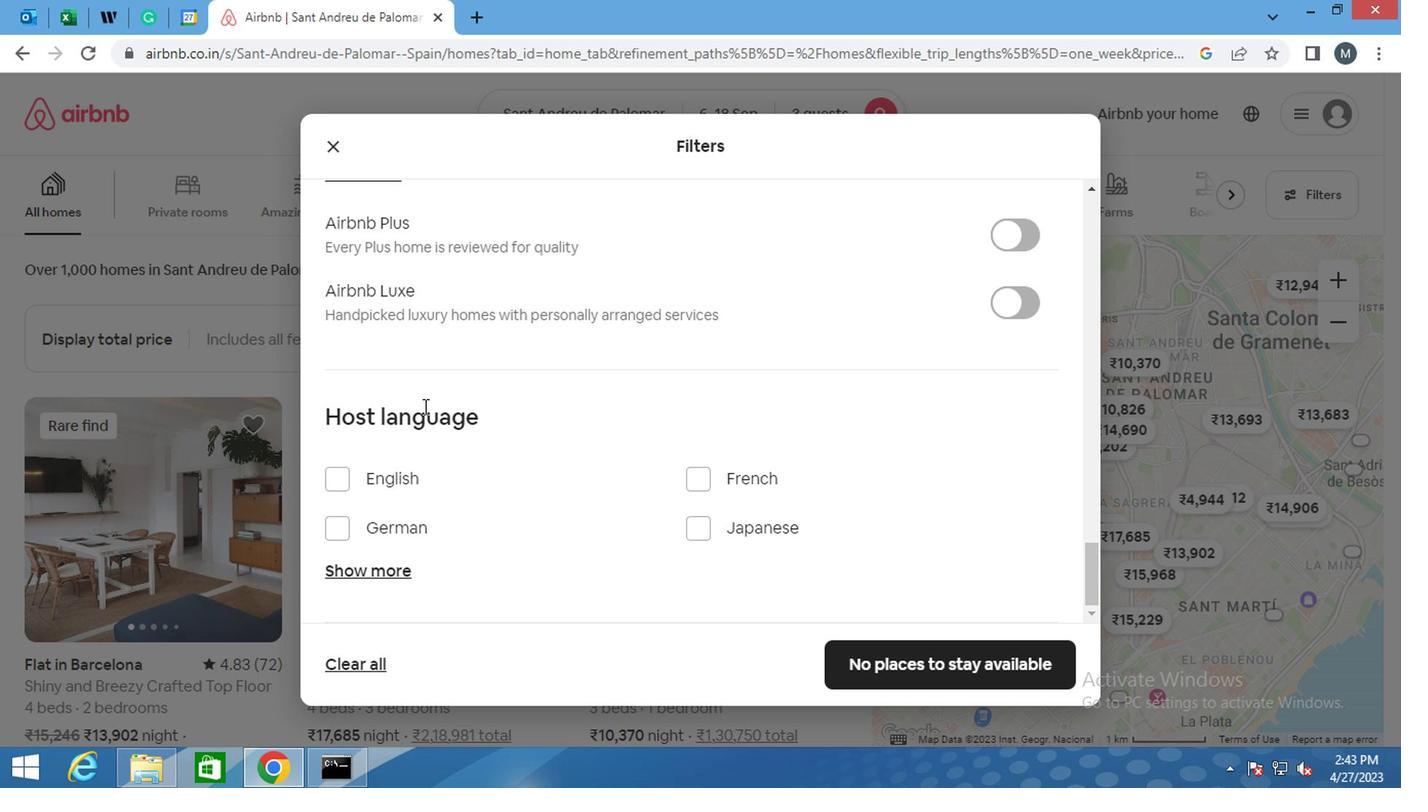 
Action: Mouse scrolled (413, 408) with delta (0, 0)
Screenshot: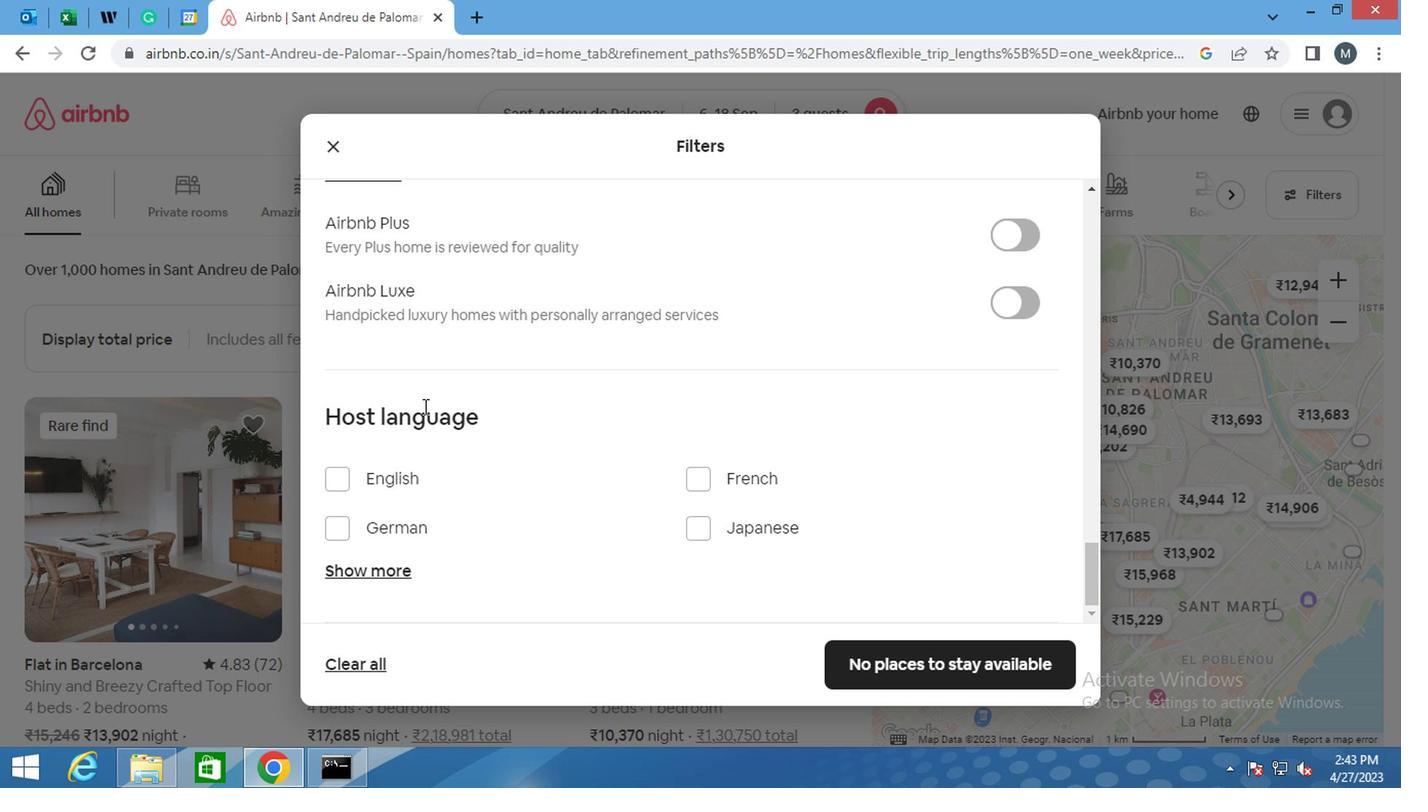 
Action: Mouse moved to (324, 473)
Screenshot: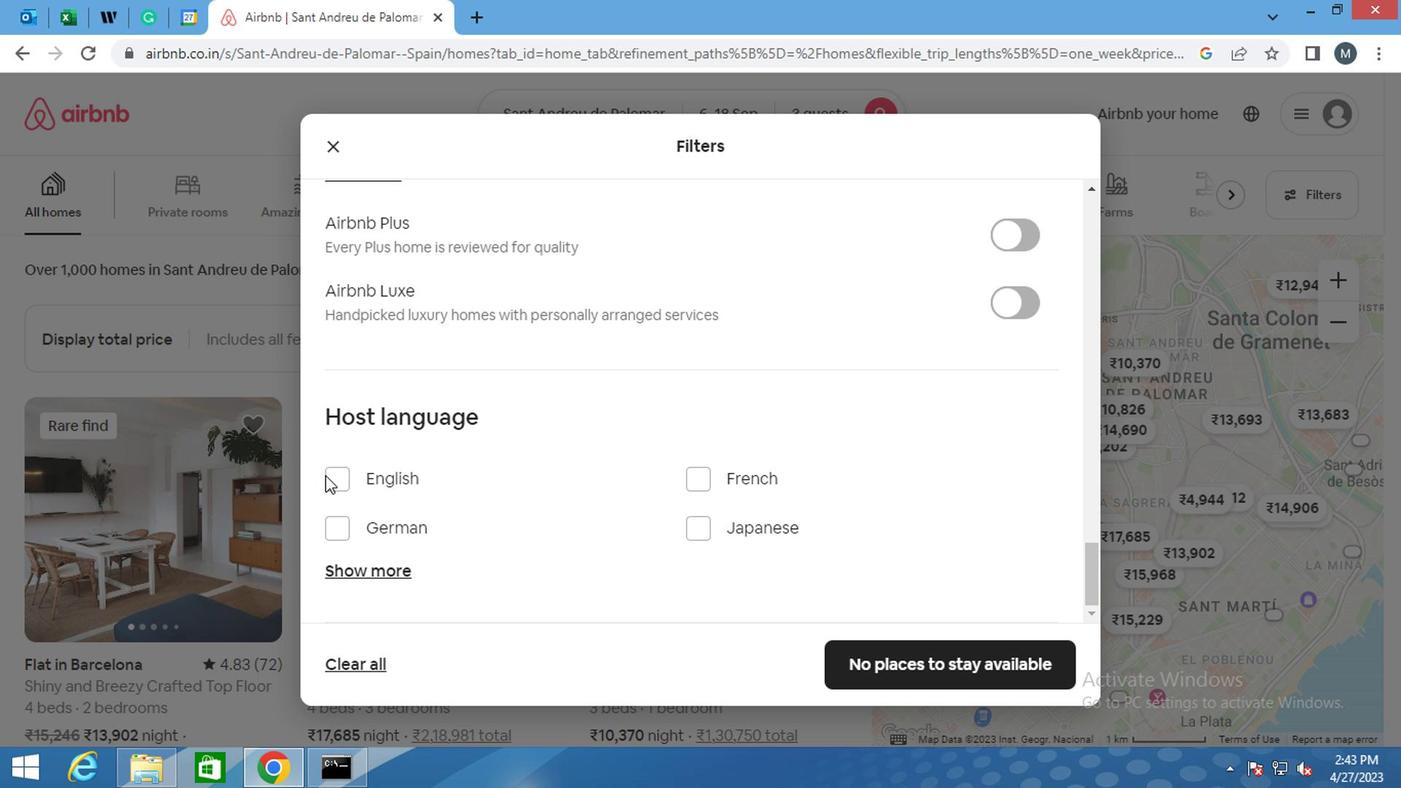
Action: Mouse pressed left at (324, 473)
Screenshot: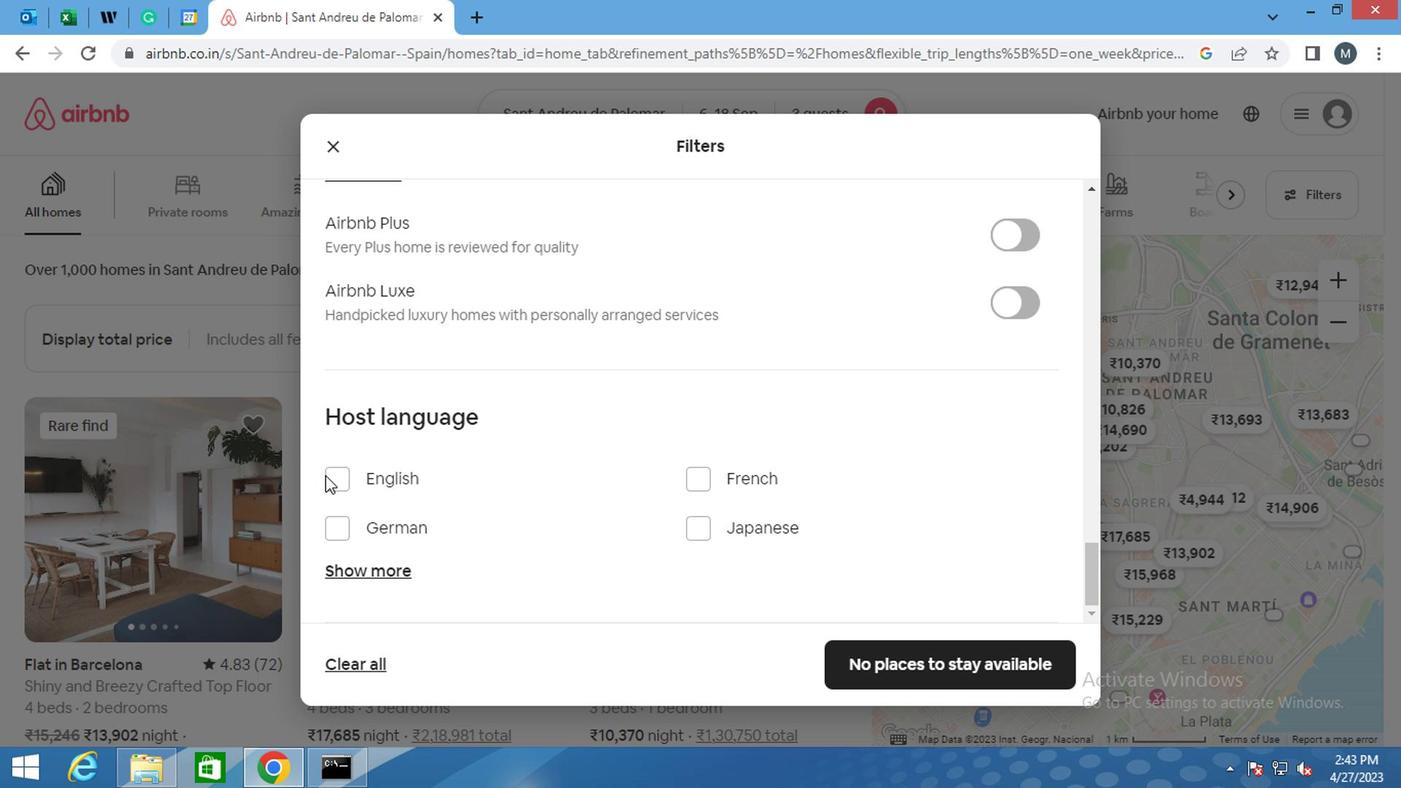 
Action: Mouse moved to (838, 666)
Screenshot: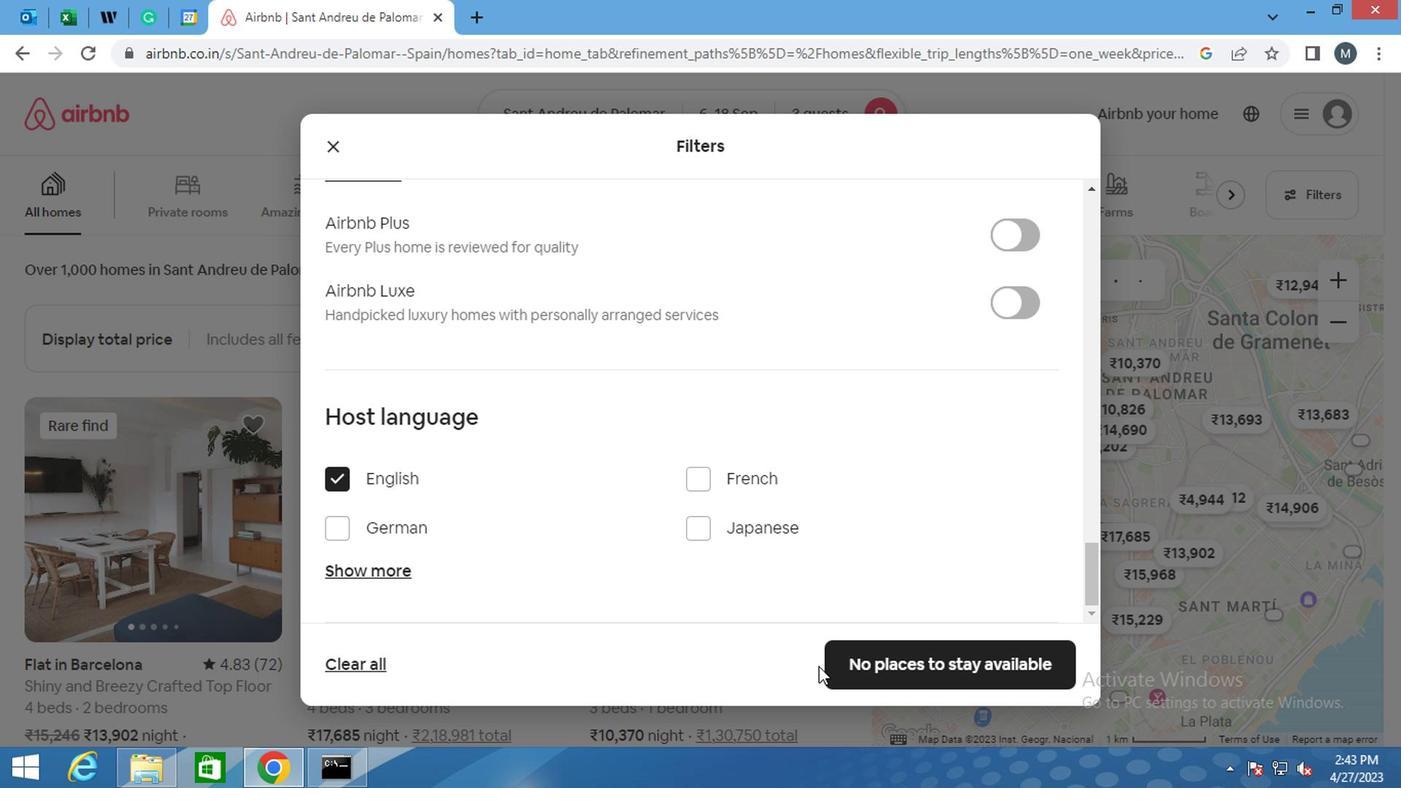 
Action: Mouse pressed left at (838, 666)
Screenshot: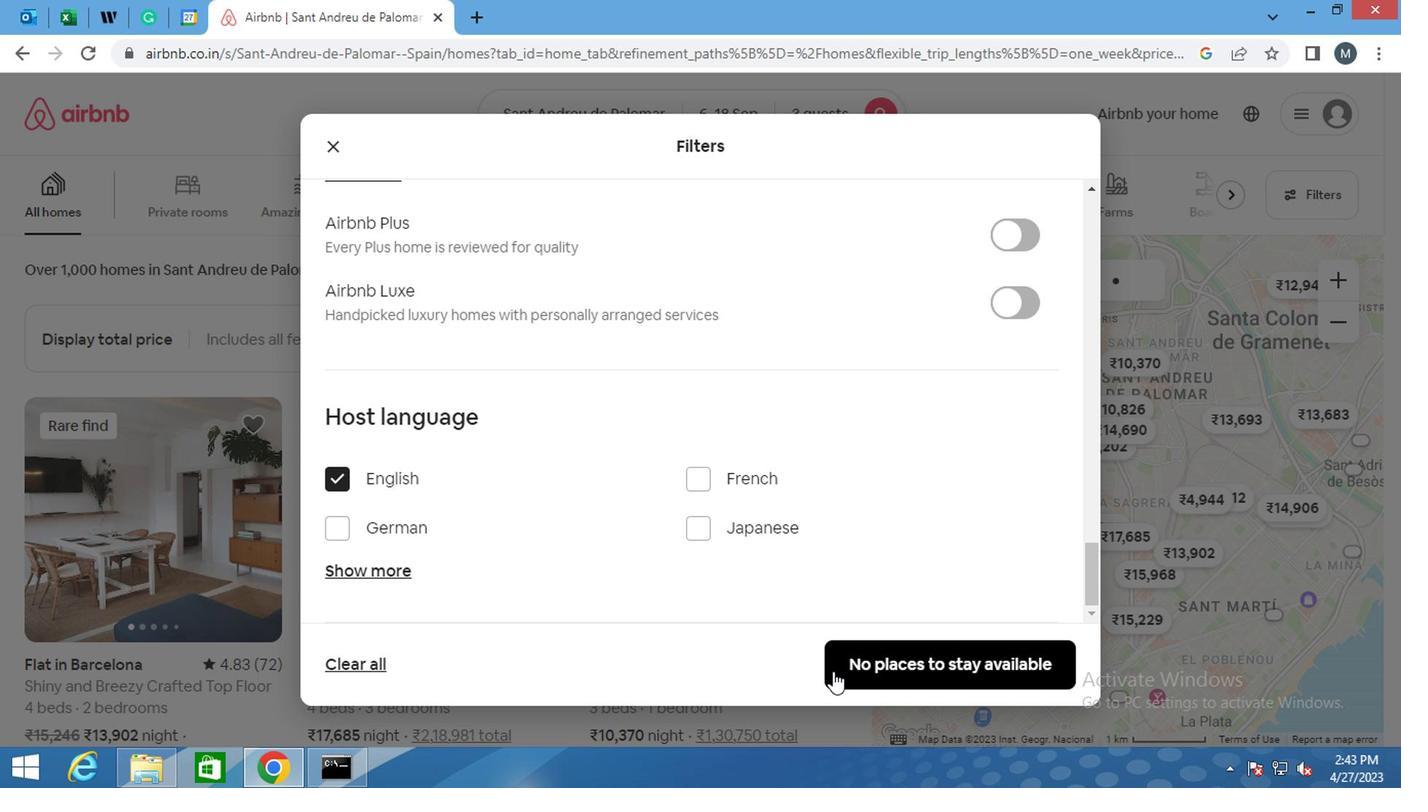 
